 Task: Look for Airbnb options in Kelowna, Canada from 7th December, 2023 to 14th December, 2023 for 1 adult. Place can be shared room with 1  bedroom having 1 bed and 1 bathroom. Property type can be hotel. Look for 5 properties as per requirement.
Action: Mouse moved to (385, 178)
Screenshot: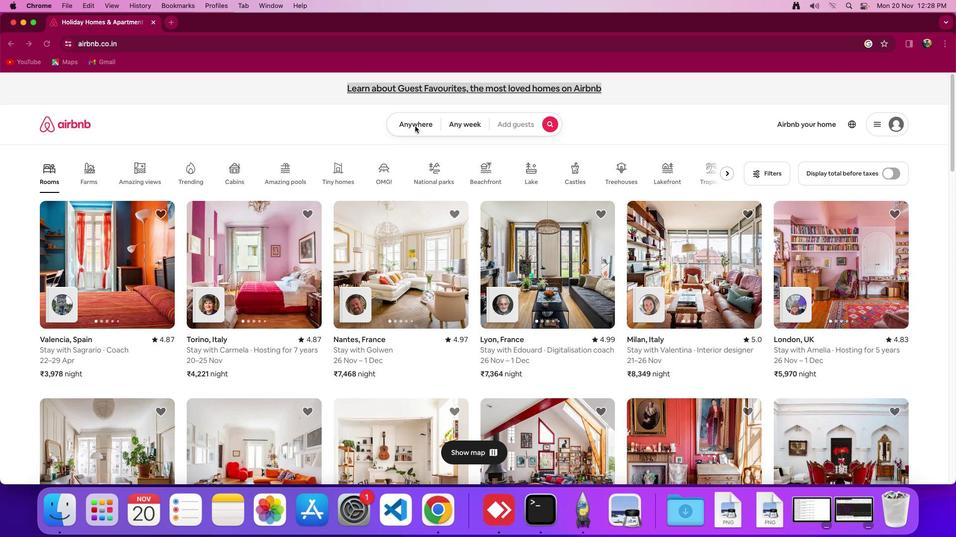 
Action: Mouse pressed left at (385, 178)
Screenshot: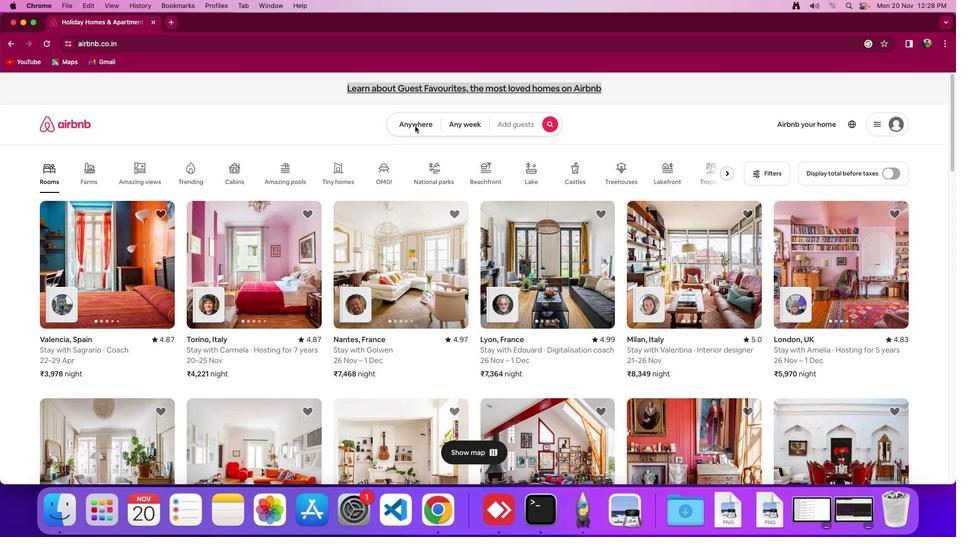 
Action: Mouse moved to (387, 177)
Screenshot: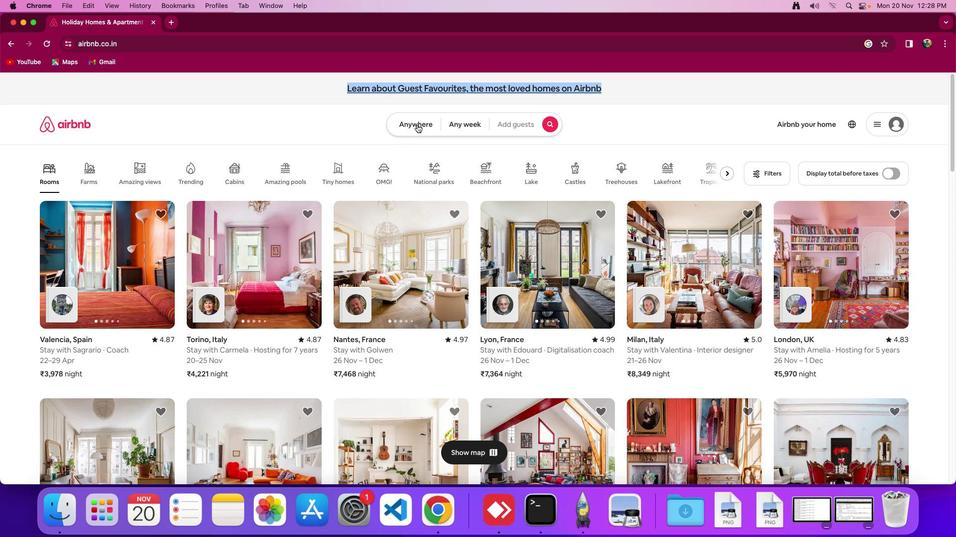 
Action: Mouse pressed left at (387, 177)
Screenshot: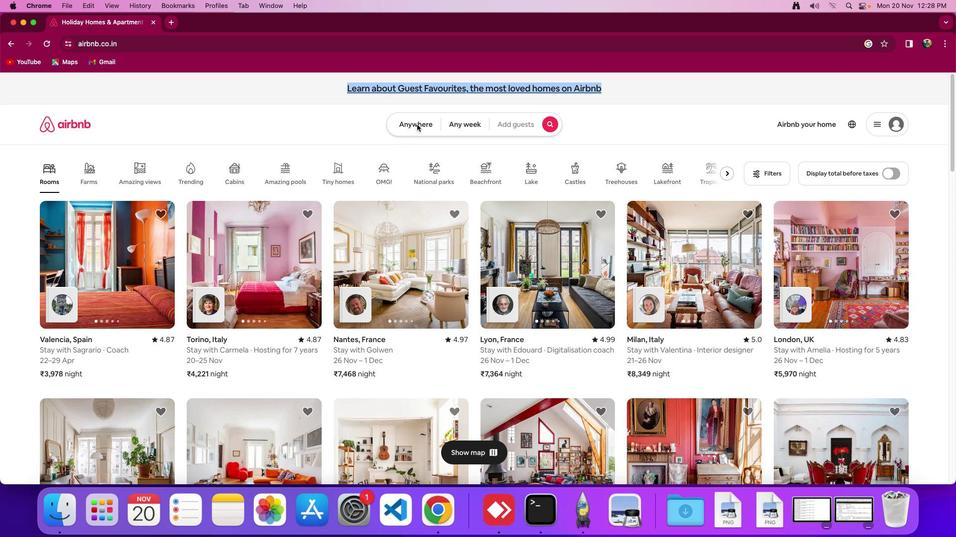 
Action: Mouse moved to (362, 190)
Screenshot: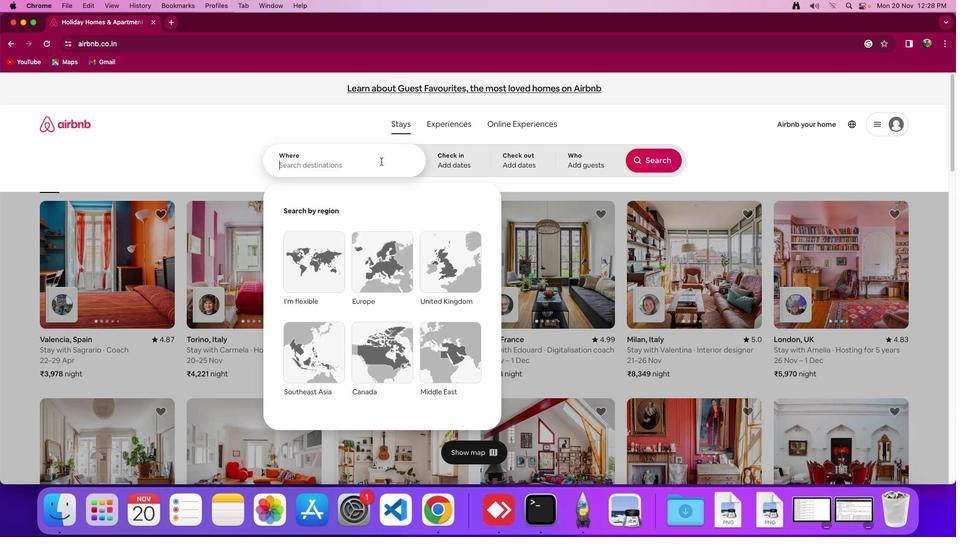 
Action: Mouse pressed left at (362, 190)
Screenshot: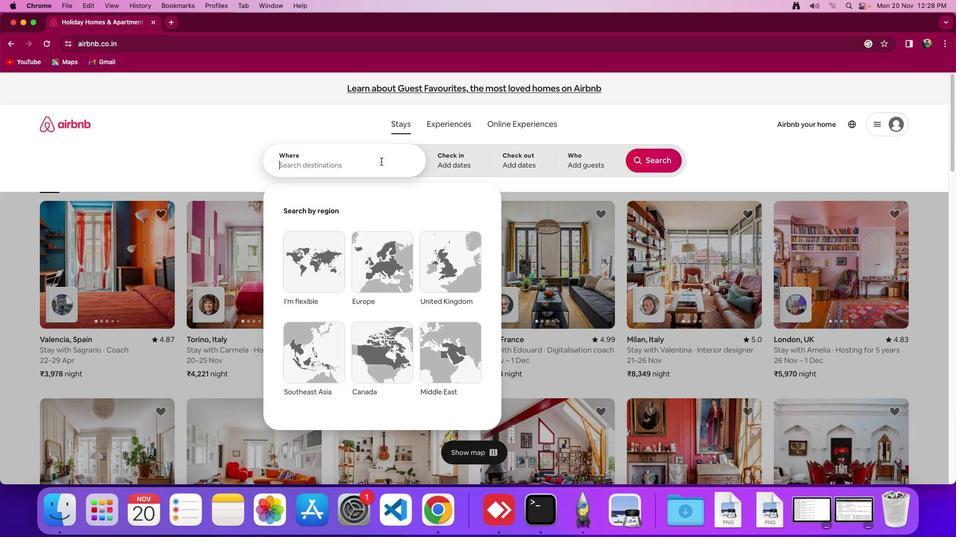 
Action: Mouse moved to (363, 191)
Screenshot: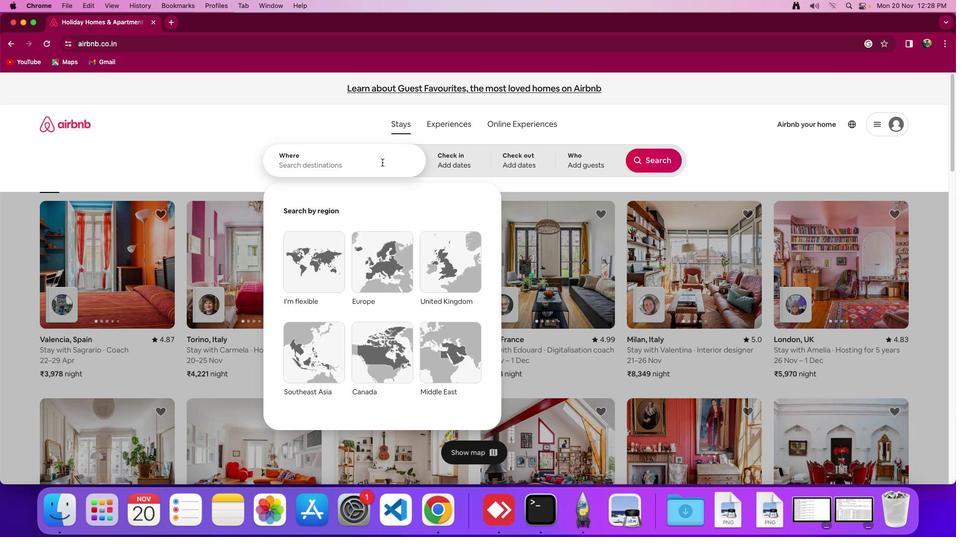 
Action: Key pressed Key.shift'K''e''l''o''w''n''a'','Key.spaceKey.shift_r'C''a''n''a''d''a'
Screenshot: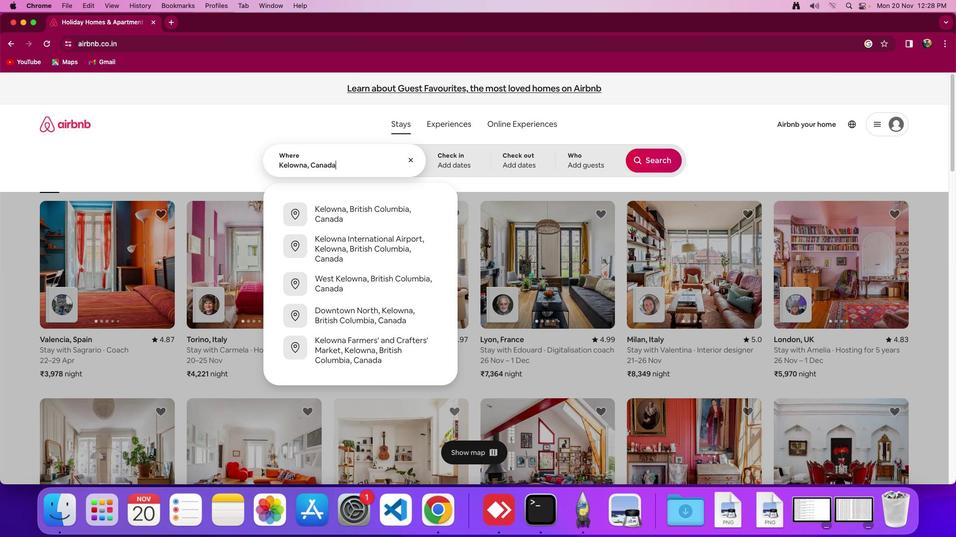 
Action: Mouse moved to (427, 189)
Screenshot: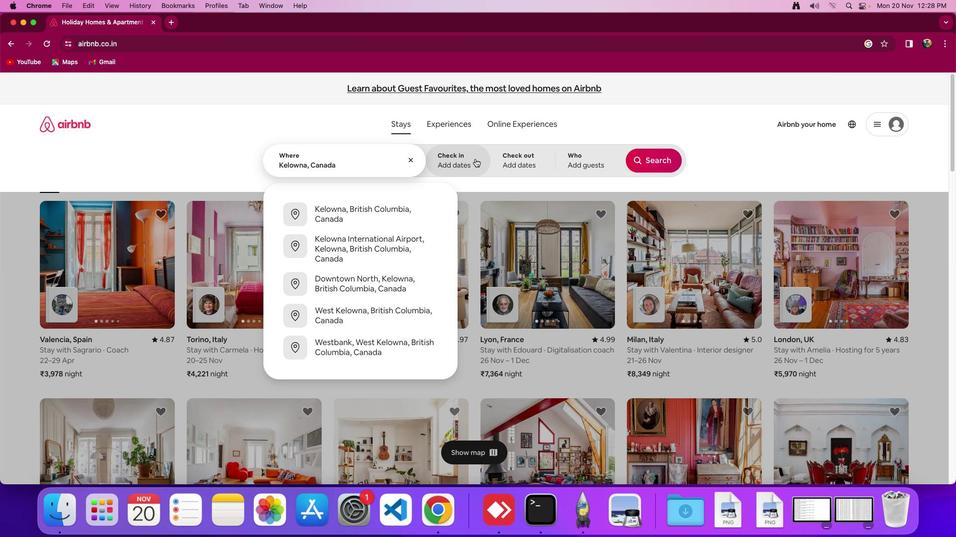 
Action: Mouse pressed left at (427, 189)
Screenshot: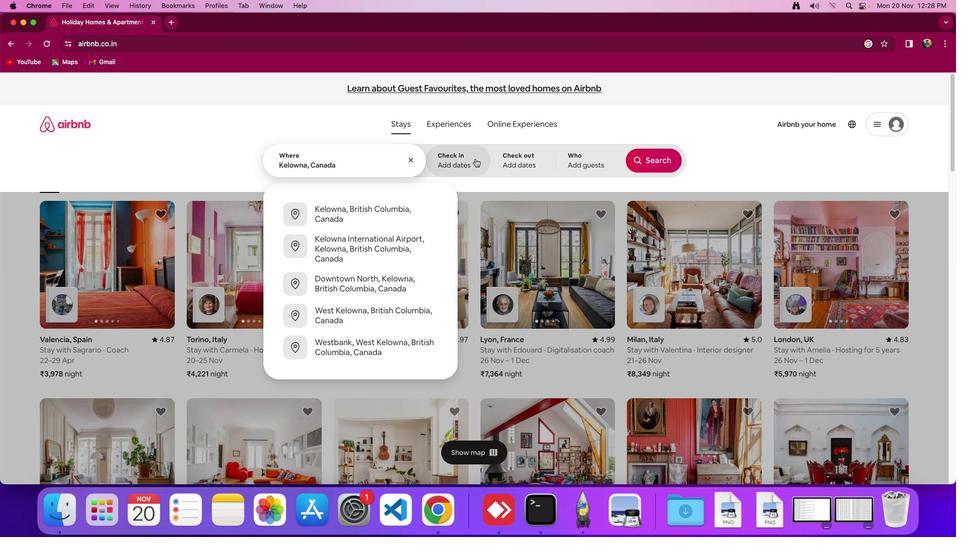 
Action: Mouse moved to (506, 241)
Screenshot: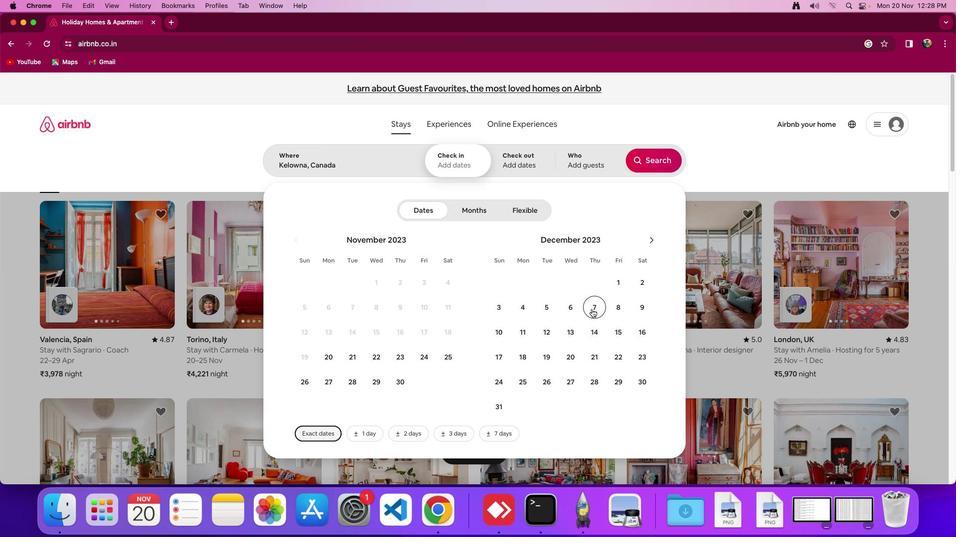 
Action: Mouse pressed left at (506, 241)
Screenshot: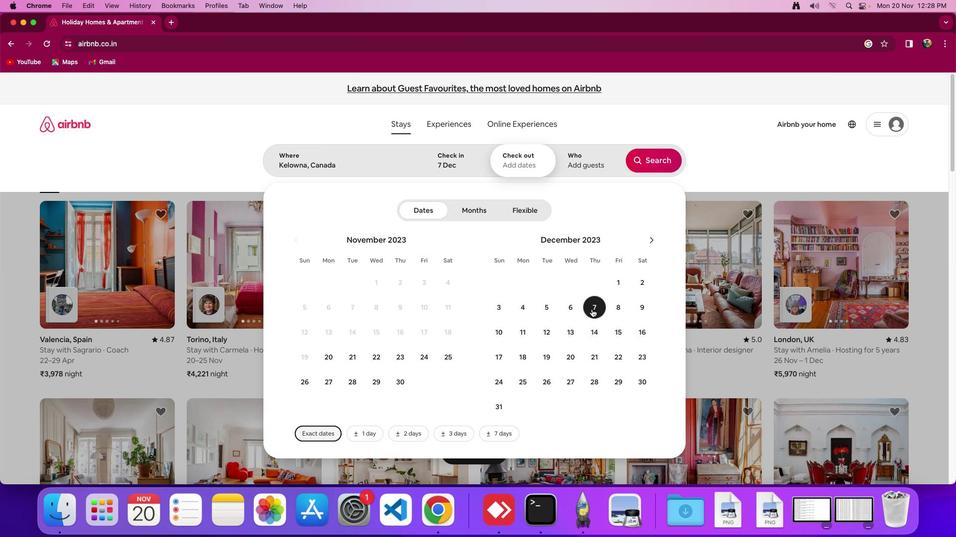 
Action: Mouse moved to (509, 251)
Screenshot: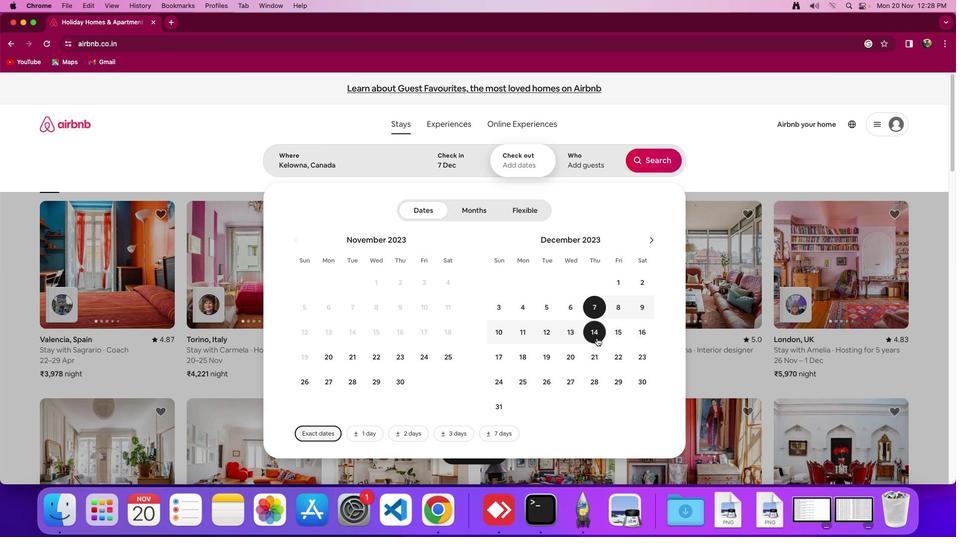 
Action: Mouse pressed left at (509, 251)
Screenshot: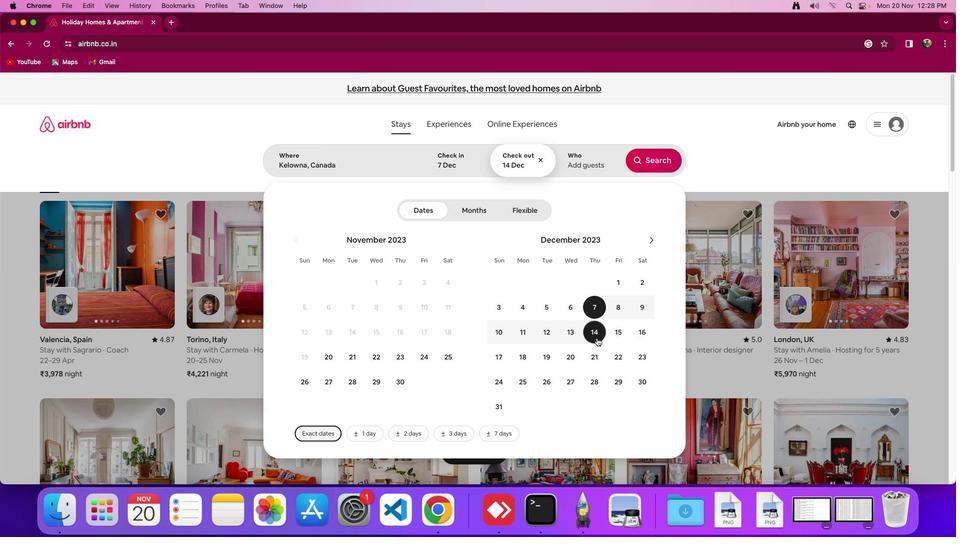 
Action: Mouse moved to (493, 190)
Screenshot: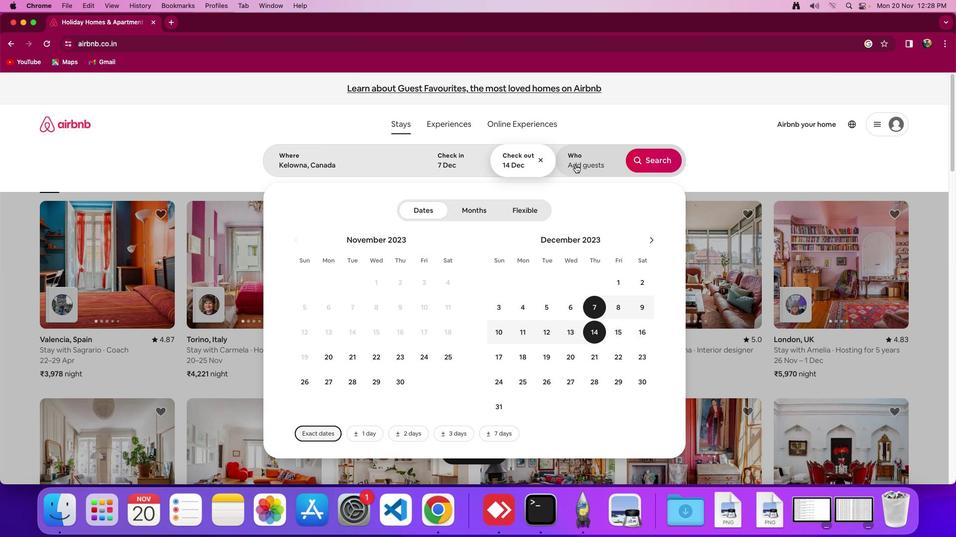
Action: Mouse pressed left at (493, 190)
Screenshot: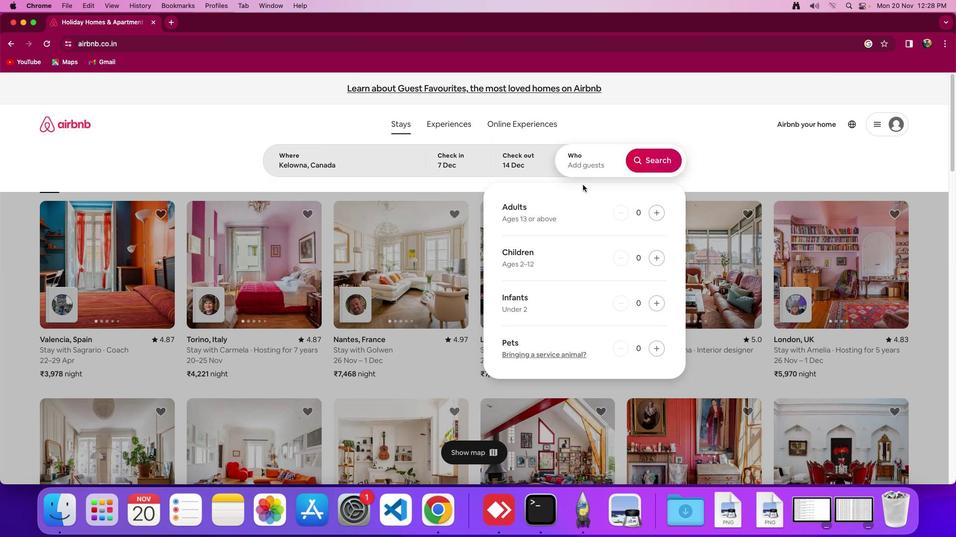 
Action: Mouse moved to (549, 208)
Screenshot: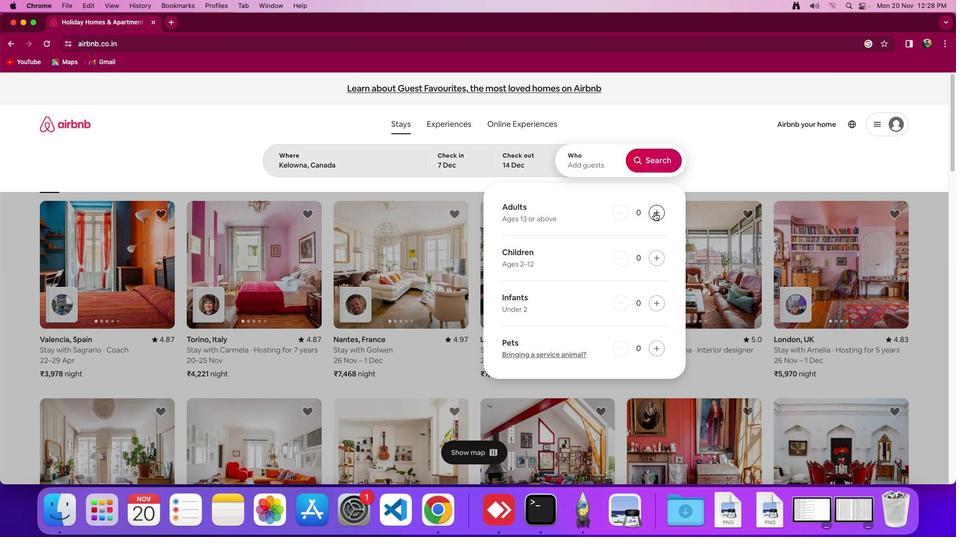 
Action: Mouse pressed left at (549, 208)
Screenshot: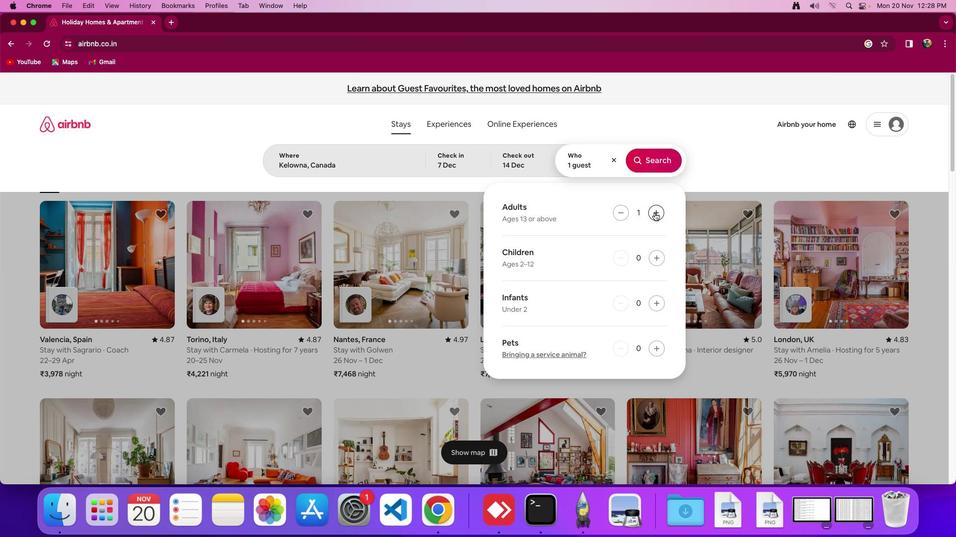 
Action: Mouse moved to (548, 189)
Screenshot: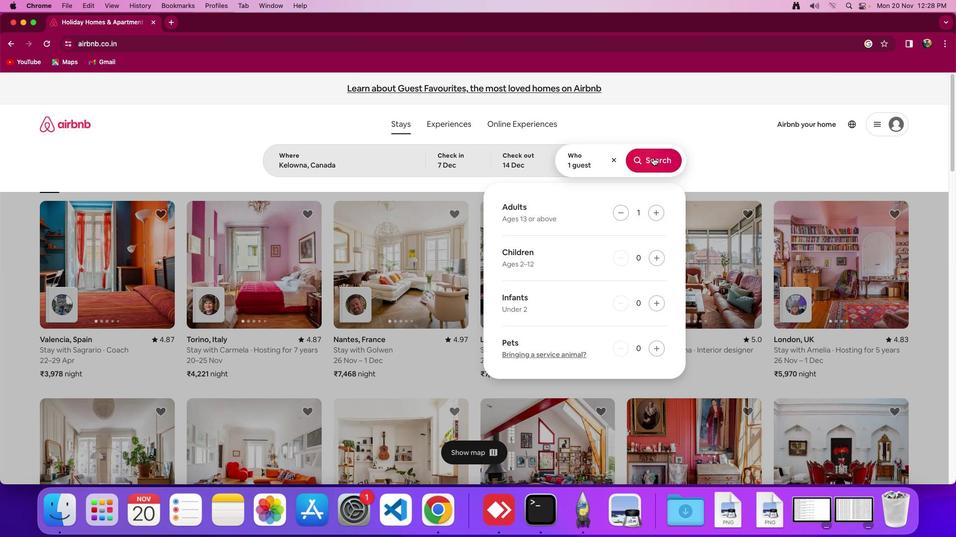 
Action: Mouse pressed left at (548, 189)
Screenshot: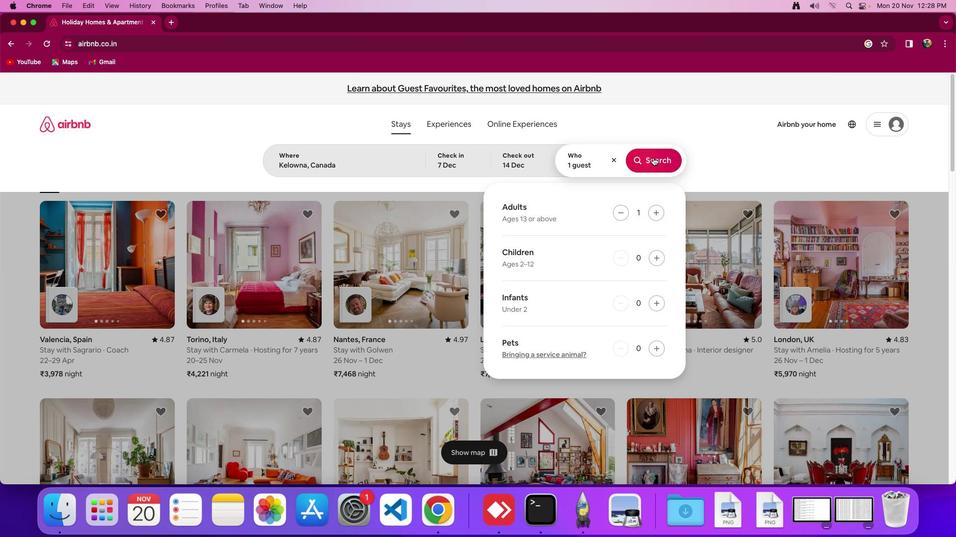 
Action: Mouse moved to (643, 180)
Screenshot: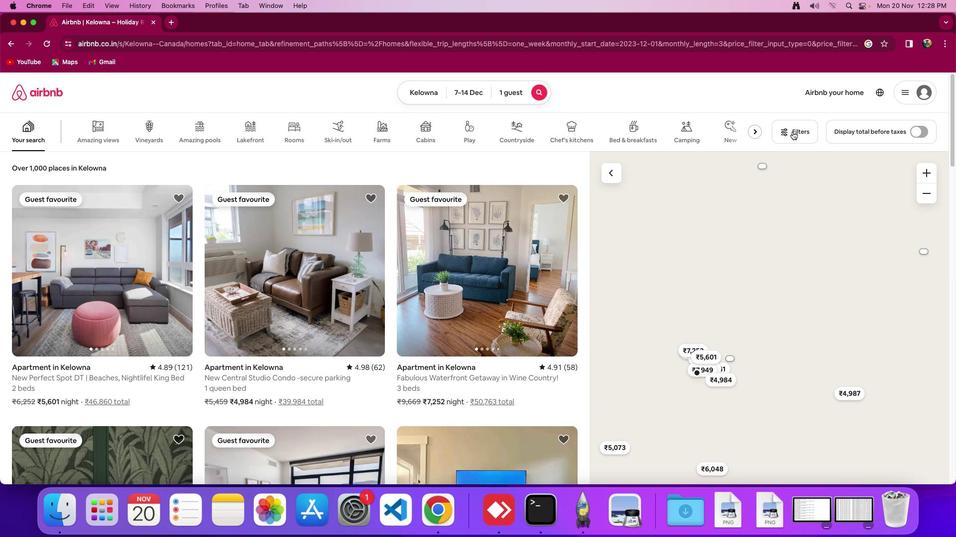 
Action: Mouse pressed left at (643, 180)
Screenshot: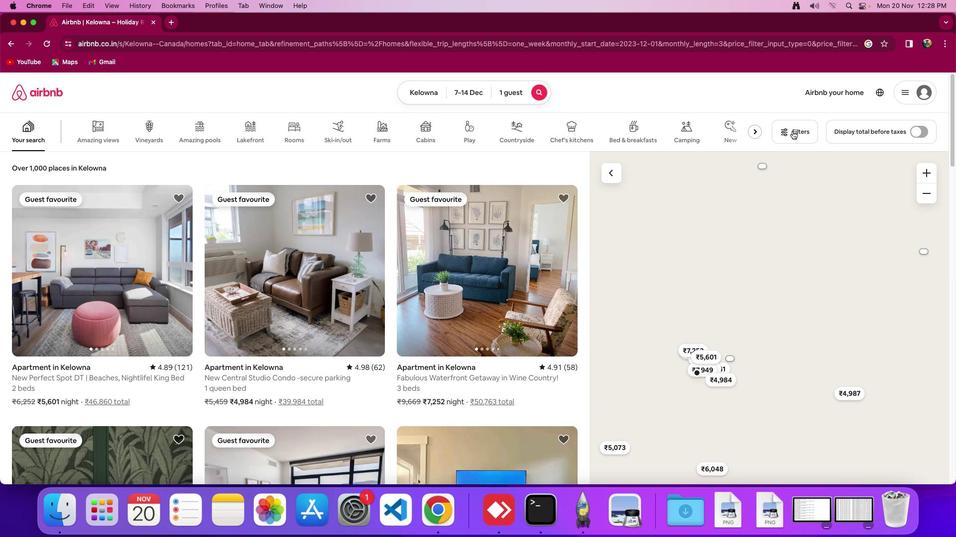 
Action: Mouse moved to (638, 179)
Screenshot: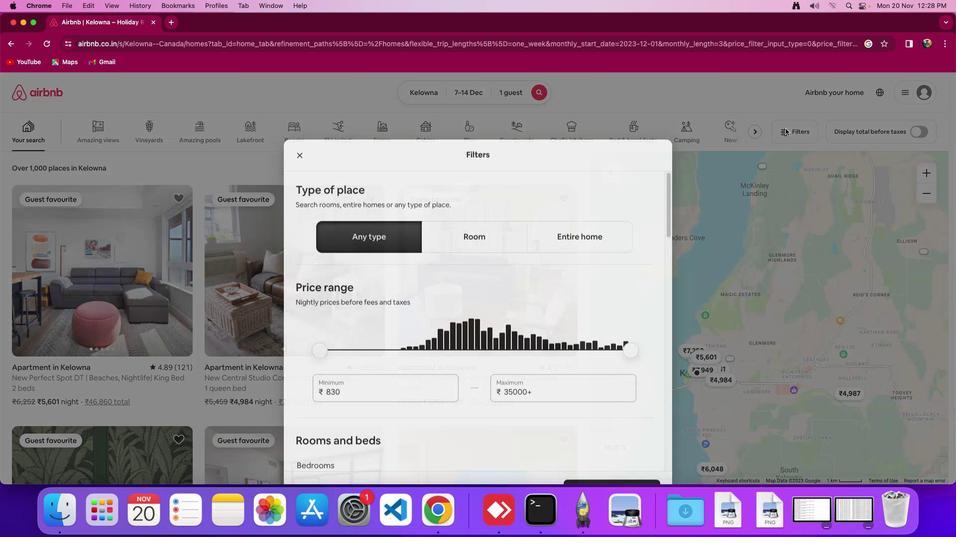 
Action: Mouse pressed left at (638, 179)
Screenshot: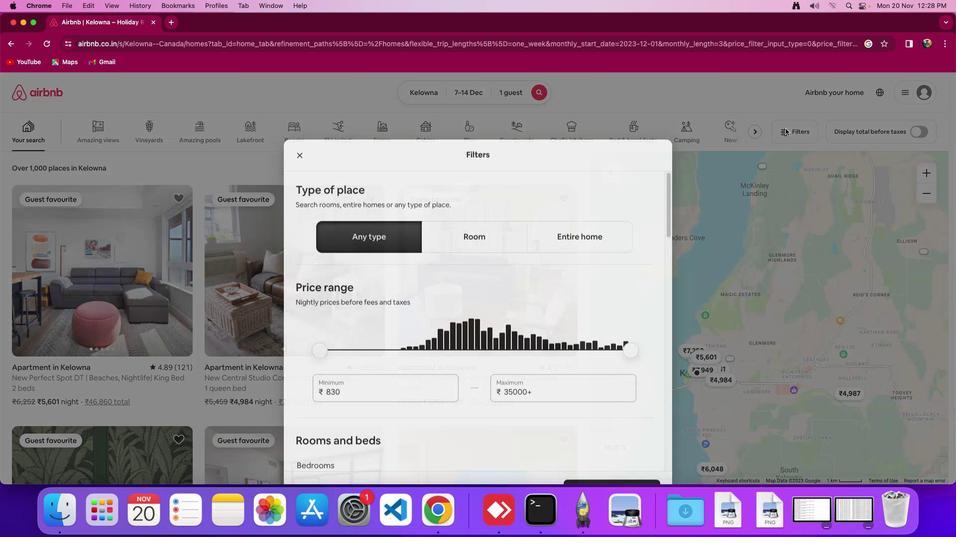 
Action: Mouse moved to (638, 179)
Screenshot: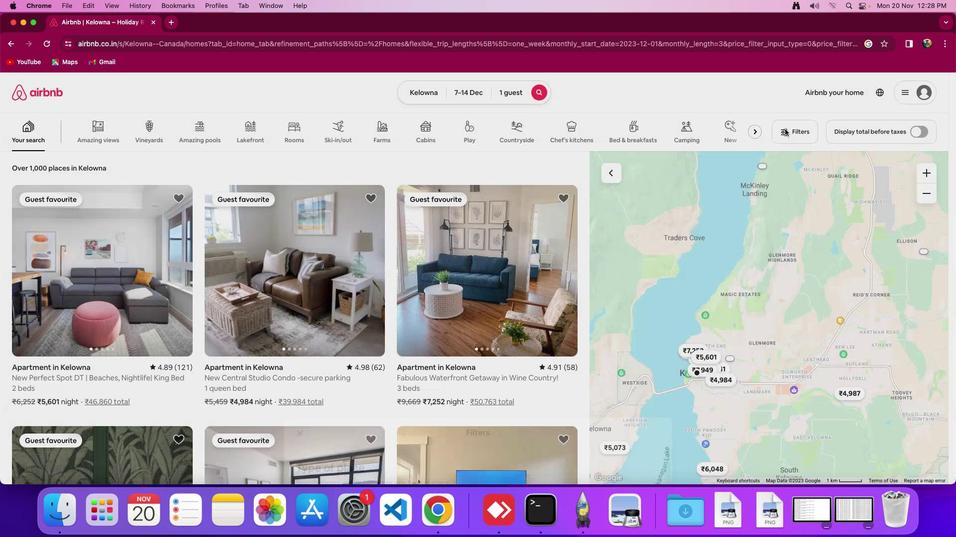 
Action: Mouse pressed left at (638, 179)
Screenshot: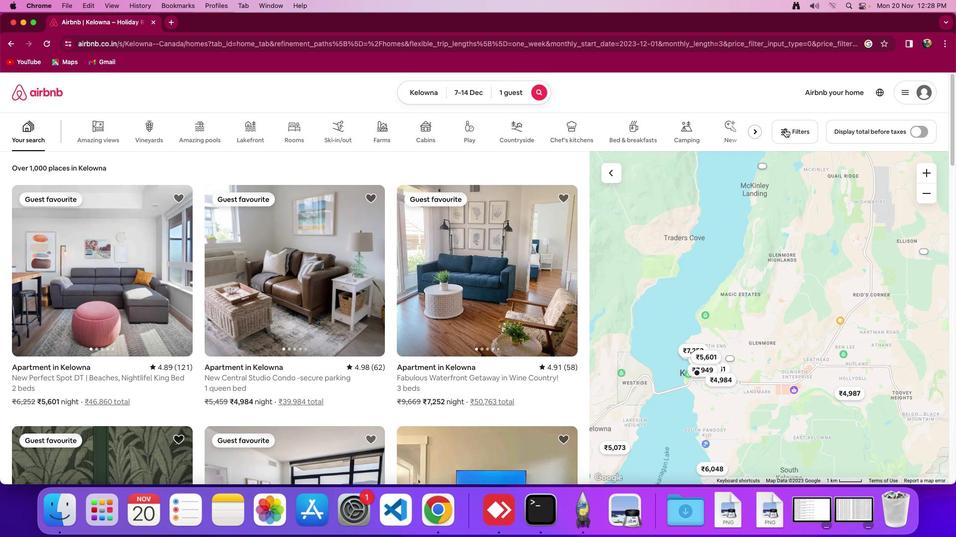 
Action: Mouse moved to (414, 196)
Screenshot: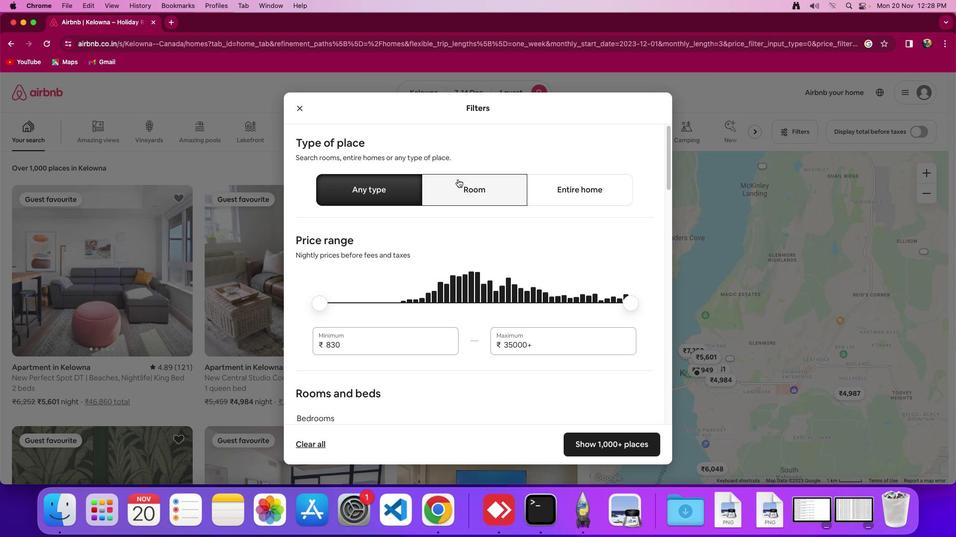 
Action: Mouse pressed left at (414, 196)
Screenshot: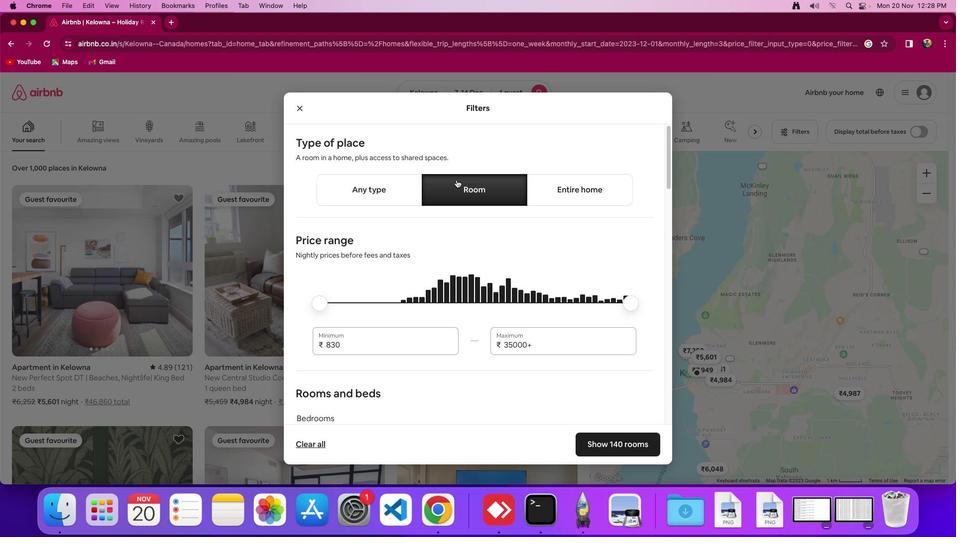 
Action: Mouse moved to (430, 247)
Screenshot: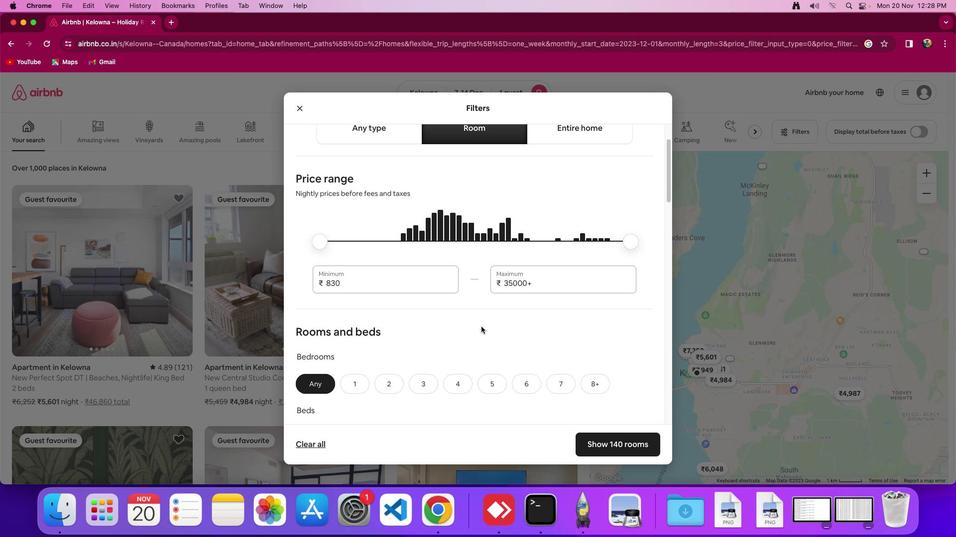 
Action: Mouse scrolled (430, 247) with delta (102, 134)
Screenshot: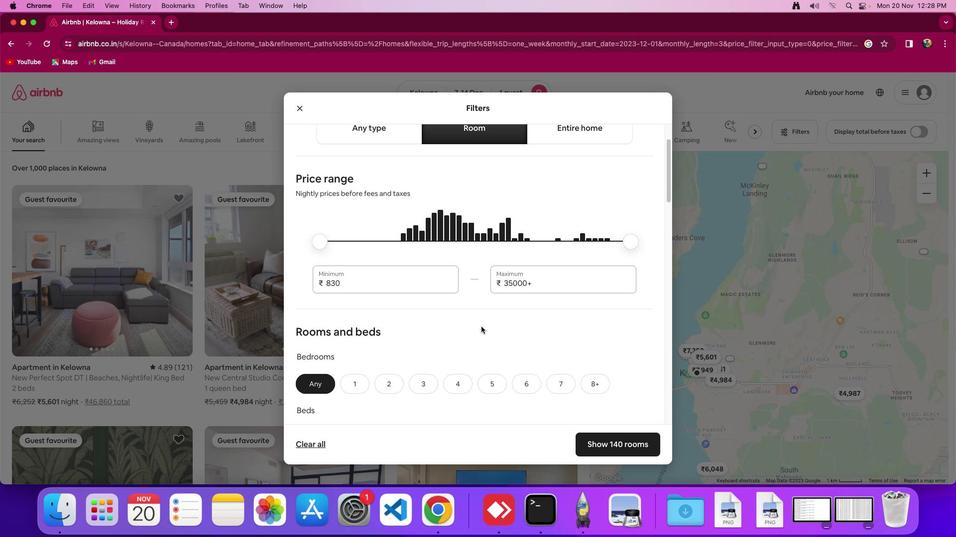 
Action: Mouse moved to (430, 247)
Screenshot: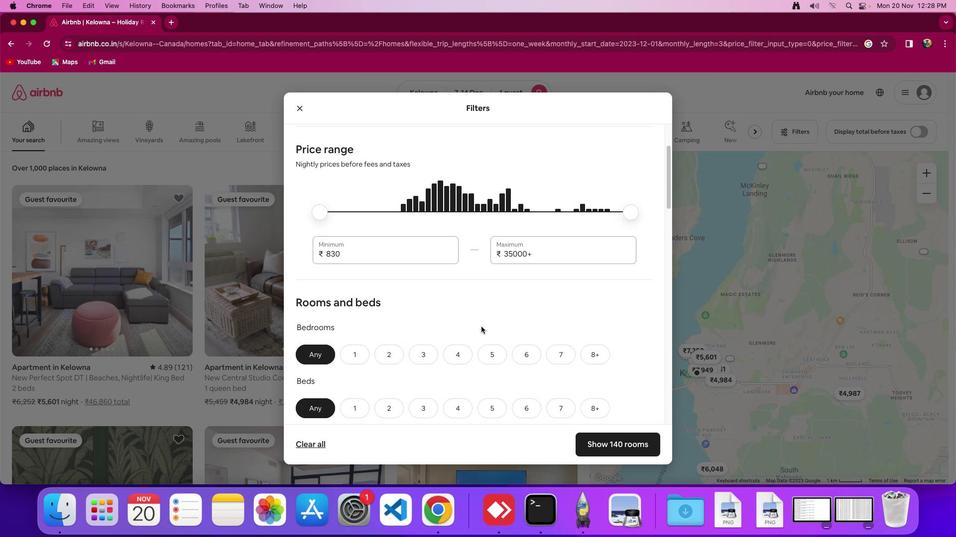 
Action: Mouse scrolled (430, 247) with delta (102, 134)
Screenshot: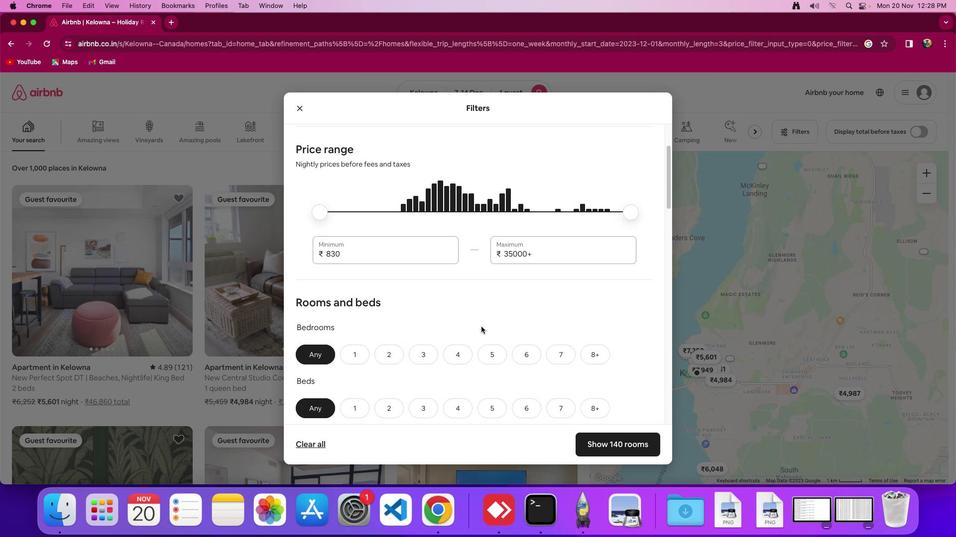 
Action: Mouse moved to (430, 247)
Screenshot: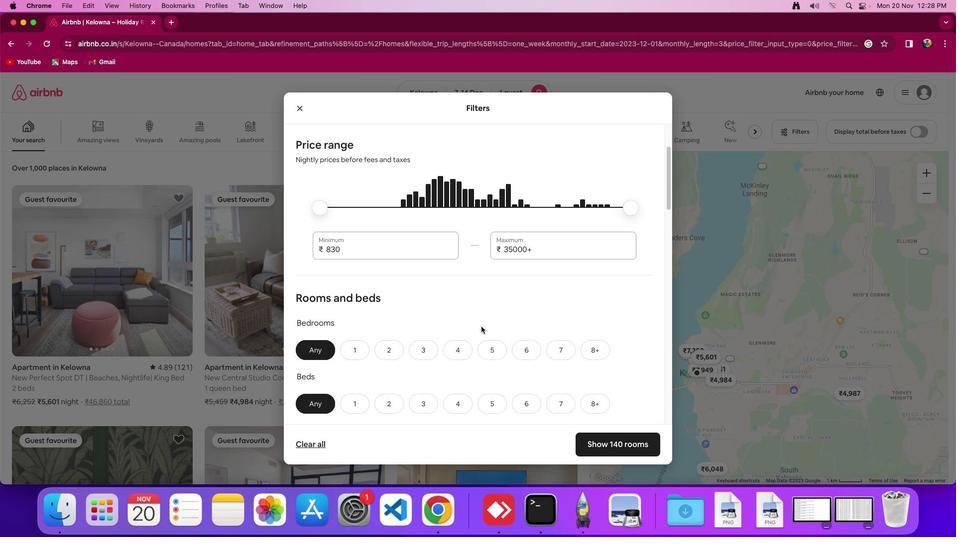 
Action: Mouse scrolled (430, 247) with delta (102, 134)
Screenshot: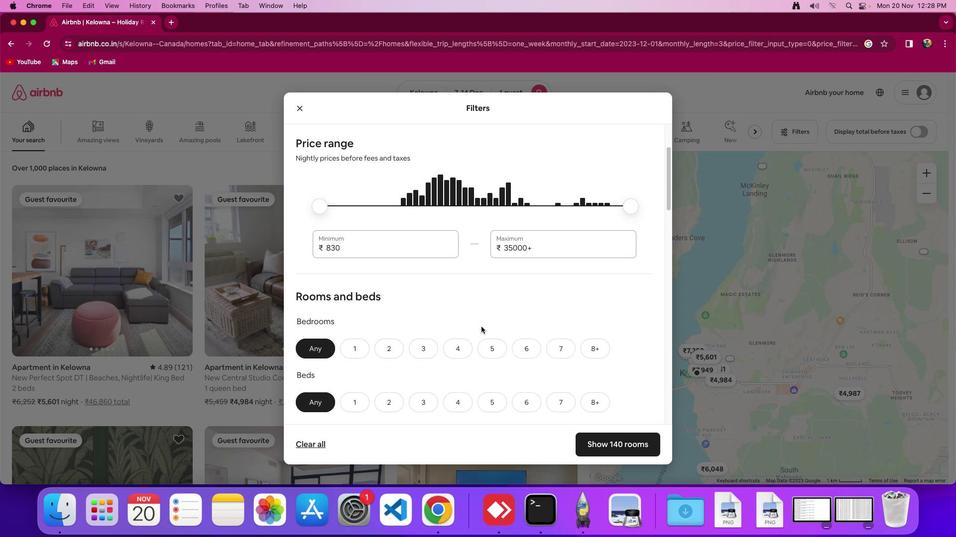 
Action: Mouse moved to (430, 247)
Screenshot: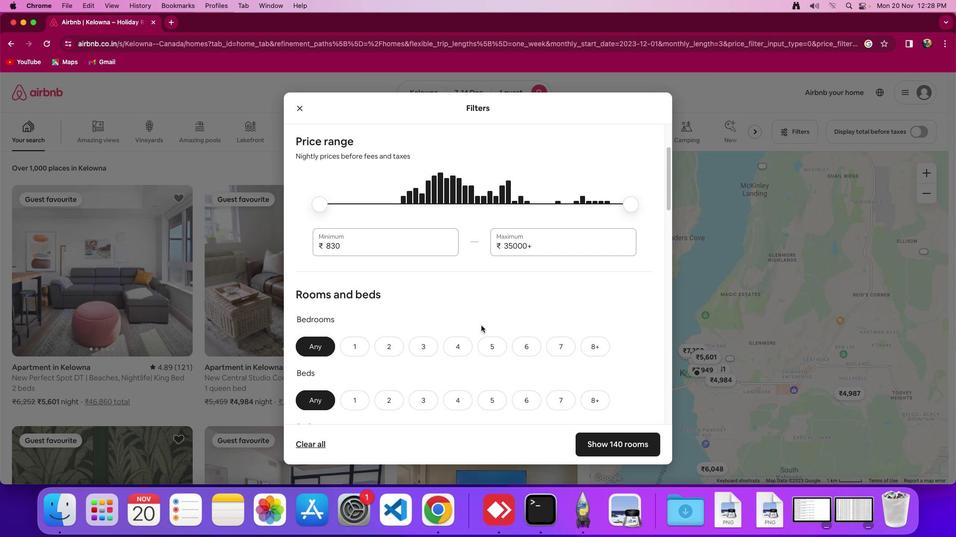 
Action: Mouse scrolled (430, 247) with delta (102, 134)
Screenshot: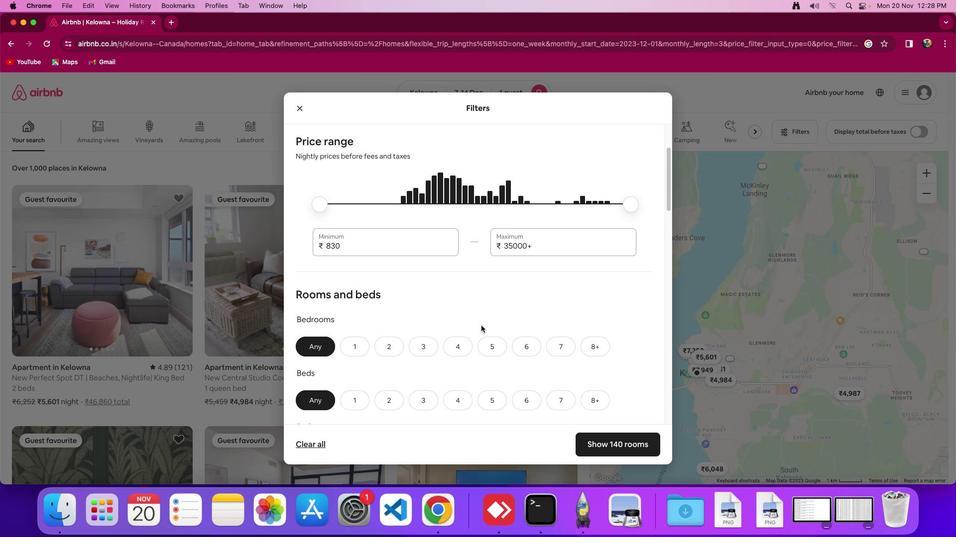 
Action: Mouse moved to (430, 246)
Screenshot: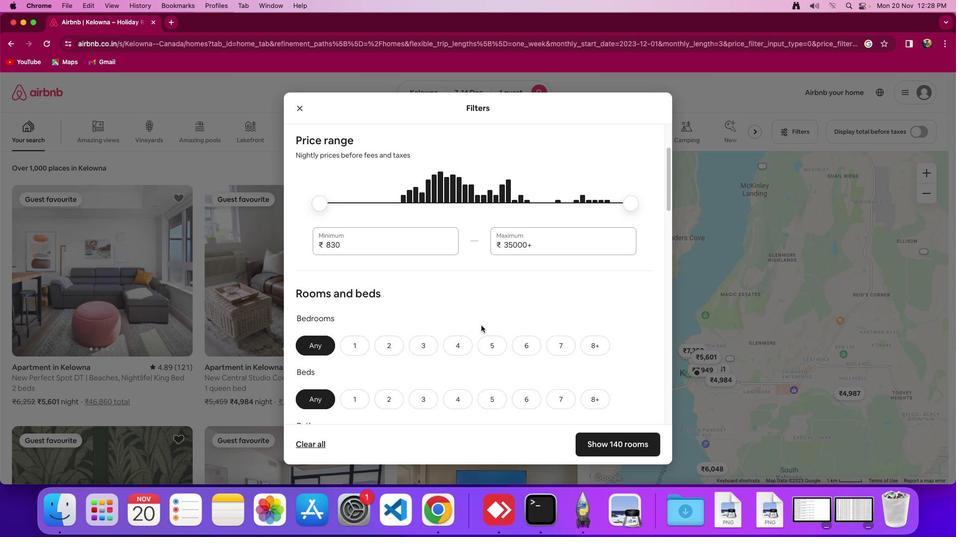 
Action: Mouse scrolled (430, 246) with delta (102, 134)
Screenshot: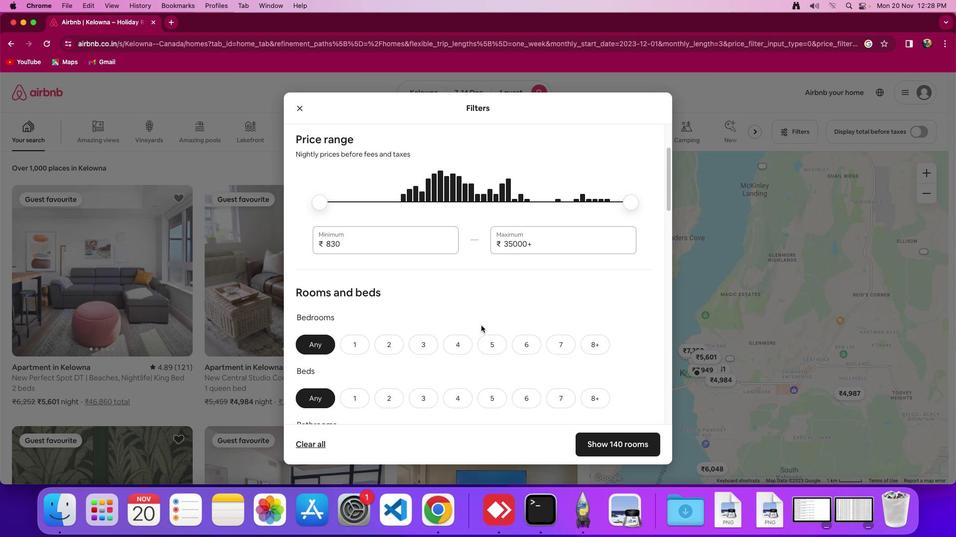 
Action: Mouse scrolled (430, 246) with delta (102, 134)
Screenshot: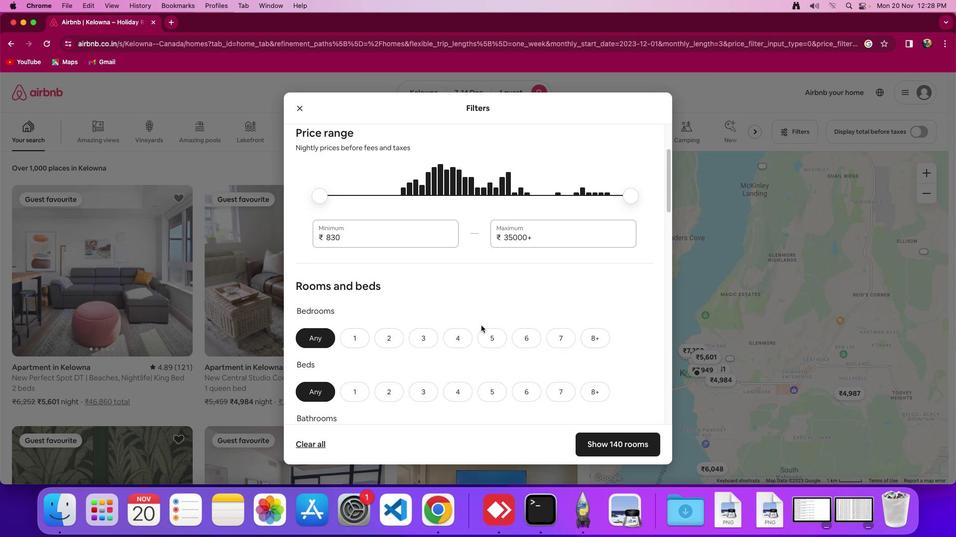 
Action: Mouse scrolled (430, 246) with delta (102, 134)
Screenshot: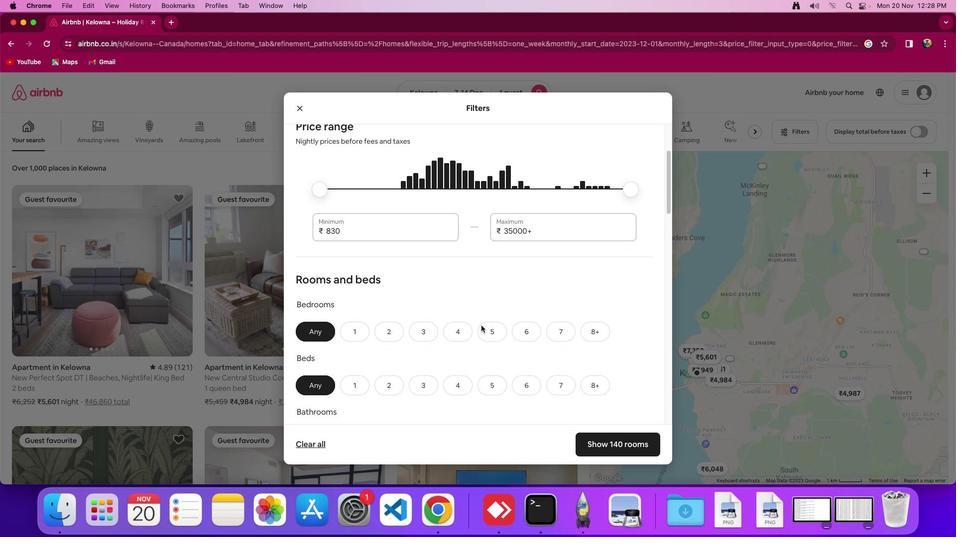 
Action: Mouse scrolled (430, 246) with delta (102, 134)
Screenshot: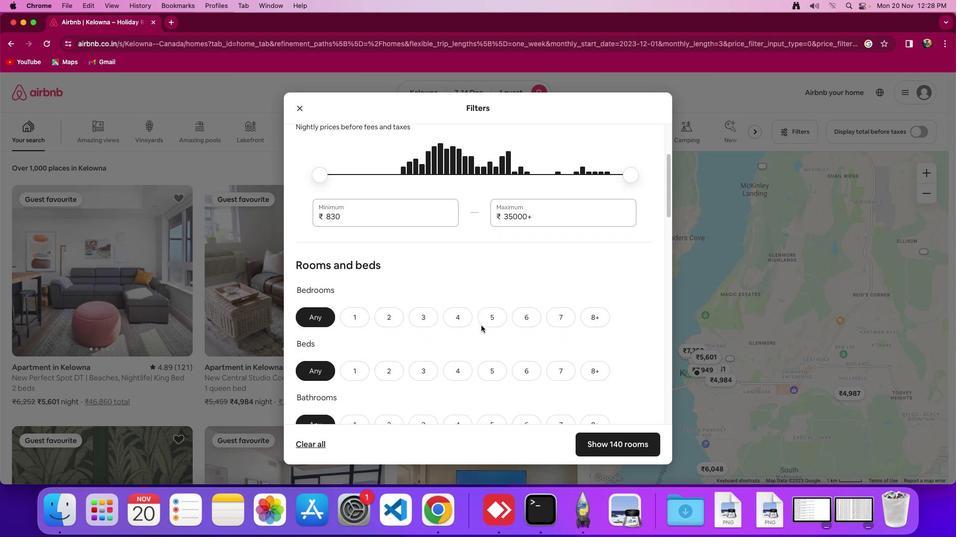 
Action: Mouse moved to (377, 243)
Screenshot: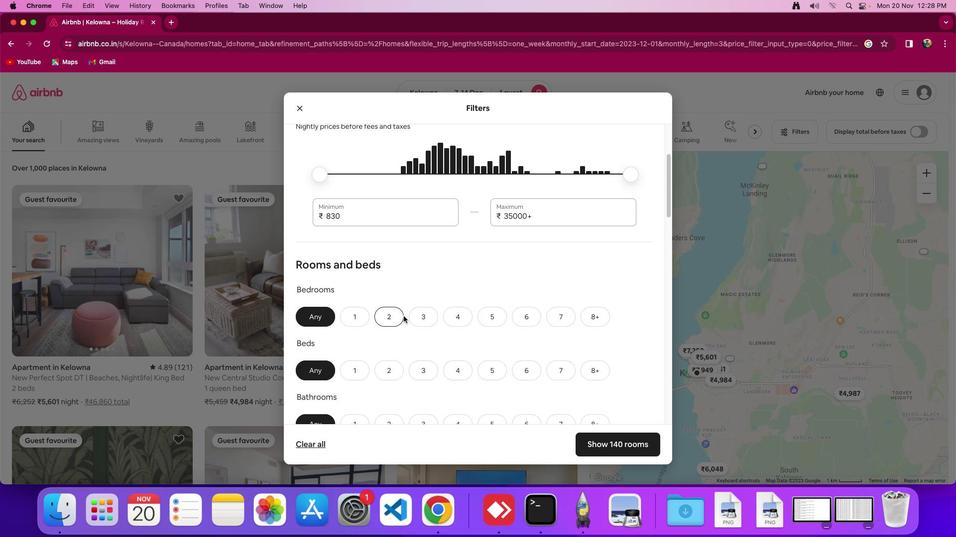 
Action: Mouse scrolled (377, 243) with delta (102, 134)
Screenshot: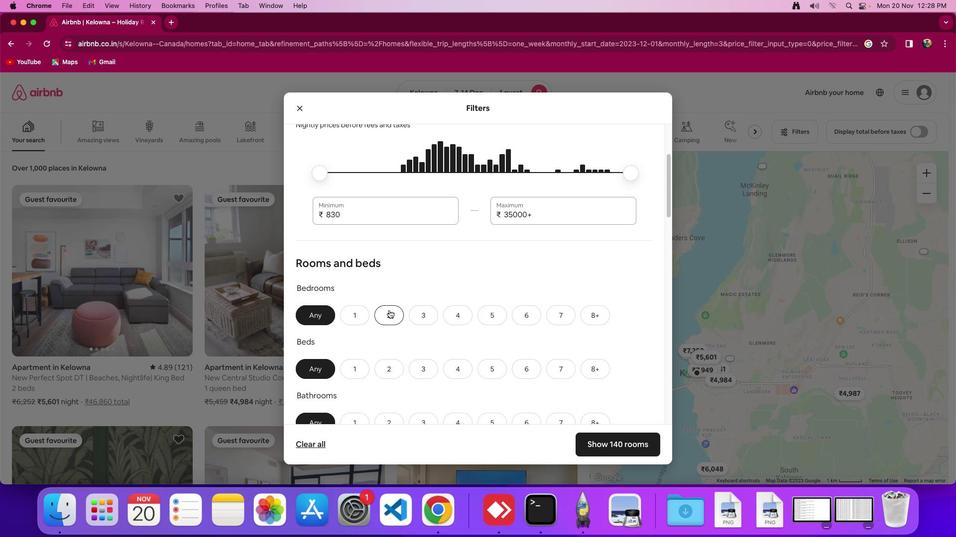 
Action: Mouse moved to (365, 241)
Screenshot: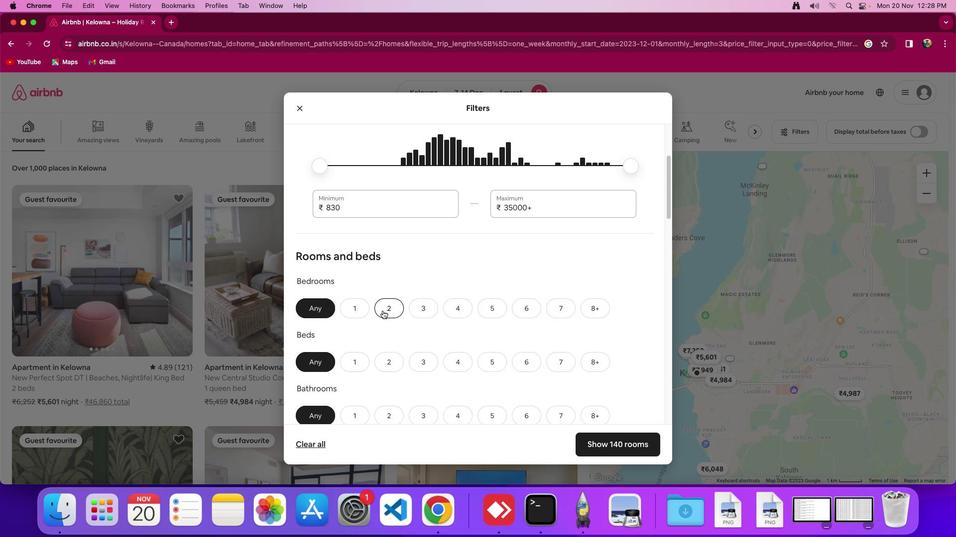 
Action: Mouse scrolled (365, 241) with delta (102, 134)
Screenshot: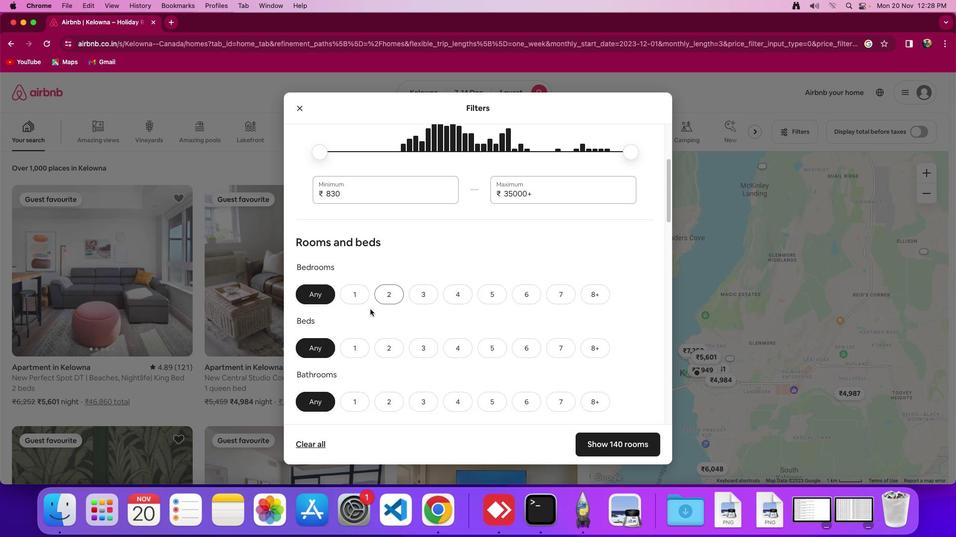
Action: Mouse scrolled (365, 241) with delta (102, 134)
Screenshot: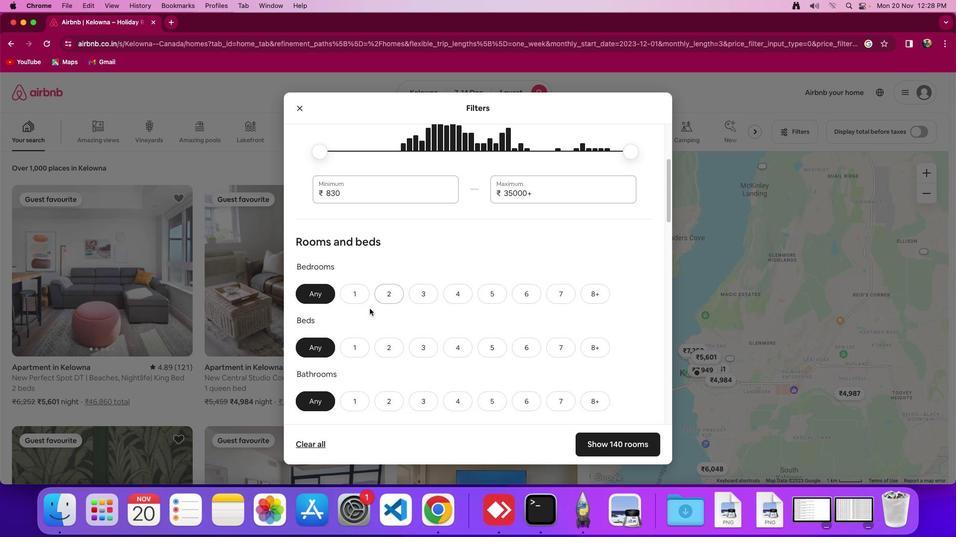 
Action: Mouse moved to (346, 237)
Screenshot: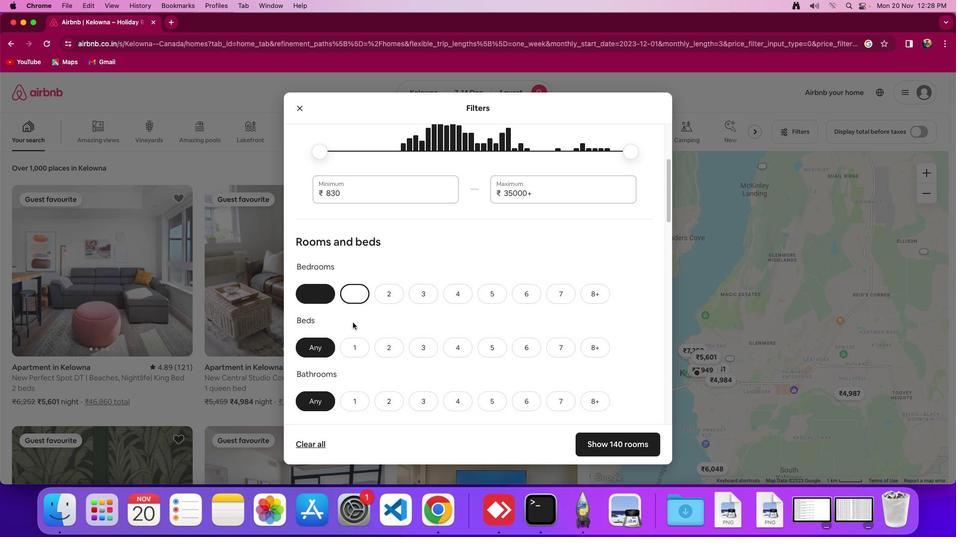 
Action: Mouse pressed left at (346, 237)
Screenshot: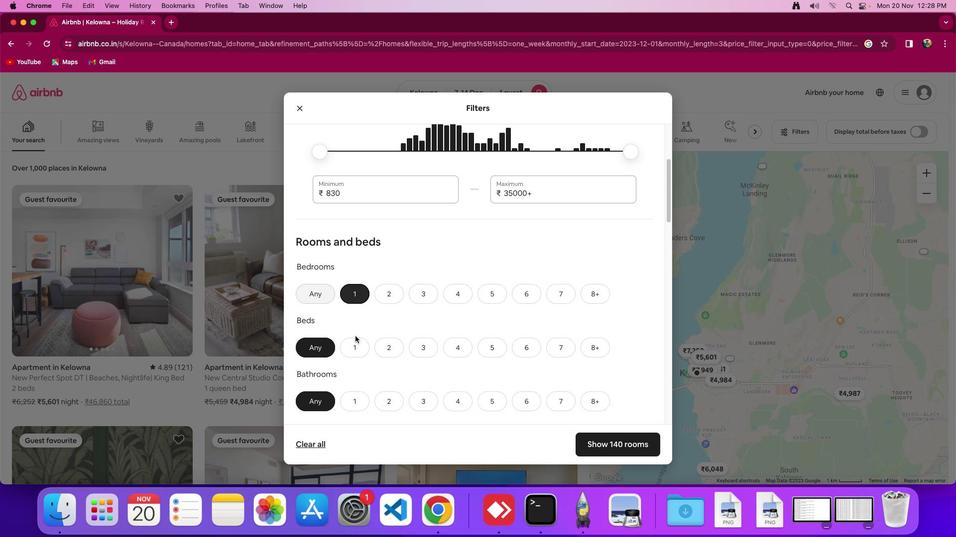 
Action: Mouse moved to (344, 254)
Screenshot: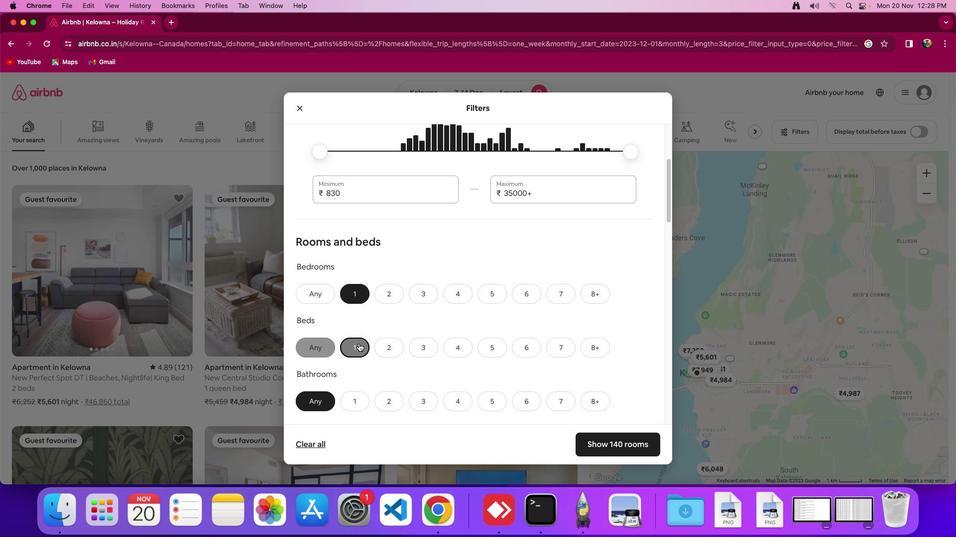 
Action: Mouse pressed left at (344, 254)
Screenshot: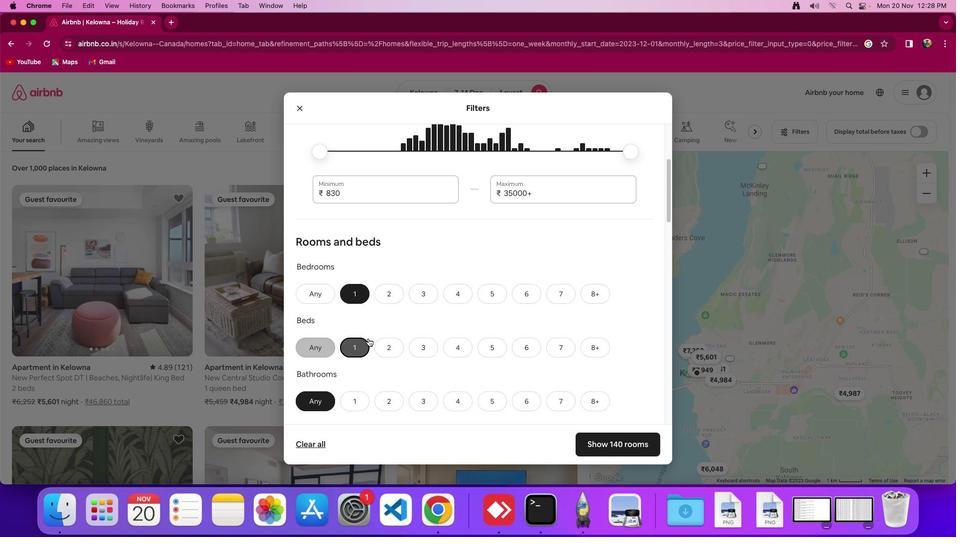 
Action: Mouse moved to (362, 250)
Screenshot: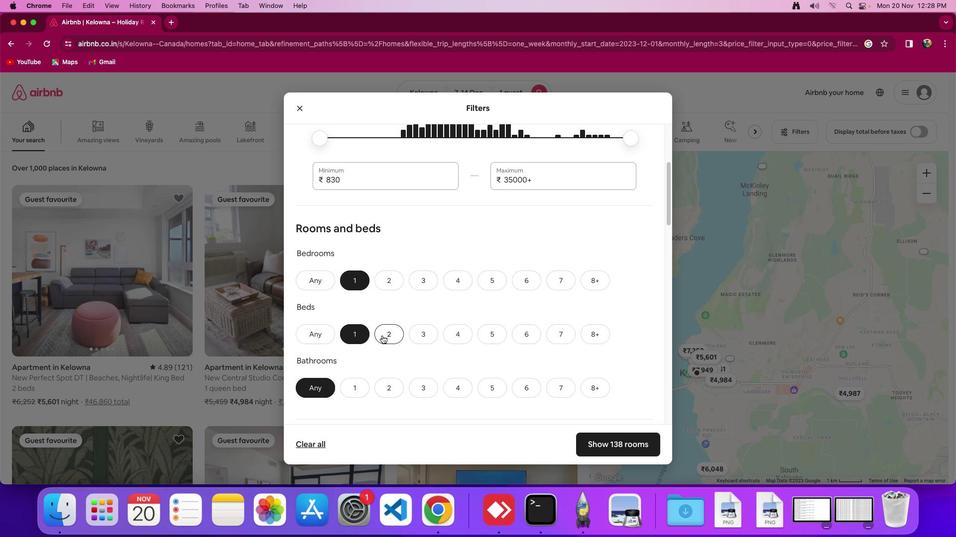 
Action: Mouse scrolled (362, 250) with delta (102, 134)
Screenshot: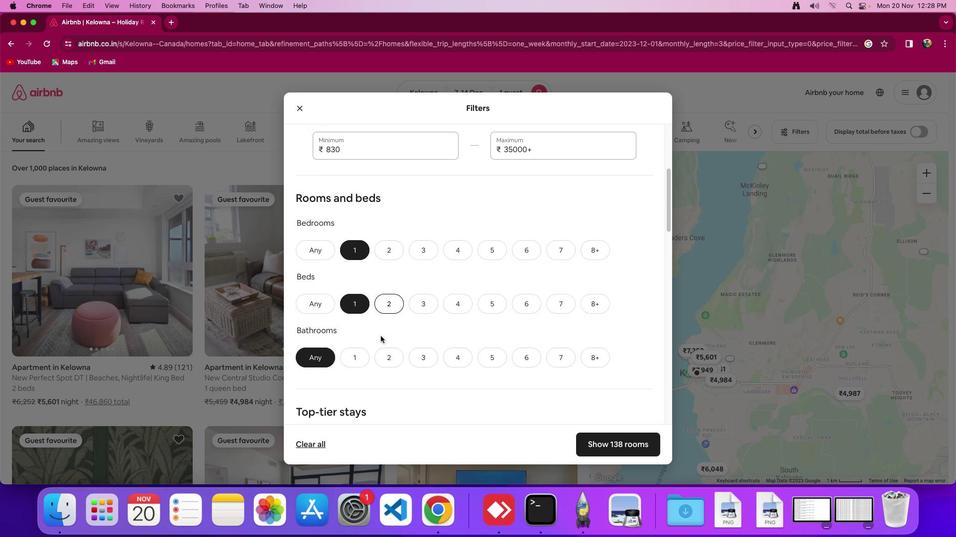 
Action: Mouse scrolled (362, 250) with delta (102, 134)
Screenshot: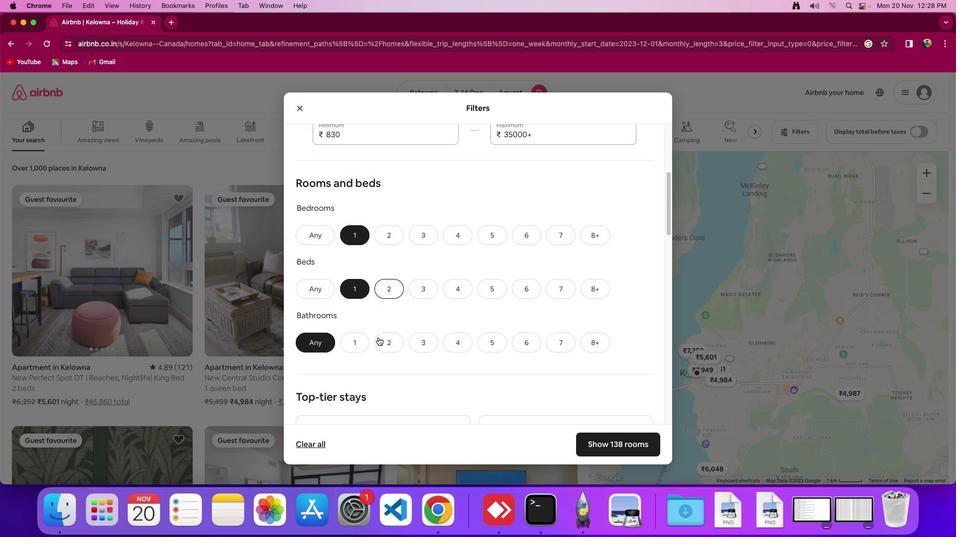 
Action: Mouse moved to (362, 250)
Screenshot: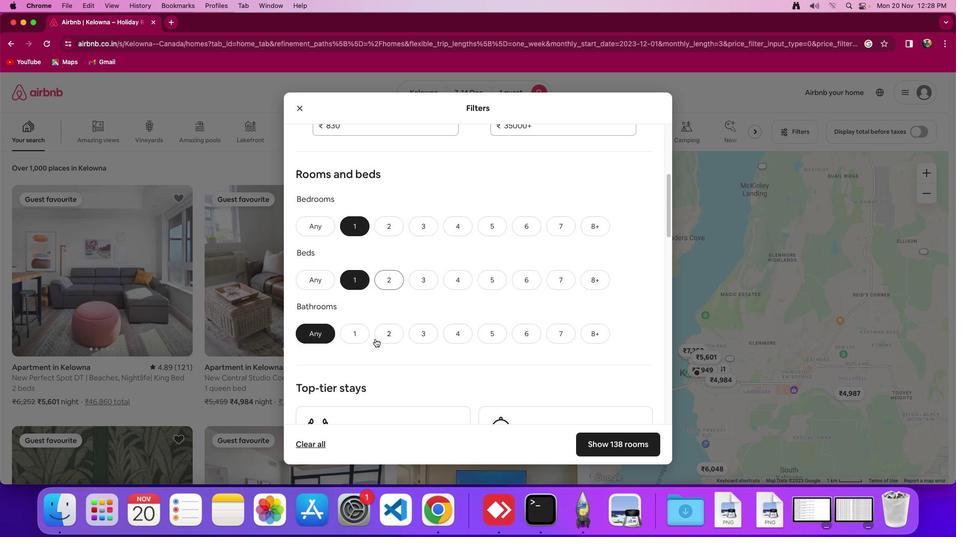 
Action: Mouse scrolled (362, 250) with delta (102, 134)
Screenshot: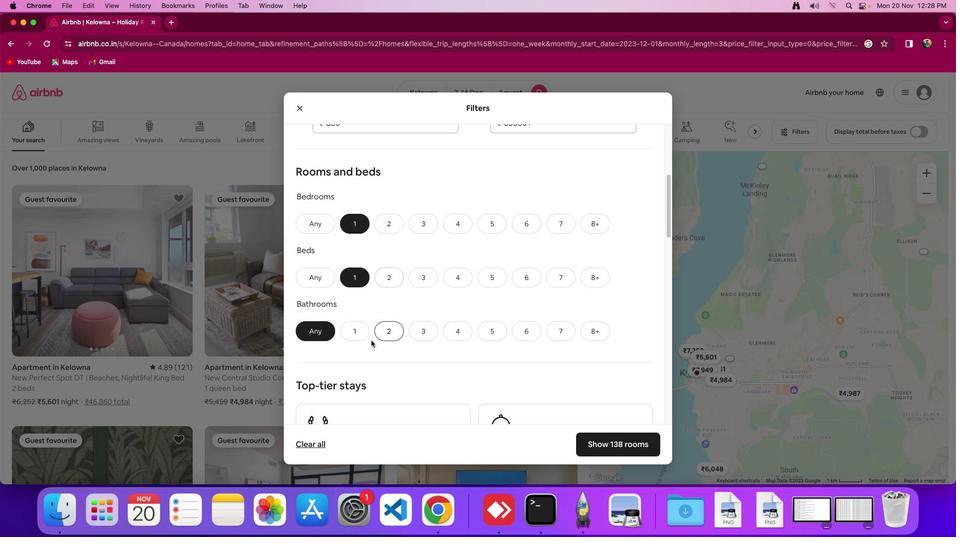 
Action: Mouse moved to (345, 248)
Screenshot: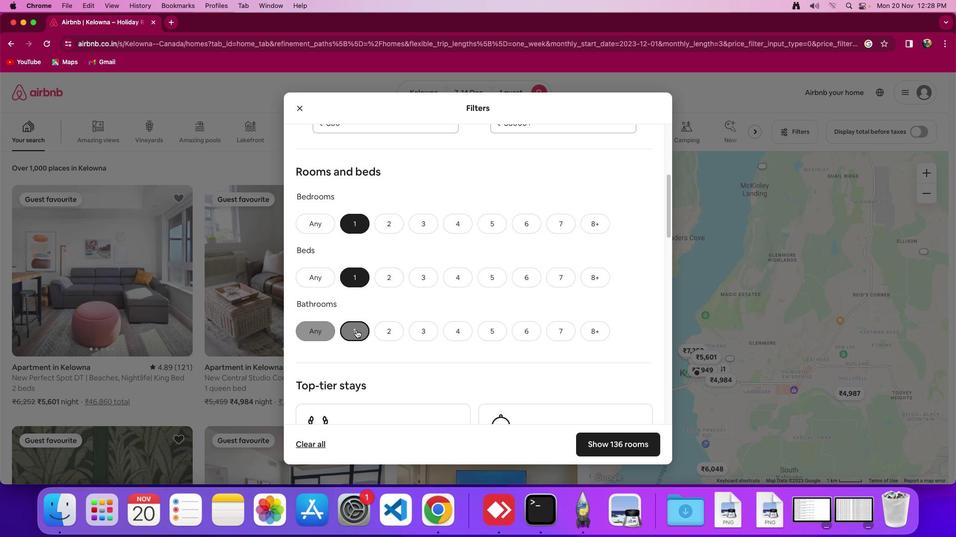 
Action: Mouse pressed left at (345, 248)
Screenshot: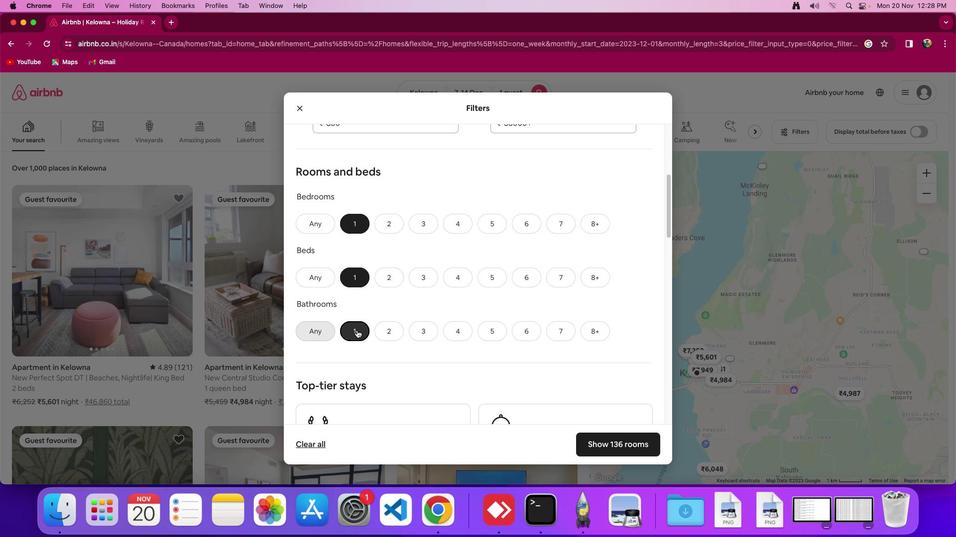 
Action: Mouse moved to (415, 242)
Screenshot: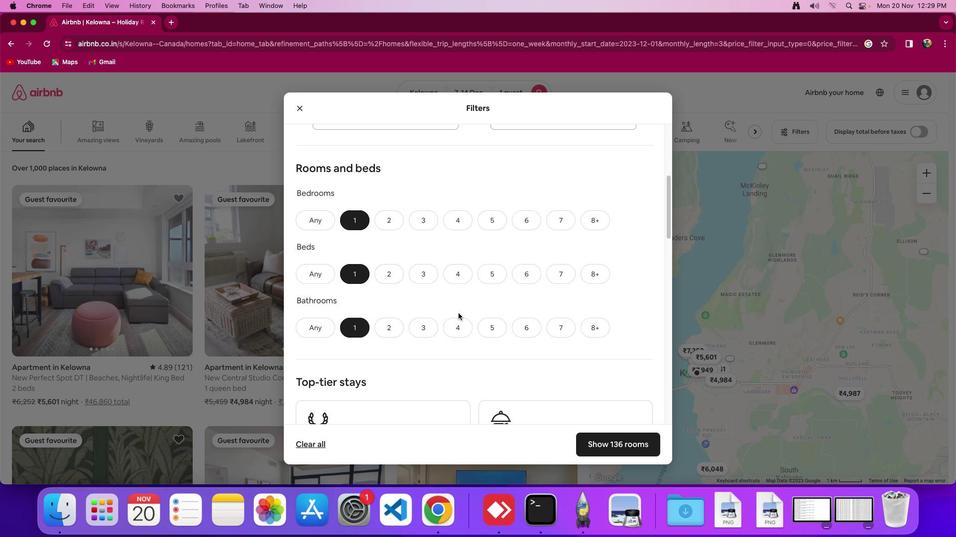 
Action: Mouse scrolled (415, 242) with delta (102, 134)
Screenshot: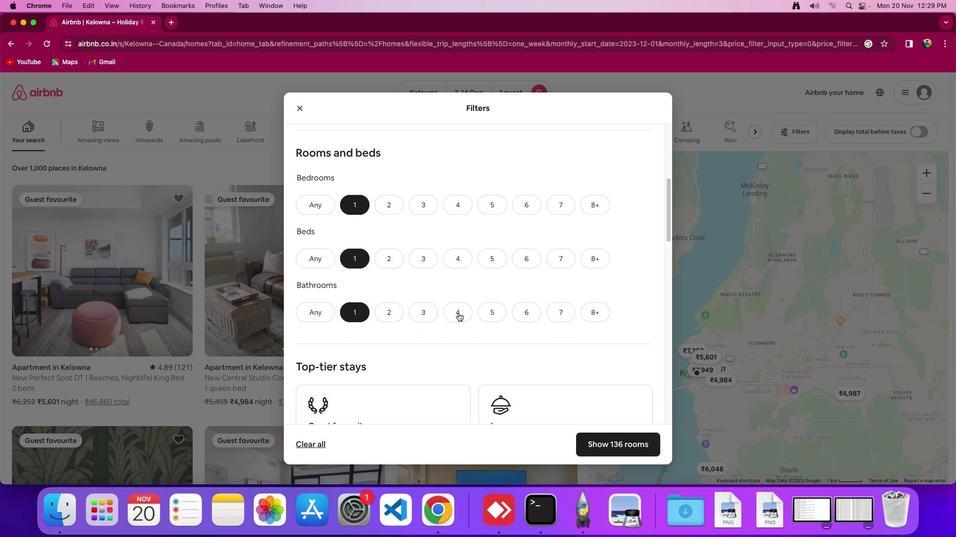 
Action: Mouse scrolled (415, 242) with delta (102, 134)
Screenshot: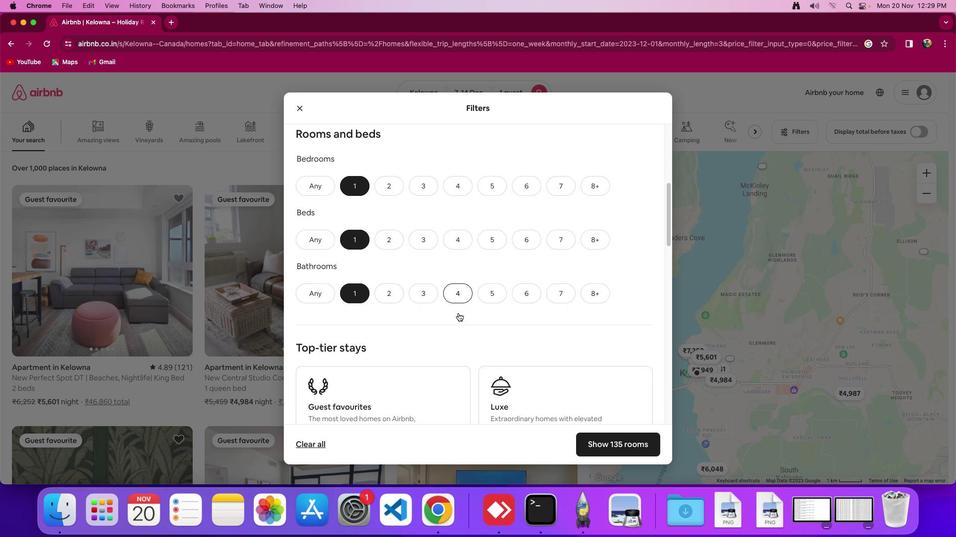 
Action: Mouse moved to (415, 242)
Screenshot: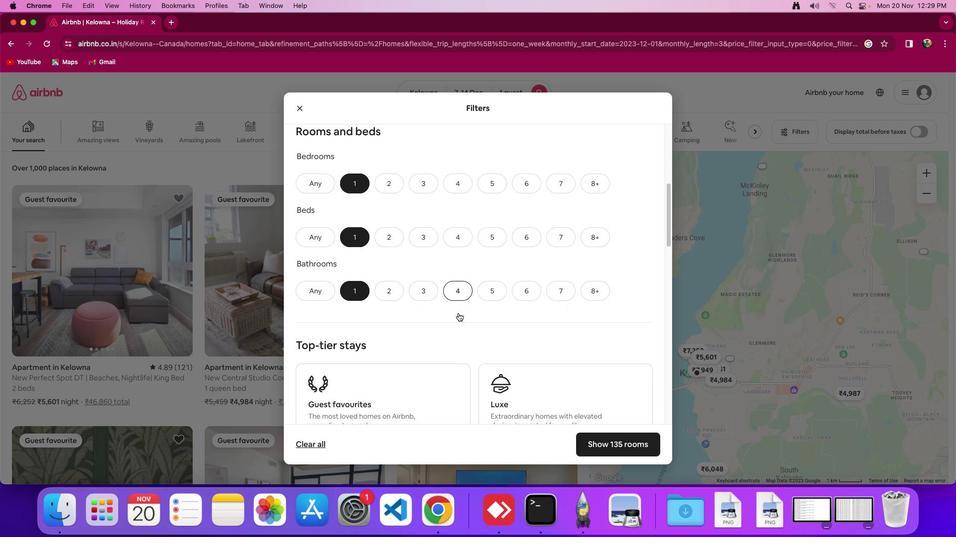 
Action: Mouse scrolled (415, 242) with delta (102, 134)
Screenshot: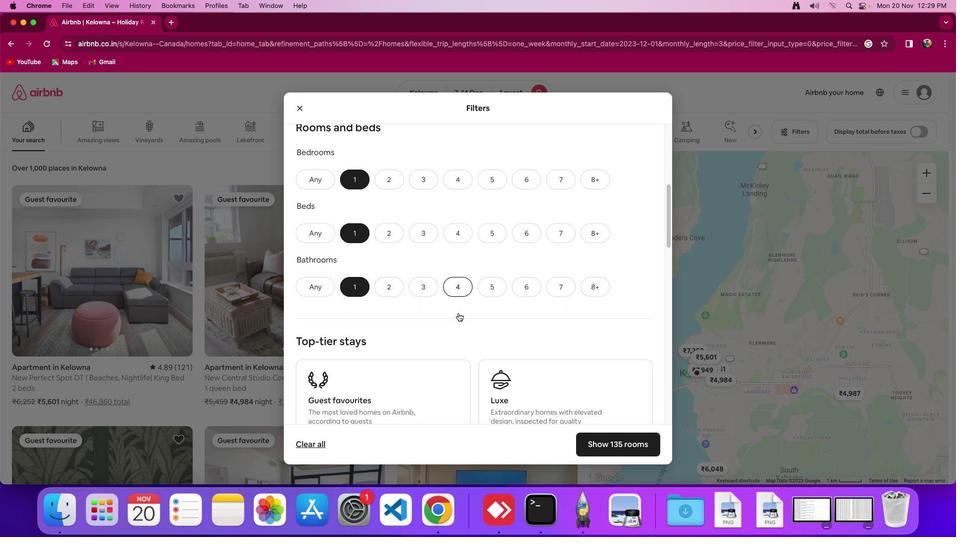 
Action: Mouse moved to (415, 242)
Screenshot: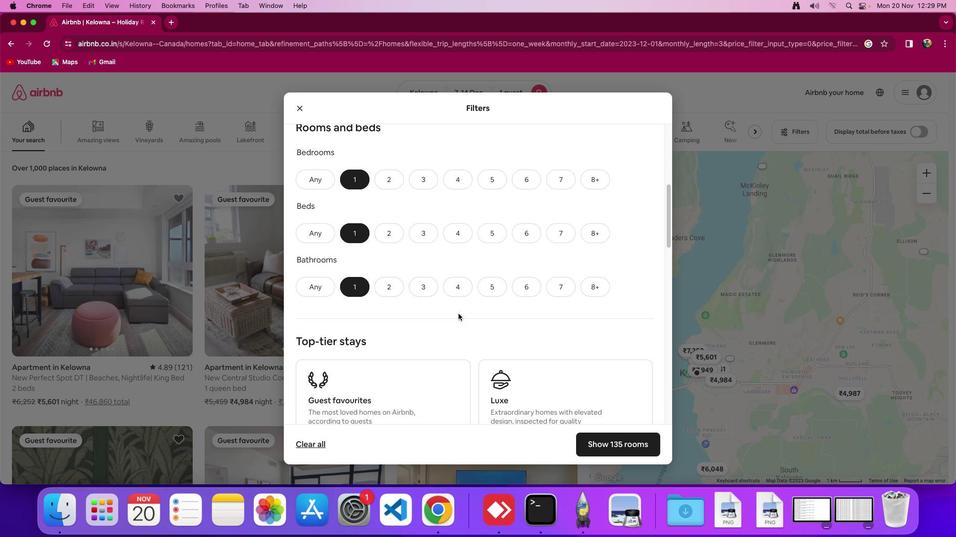 
Action: Mouse scrolled (415, 242) with delta (102, 134)
Screenshot: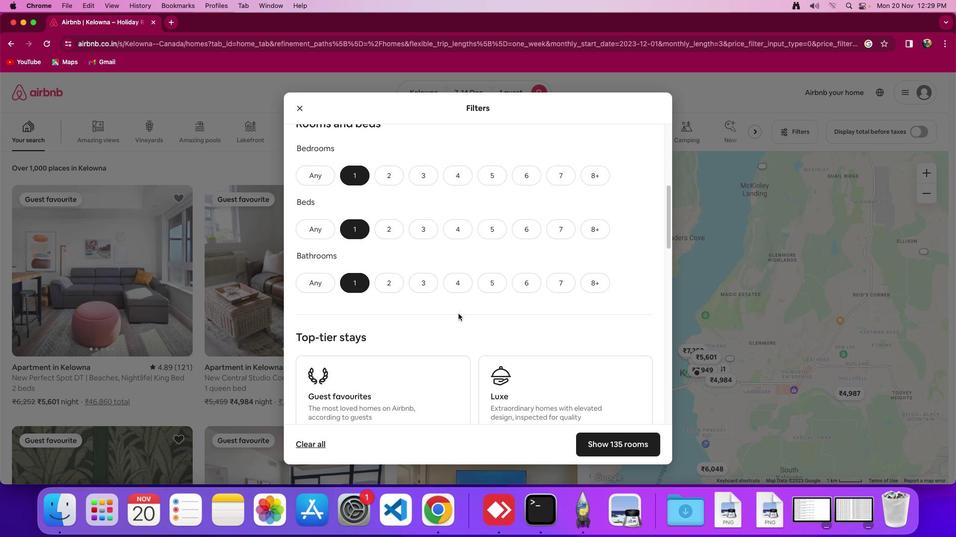 
Action: Mouse scrolled (415, 242) with delta (102, 134)
Screenshot: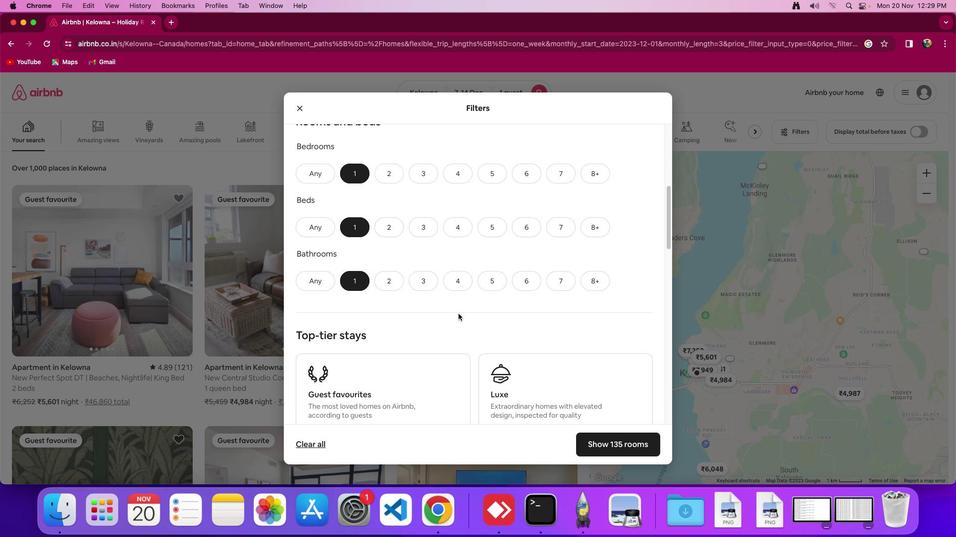 
Action: Mouse scrolled (415, 242) with delta (102, 134)
Screenshot: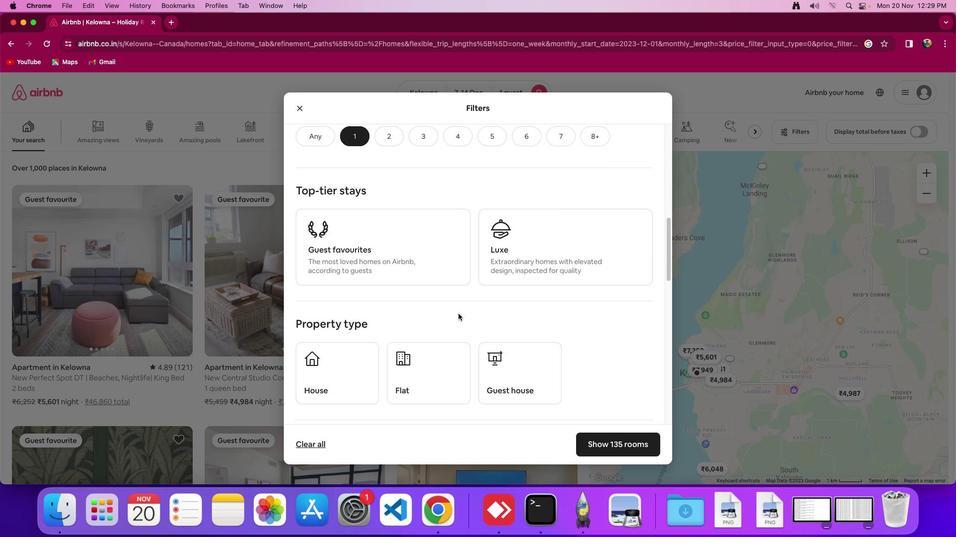 
Action: Mouse scrolled (415, 242) with delta (102, 134)
Screenshot: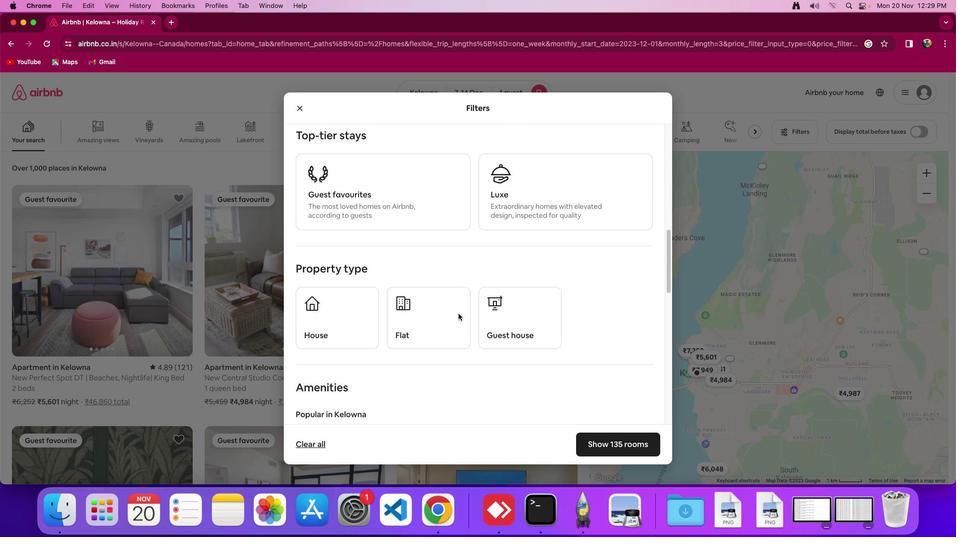 
Action: Mouse scrolled (415, 242) with delta (102, 134)
Screenshot: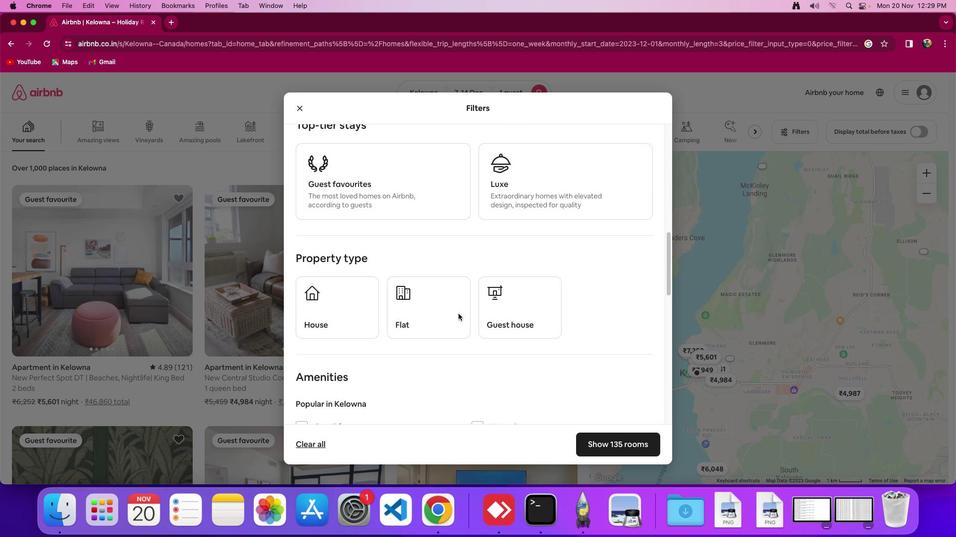 
Action: Mouse scrolled (415, 242) with delta (102, 133)
Screenshot: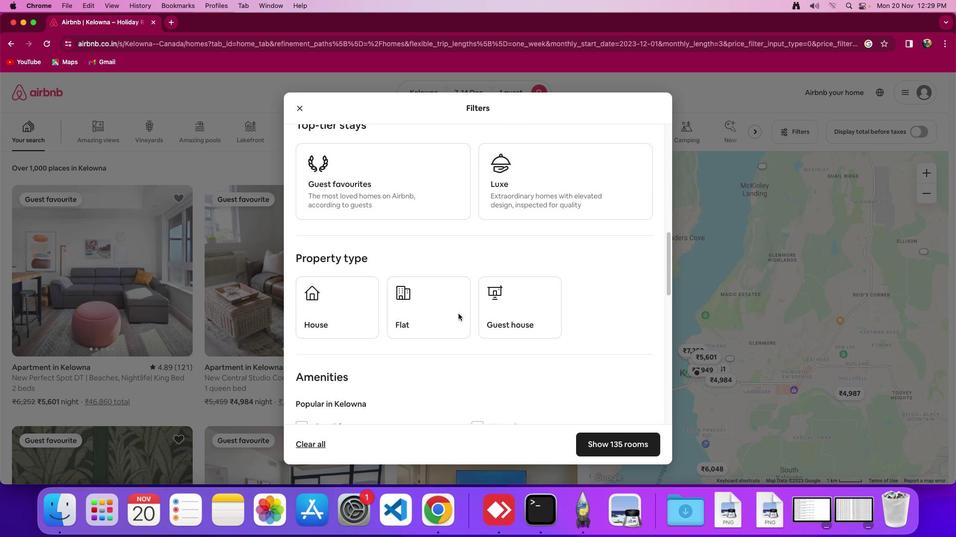 
Action: Mouse moved to (521, 288)
Screenshot: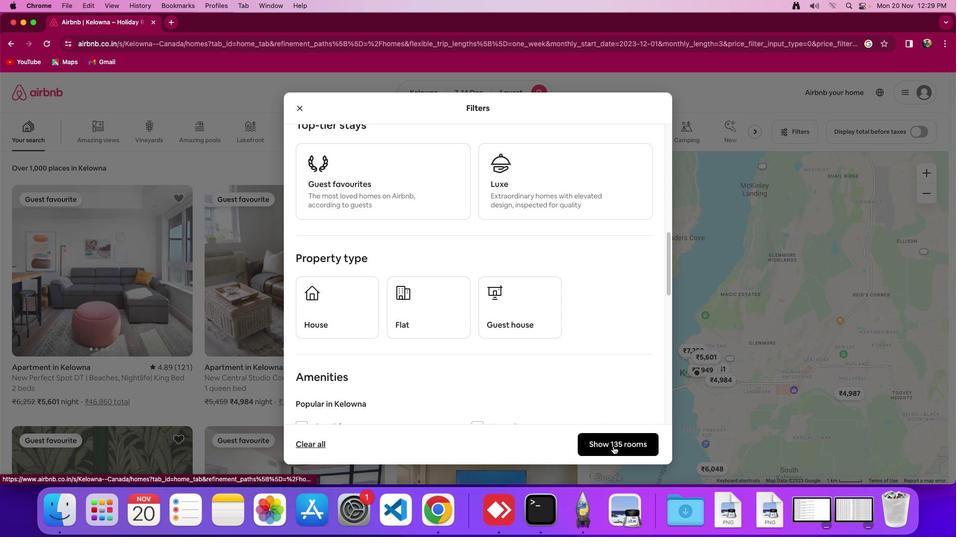 
Action: Mouse pressed left at (521, 288)
Screenshot: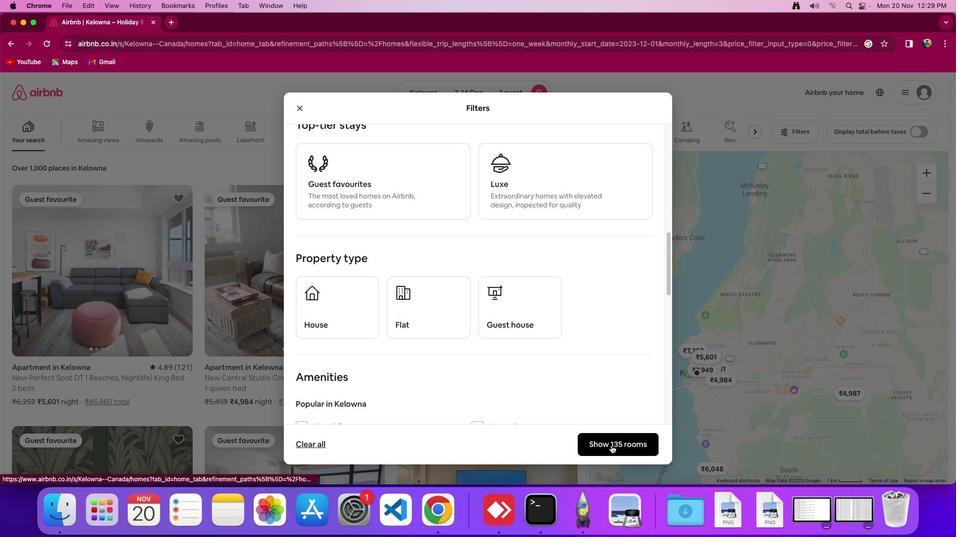
Action: Mouse moved to (394, 167)
Screenshot: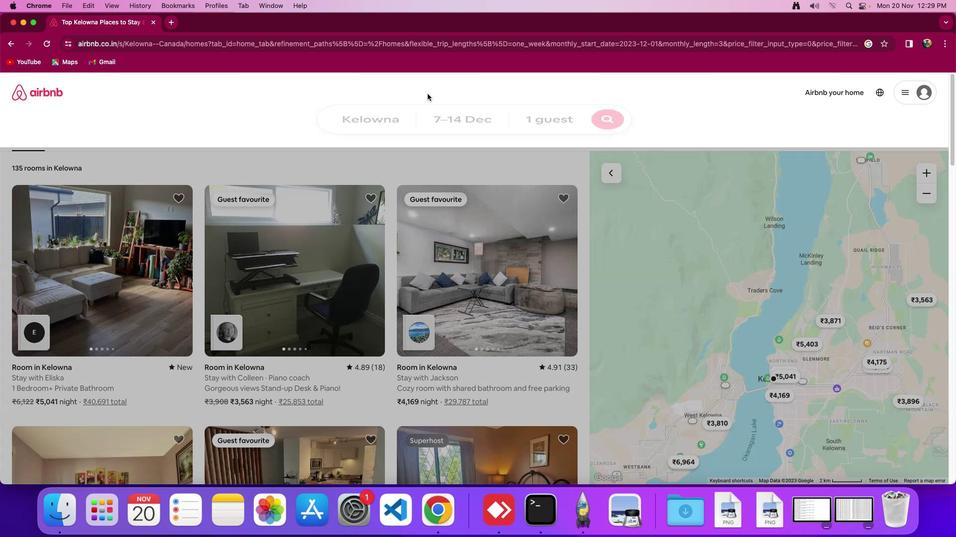 
Action: Mouse pressed left at (394, 167)
Screenshot: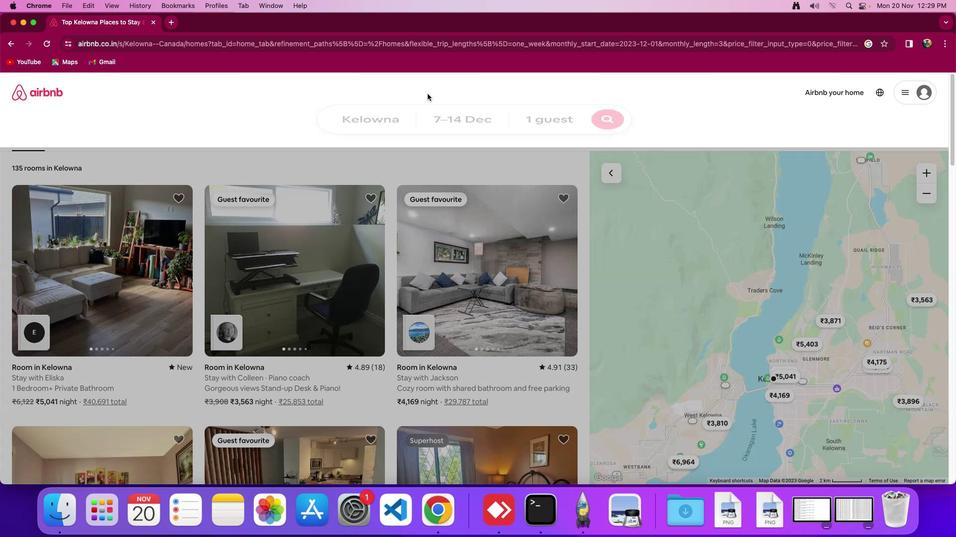 
Action: Mouse moved to (494, 188)
Screenshot: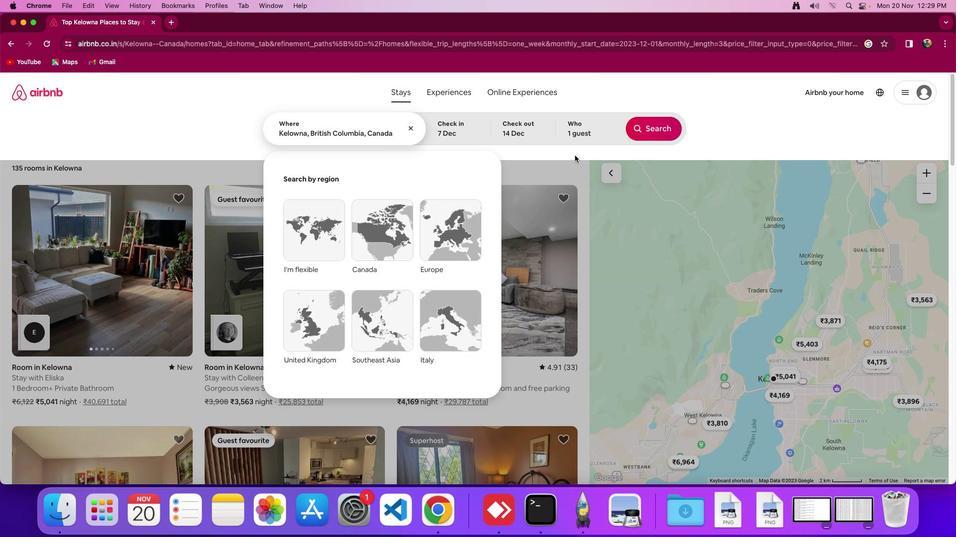 
Action: Mouse pressed left at (494, 188)
Screenshot: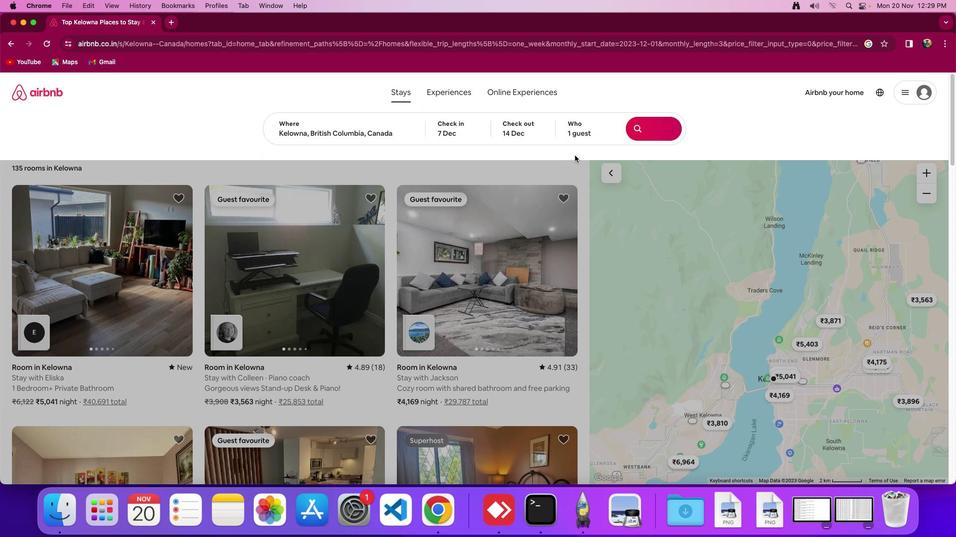 
Action: Mouse pressed left at (494, 188)
Screenshot: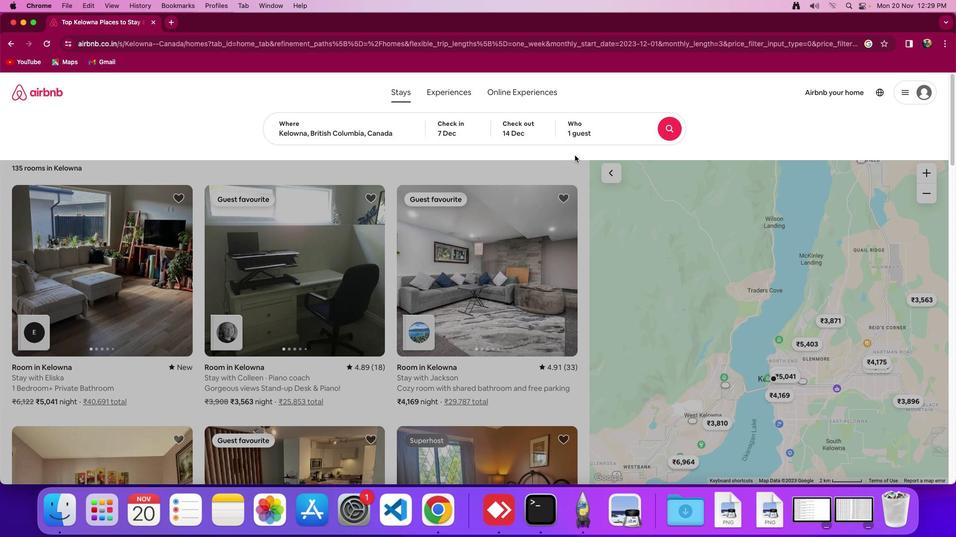 
Action: Mouse moved to (424, 227)
Screenshot: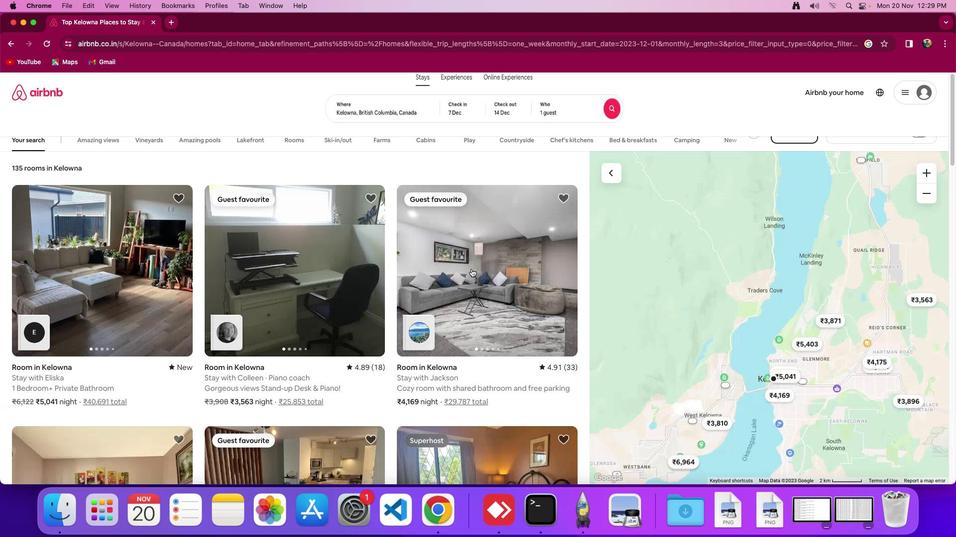 
Action: Mouse pressed left at (424, 227)
Screenshot: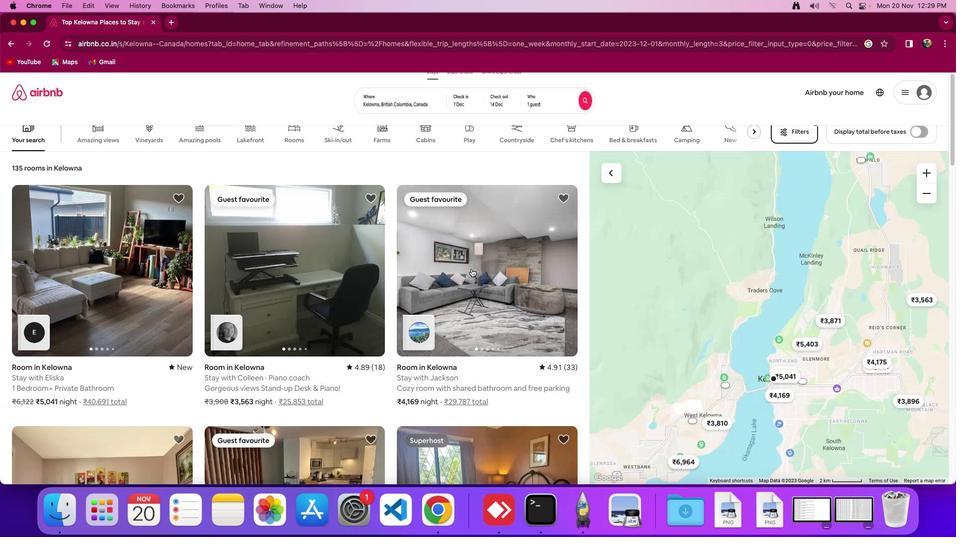 
Action: Mouse moved to (327, 233)
Screenshot: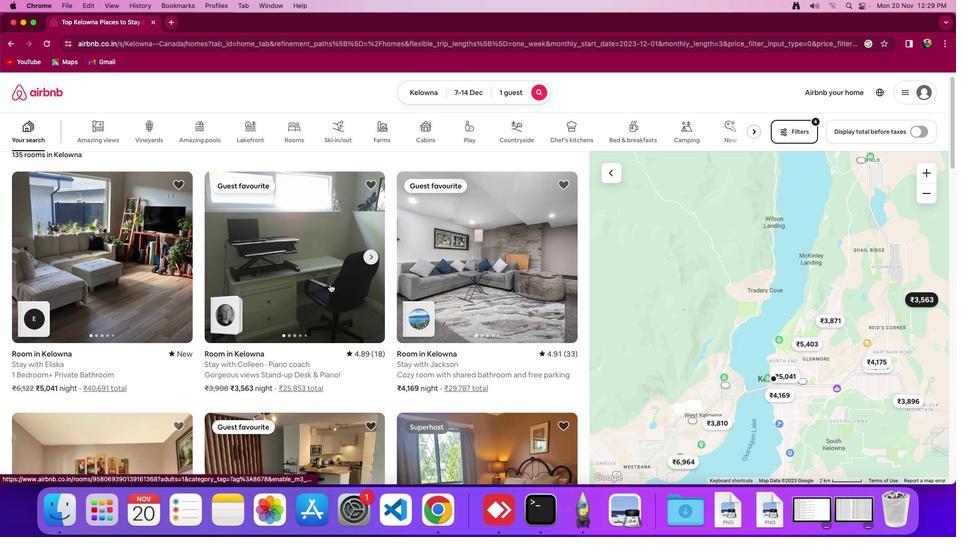 
Action: Mouse scrolled (327, 233) with delta (102, 134)
Screenshot: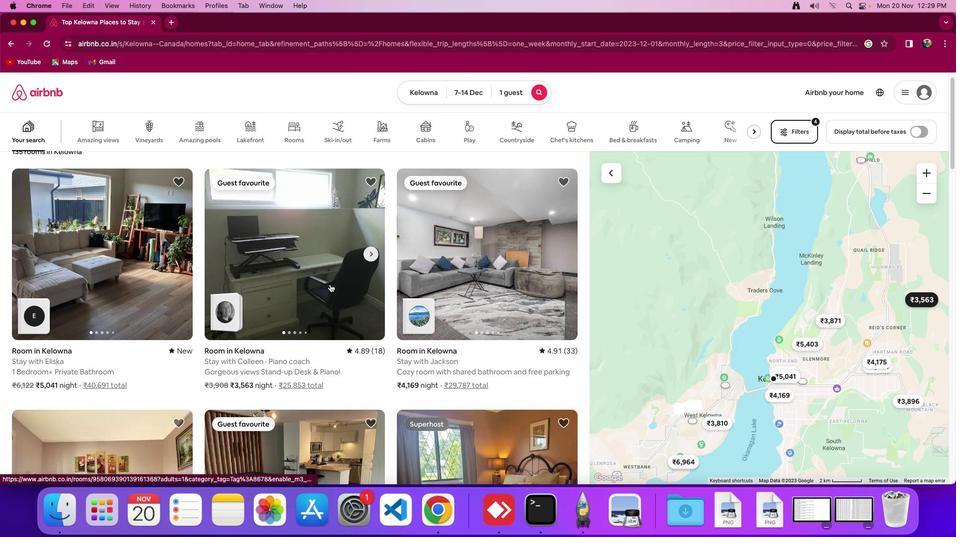 
Action: Mouse moved to (327, 233)
Screenshot: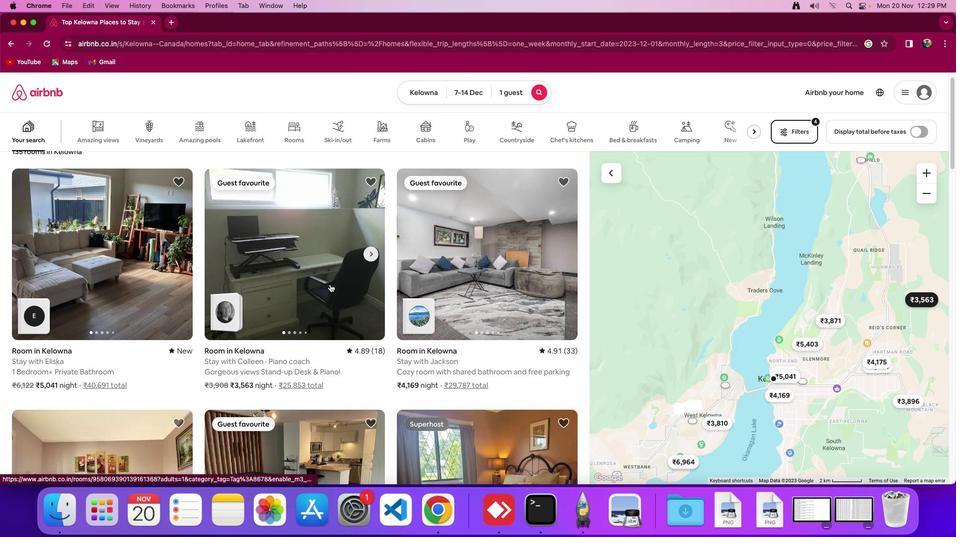 
Action: Mouse scrolled (327, 233) with delta (102, 134)
Screenshot: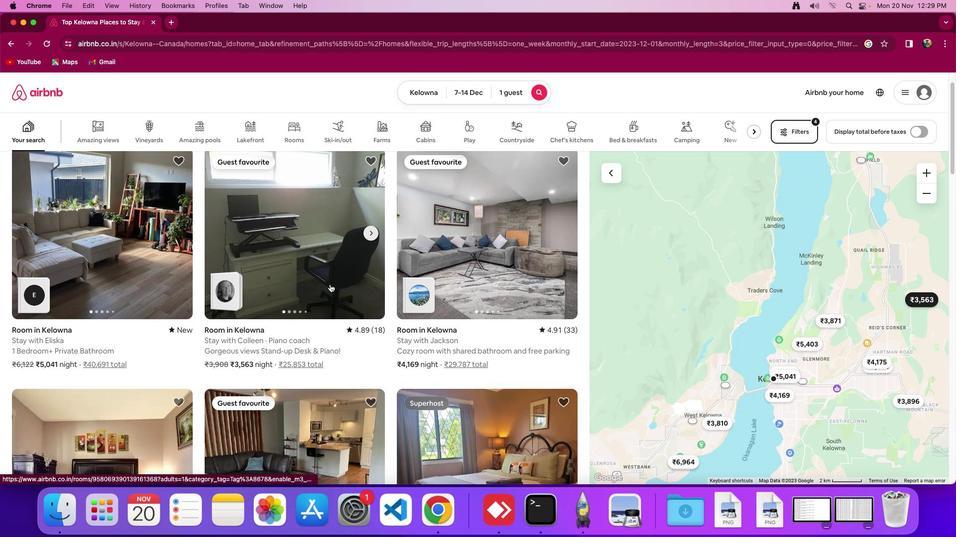 
Action: Mouse scrolled (327, 233) with delta (102, 134)
Screenshot: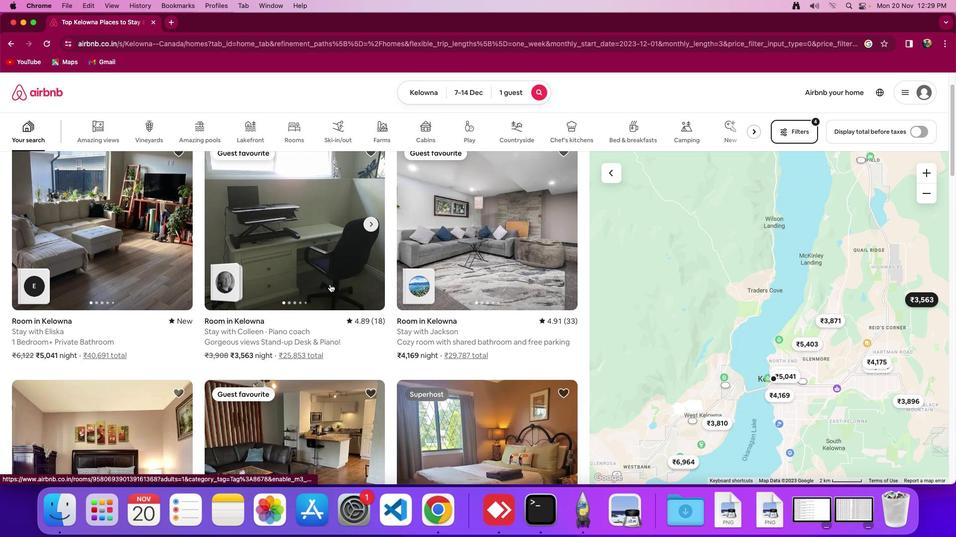 
Action: Mouse scrolled (327, 233) with delta (102, 134)
Screenshot: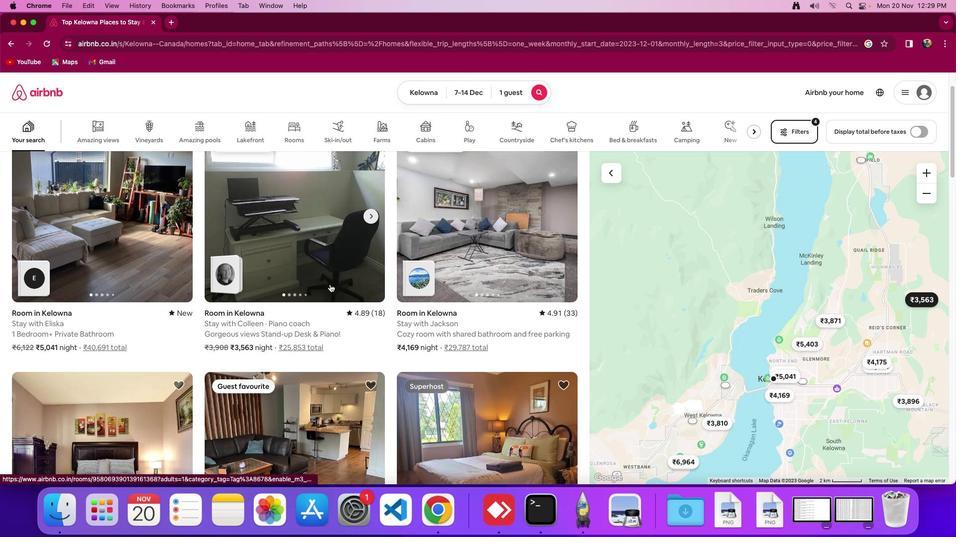 
Action: Mouse scrolled (327, 233) with delta (102, 134)
Screenshot: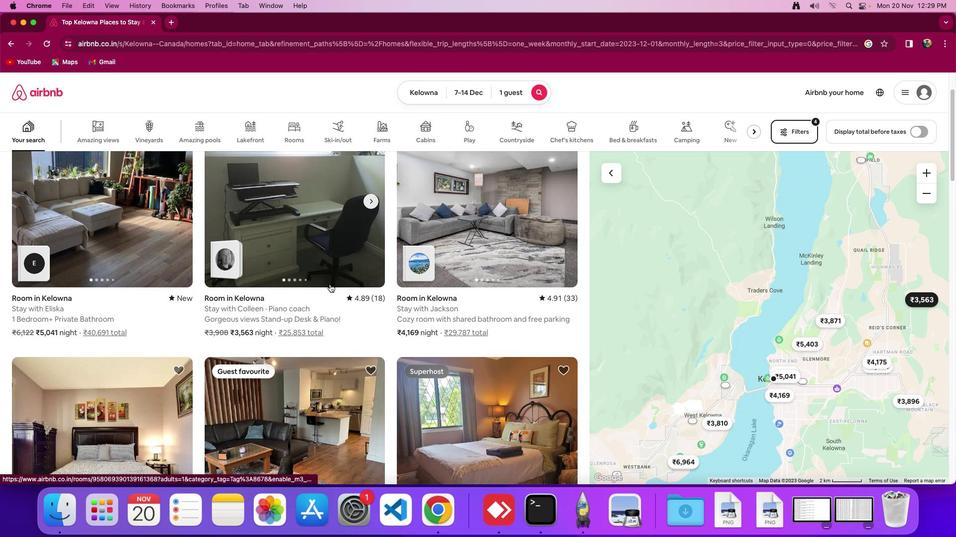 
Action: Mouse scrolled (327, 233) with delta (102, 134)
Screenshot: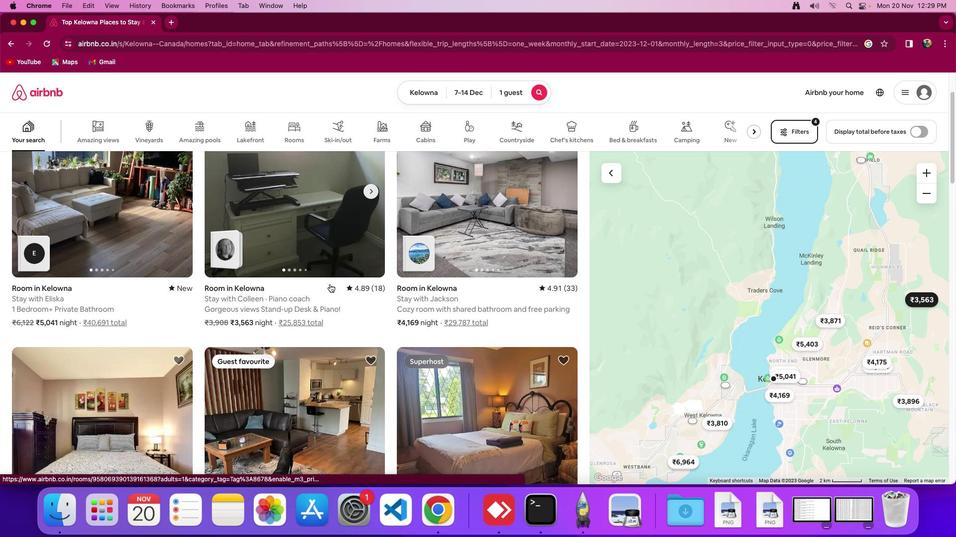 
Action: Mouse scrolled (327, 233) with delta (102, 134)
Screenshot: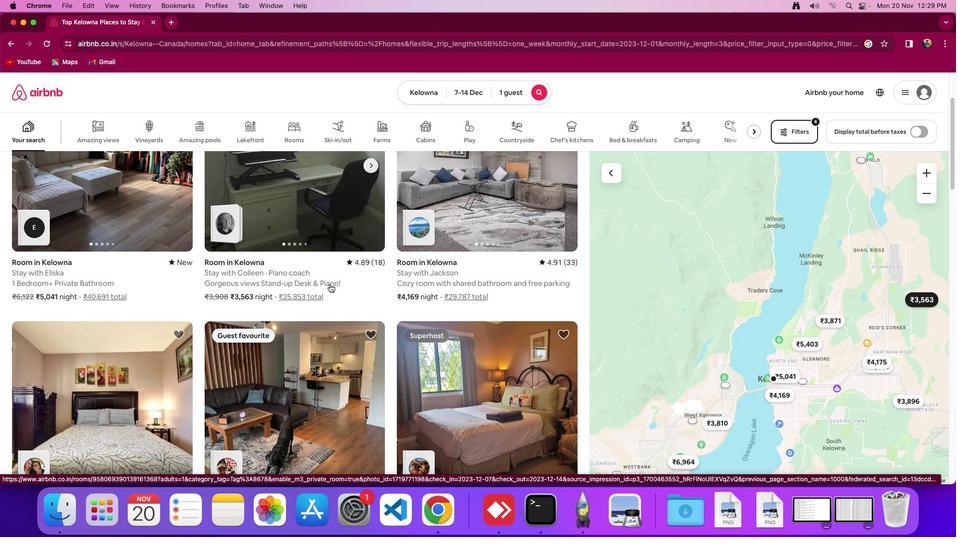 
Action: Mouse scrolled (327, 233) with delta (102, 134)
Screenshot: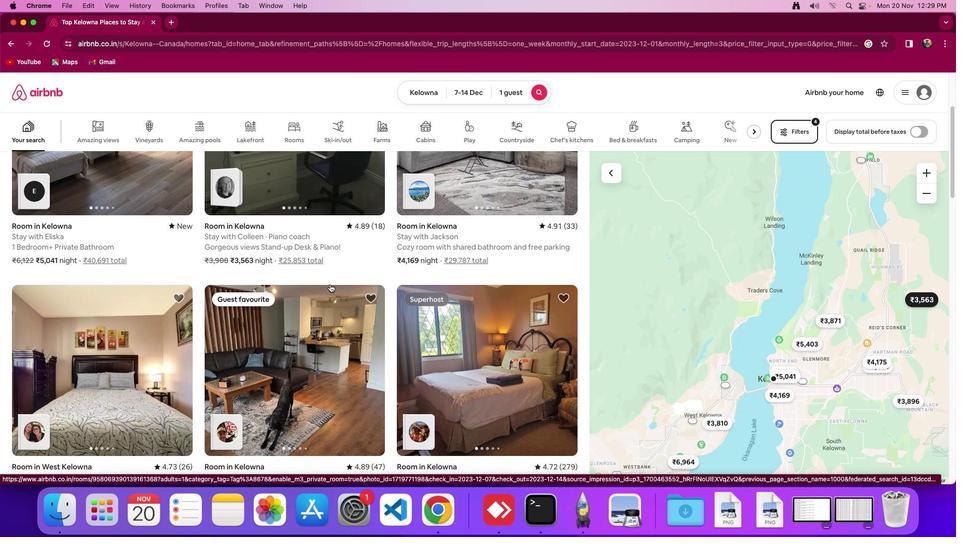 
Action: Mouse scrolled (327, 233) with delta (102, 134)
Screenshot: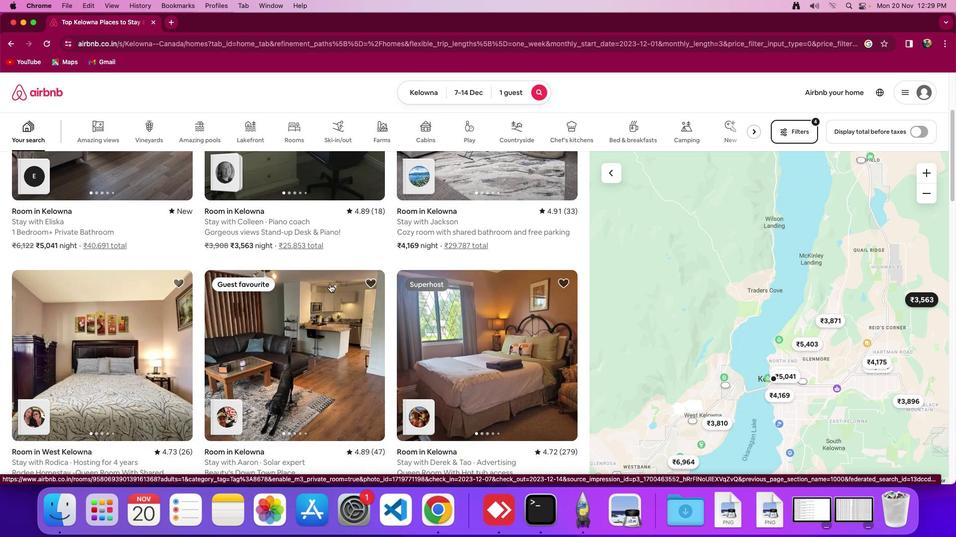 
Action: Mouse moved to (328, 233)
Screenshot: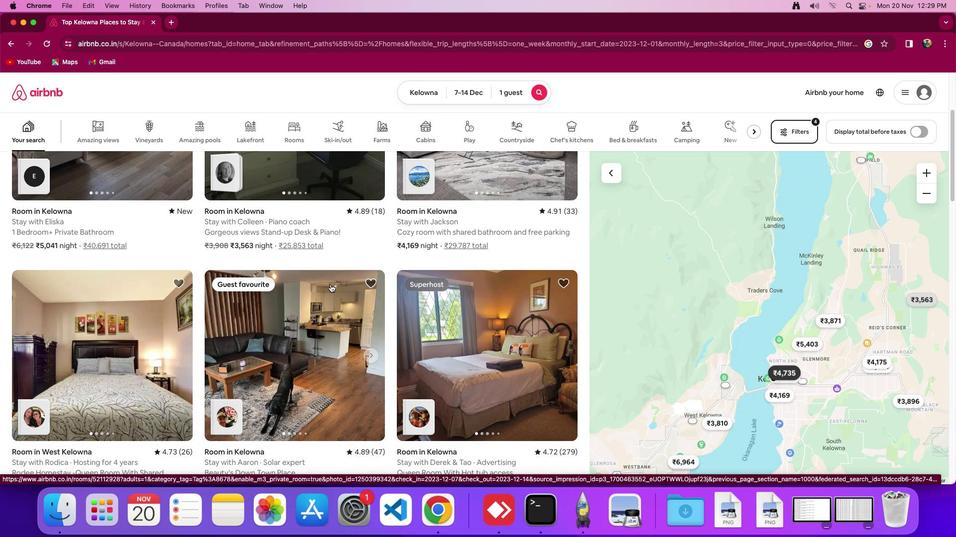 
Action: Mouse scrolled (328, 233) with delta (102, 134)
Screenshot: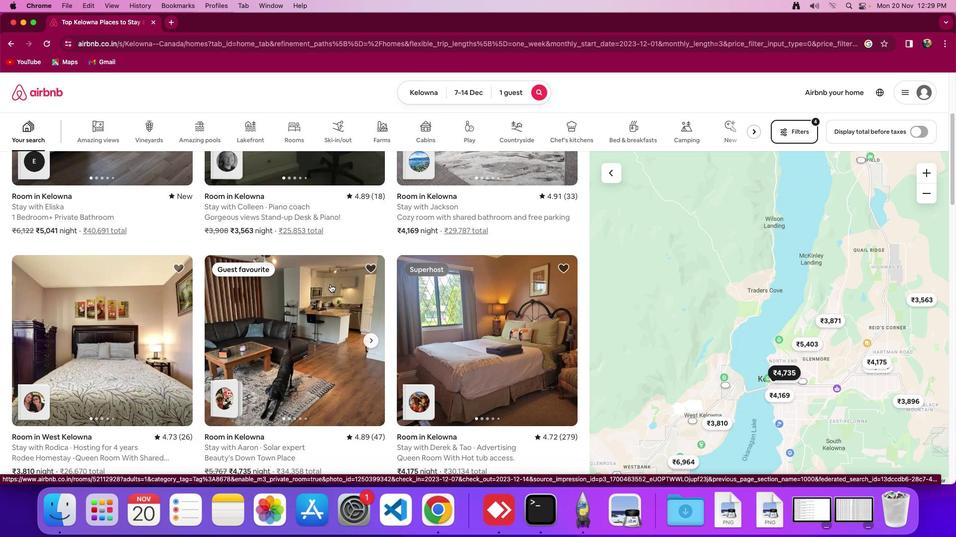 
Action: Mouse scrolled (328, 233) with delta (102, 134)
Screenshot: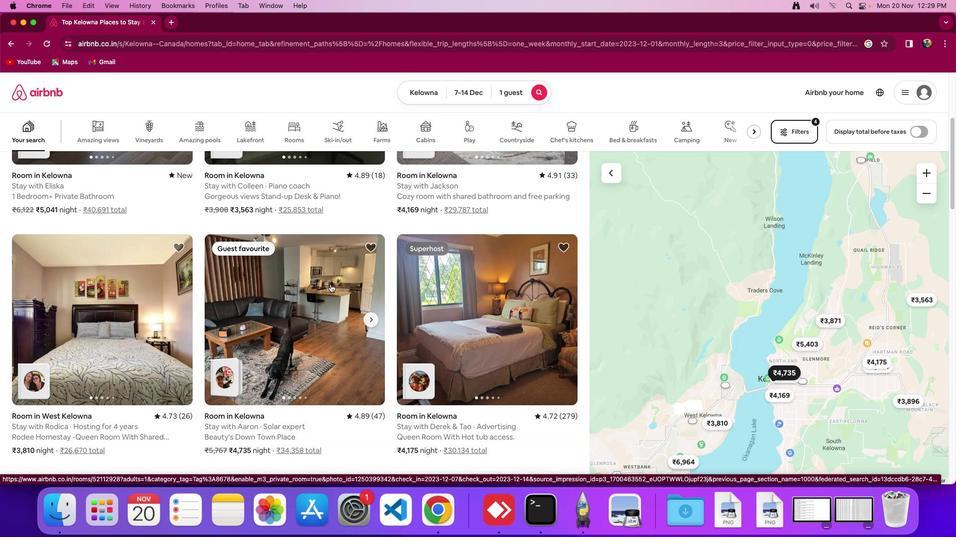 
Action: Mouse scrolled (328, 233) with delta (102, 134)
Screenshot: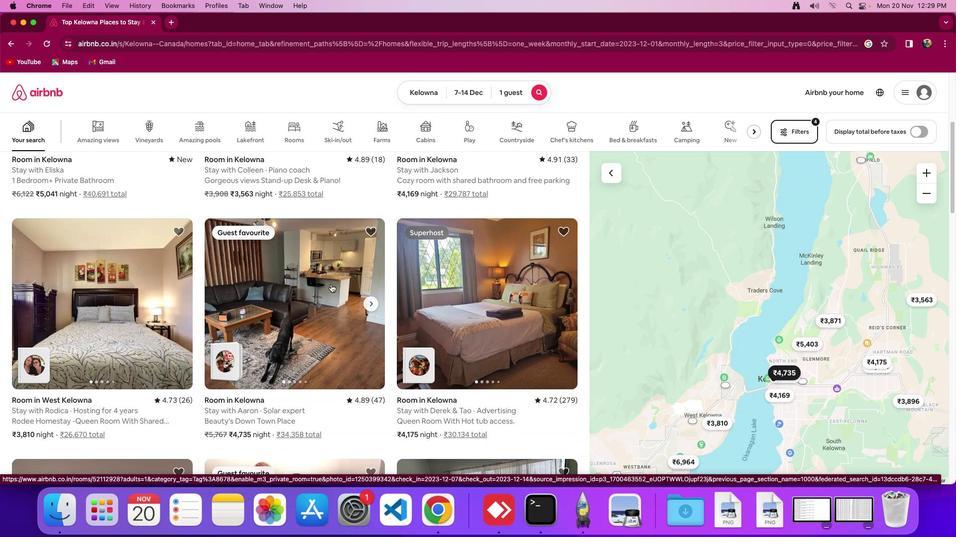 
Action: Mouse moved to (329, 232)
Screenshot: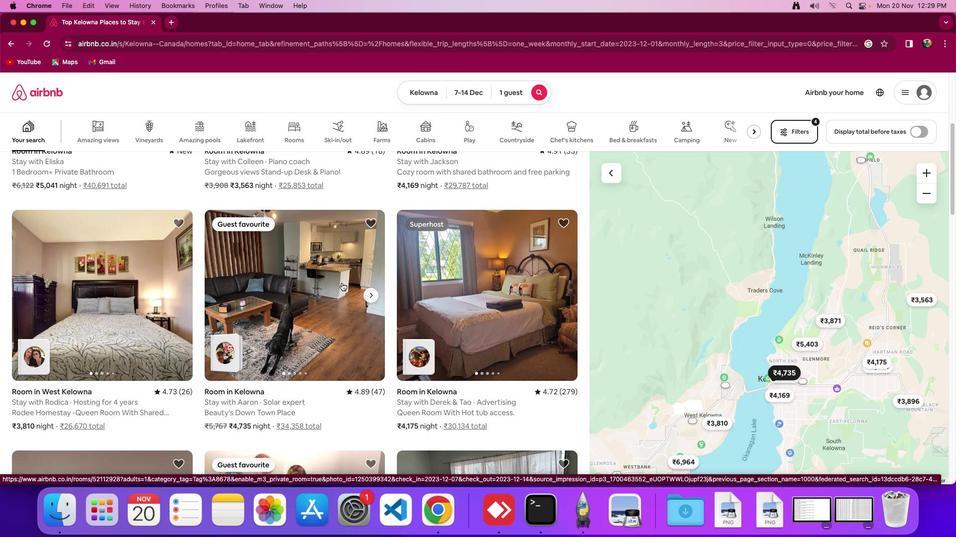 
Action: Mouse scrolled (329, 232) with delta (102, 134)
Screenshot: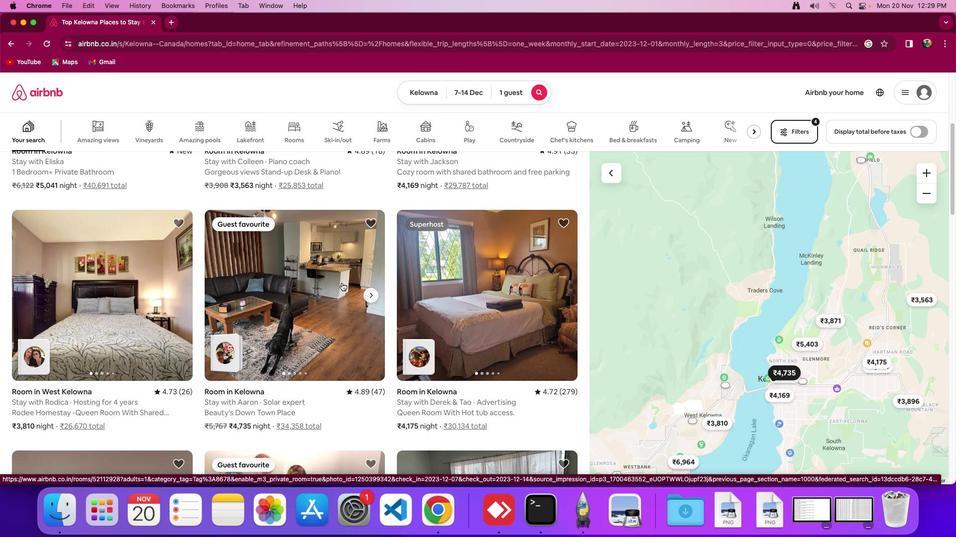 
Action: Mouse moved to (329, 232)
Screenshot: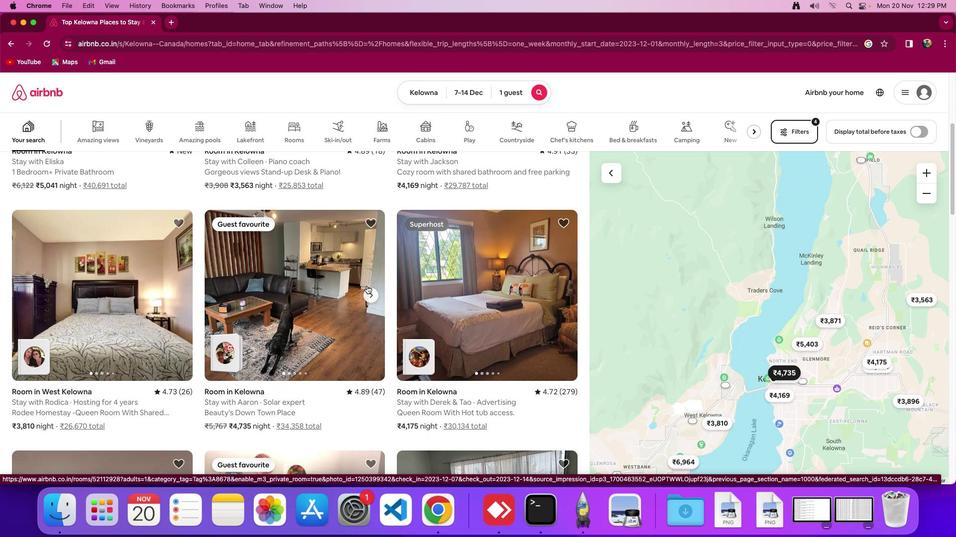 
Action: Mouse scrolled (329, 232) with delta (102, 134)
Screenshot: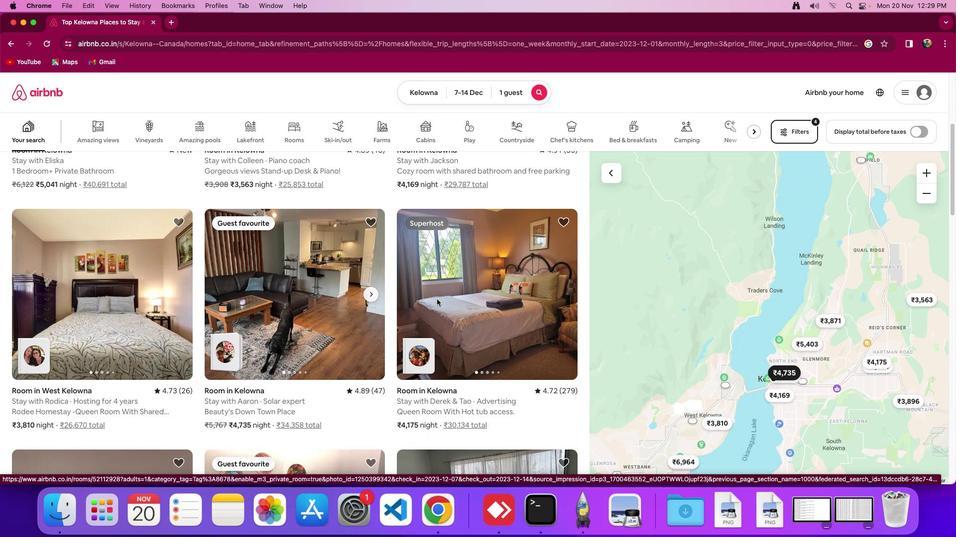 
Action: Mouse moved to (433, 239)
Screenshot: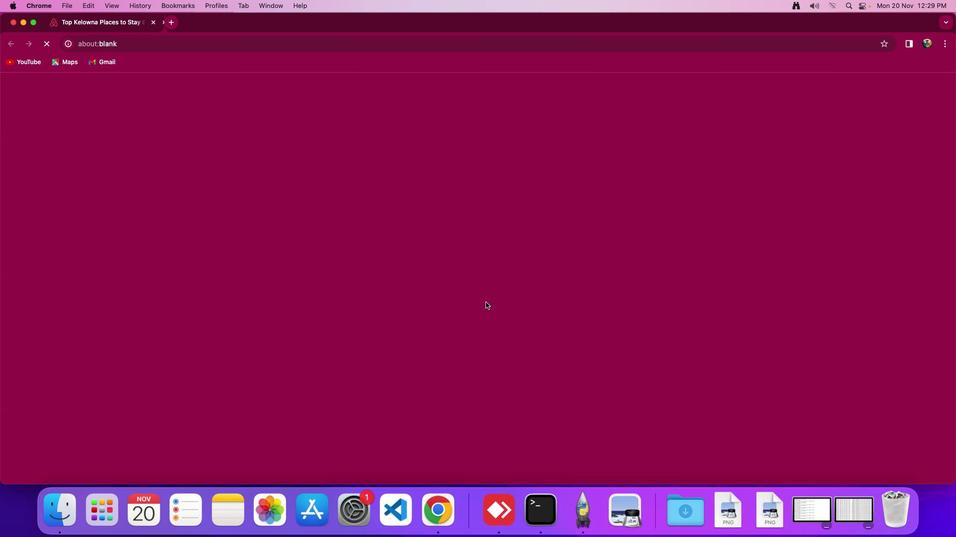 
Action: Mouse pressed left at (433, 239)
Screenshot: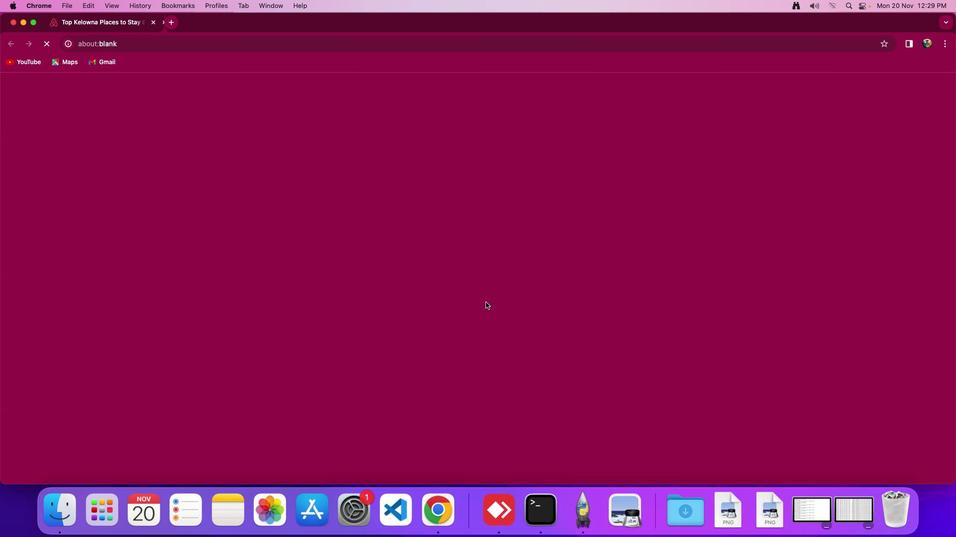 
Action: Mouse moved to (570, 254)
Screenshot: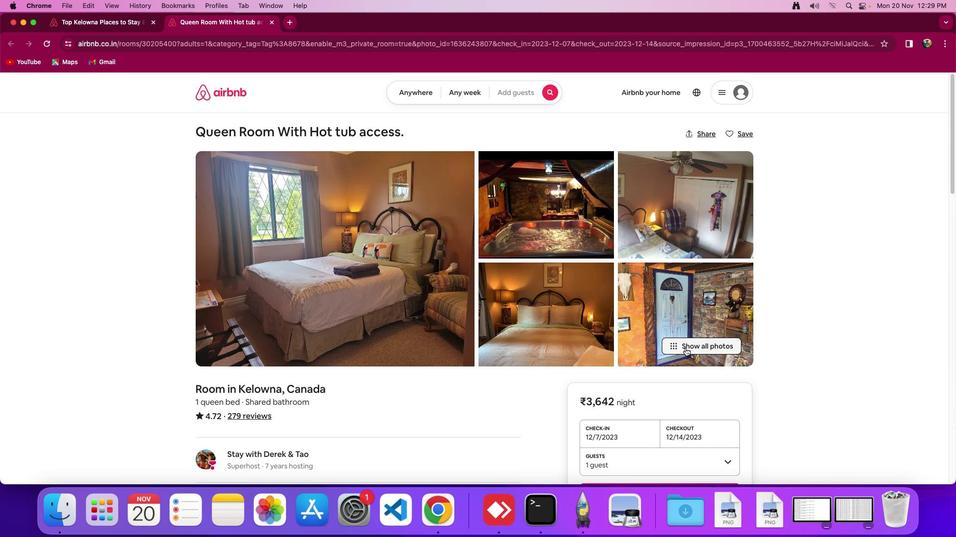 
Action: Mouse pressed left at (570, 254)
Screenshot: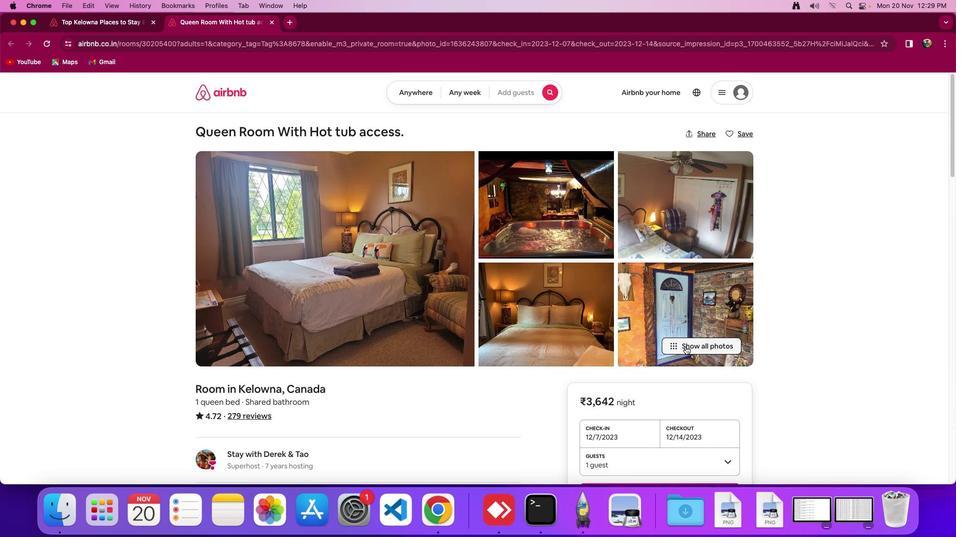
Action: Mouse moved to (424, 222)
Screenshot: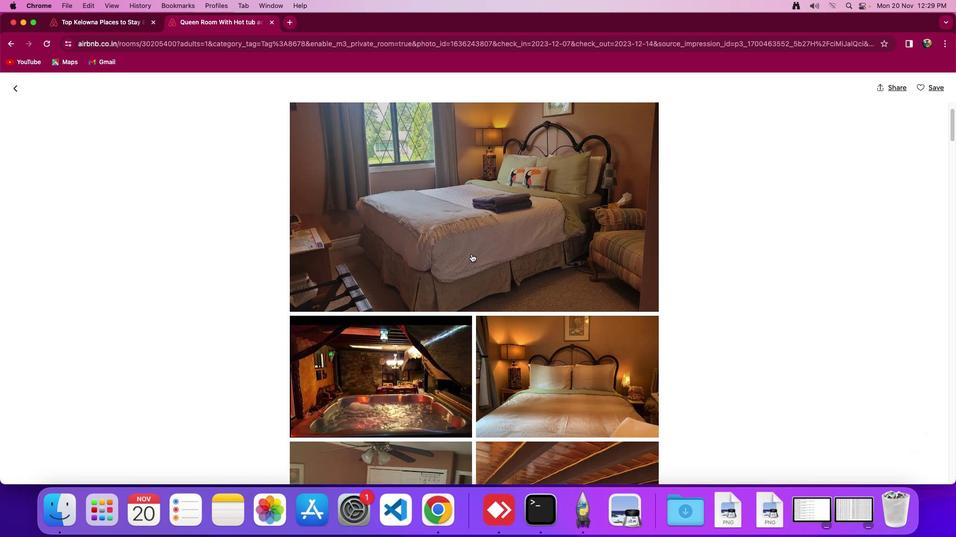 
Action: Mouse scrolled (424, 222) with delta (102, 134)
Screenshot: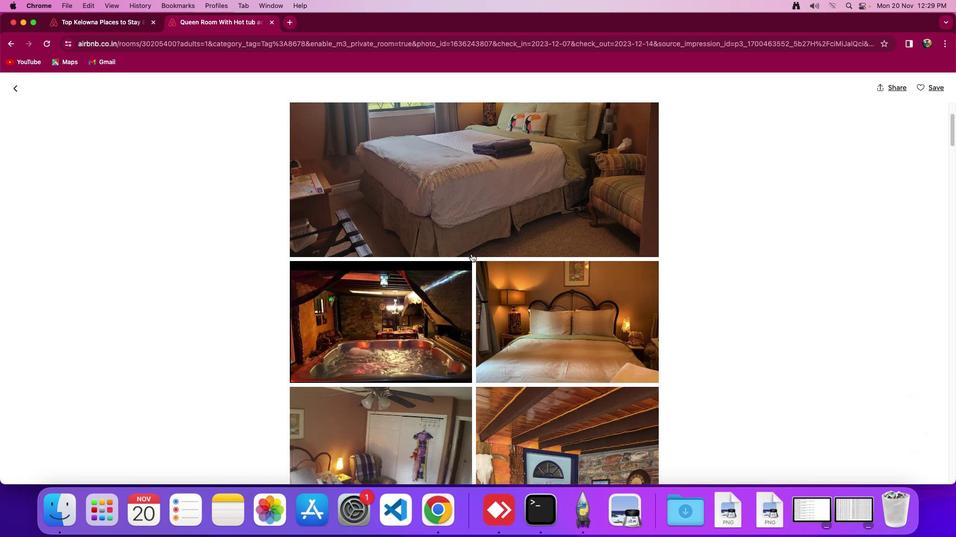 
Action: Mouse scrolled (424, 222) with delta (102, 134)
Screenshot: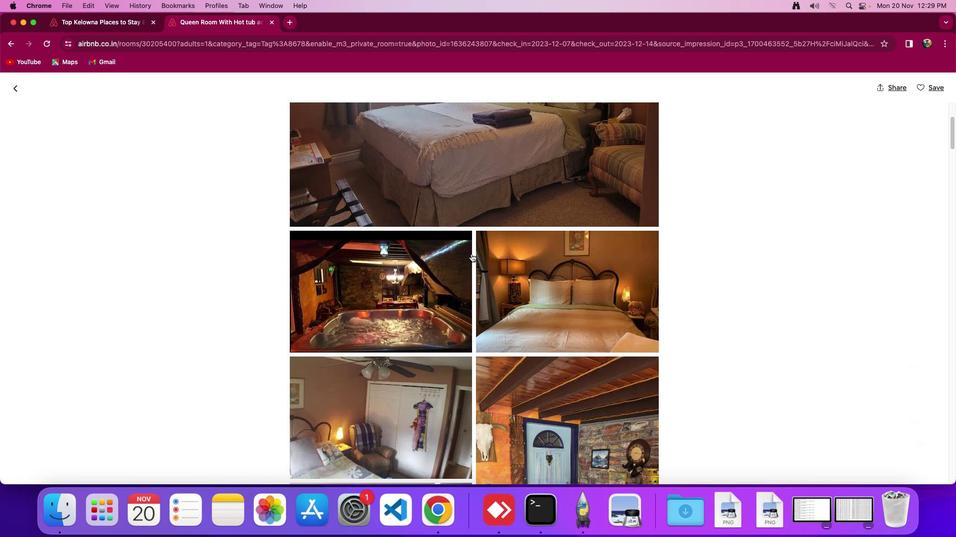 
Action: Mouse scrolled (424, 222) with delta (102, 134)
Screenshot: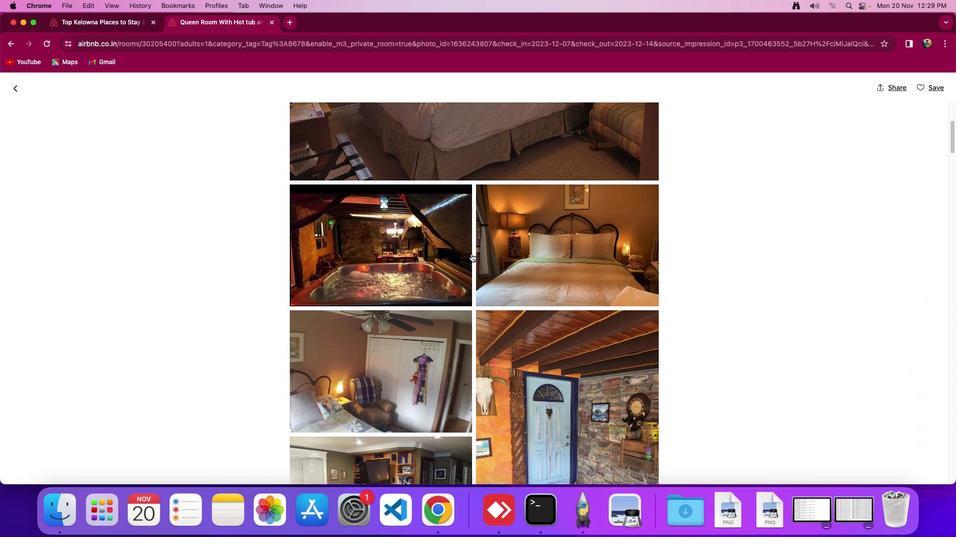 
Action: Mouse scrolled (424, 222) with delta (102, 133)
Screenshot: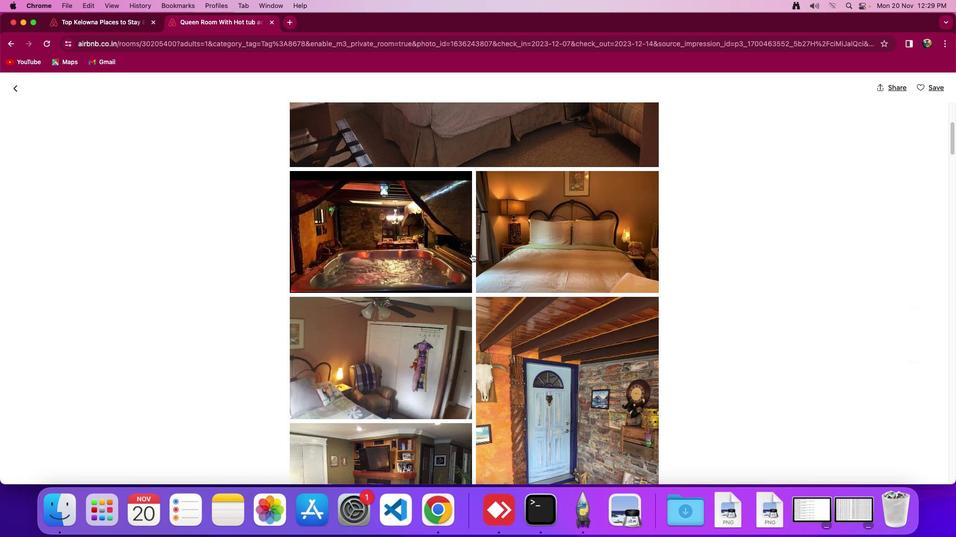 
Action: Mouse moved to (424, 222)
Screenshot: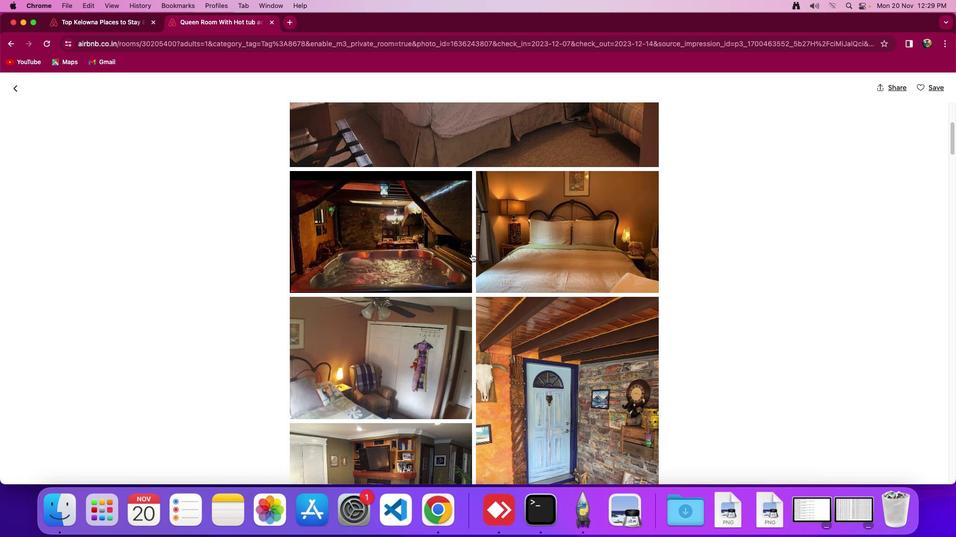 
Action: Mouse scrolled (424, 222) with delta (102, 134)
Screenshot: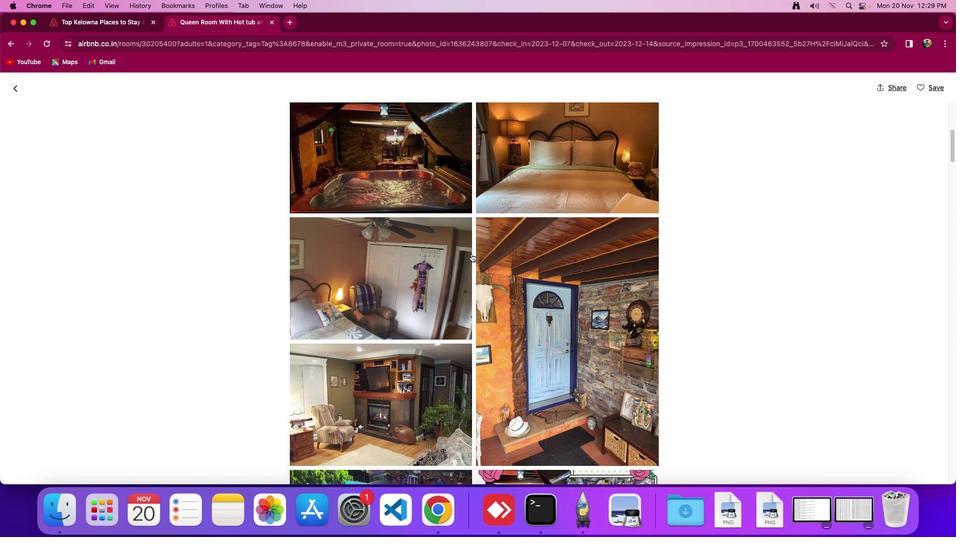 
Action: Mouse scrolled (424, 222) with delta (102, 134)
Screenshot: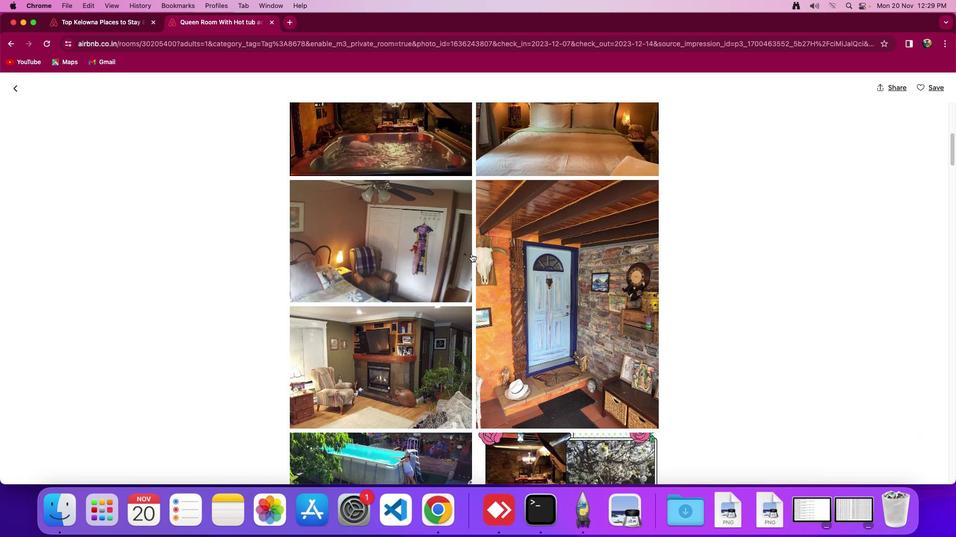 
Action: Mouse scrolled (424, 222) with delta (102, 134)
Screenshot: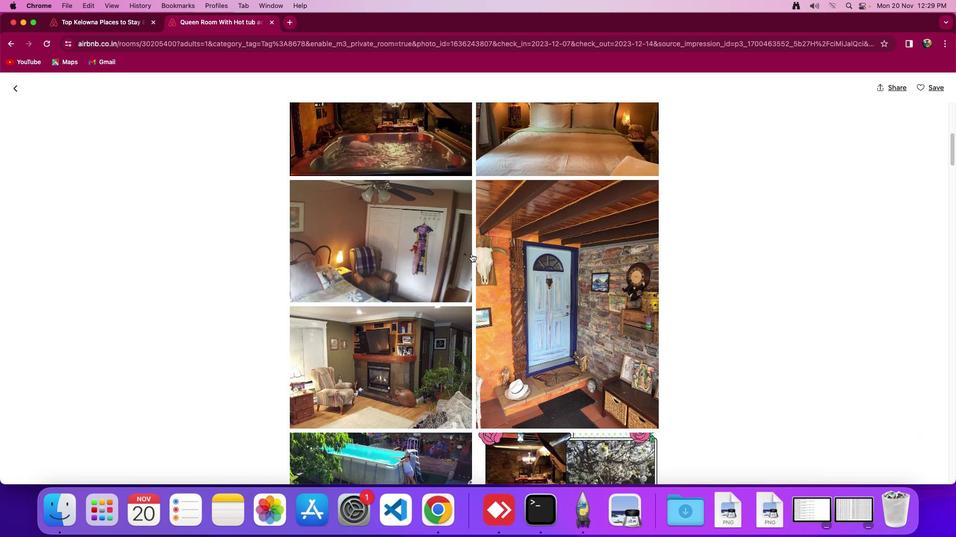 
Action: Mouse scrolled (424, 222) with delta (102, 133)
Screenshot: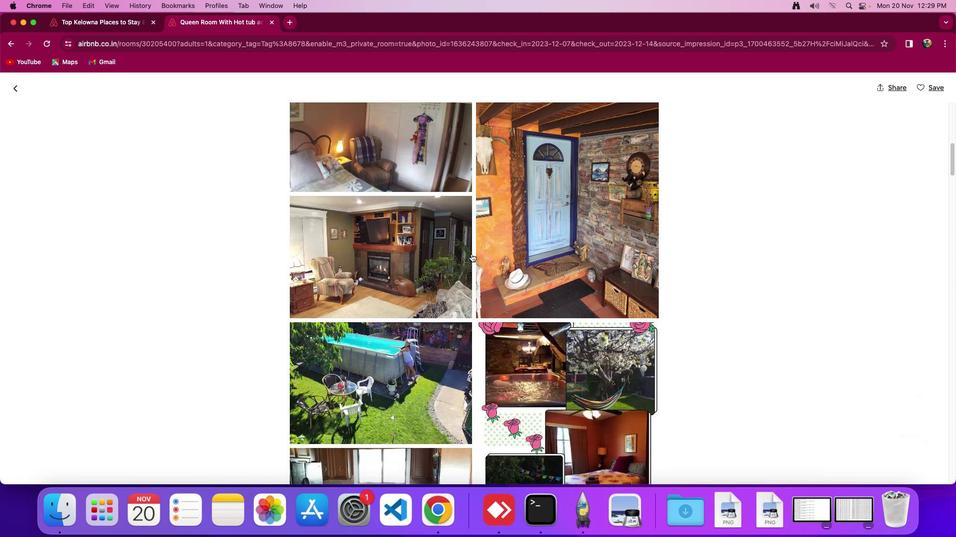 
Action: Mouse moved to (424, 222)
Screenshot: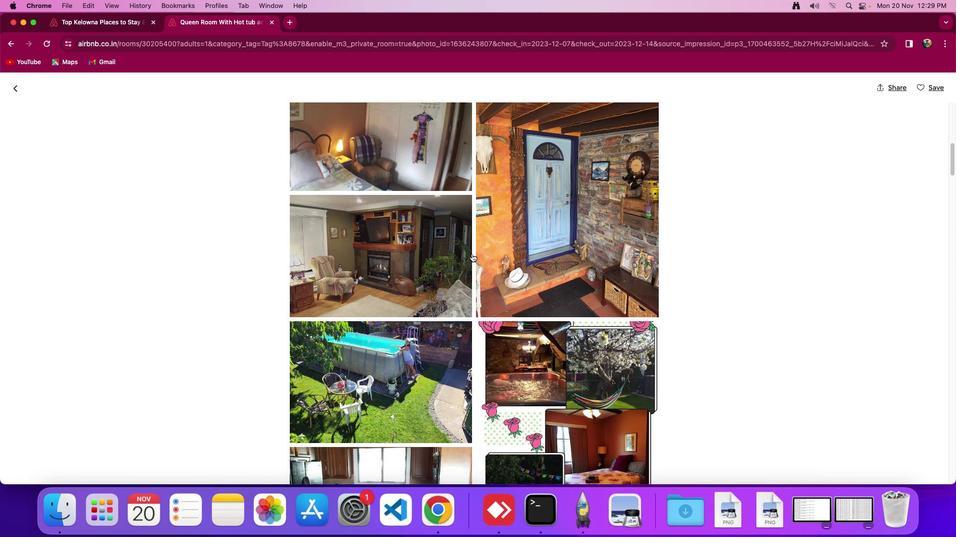 
Action: Mouse scrolled (424, 222) with delta (102, 134)
Screenshot: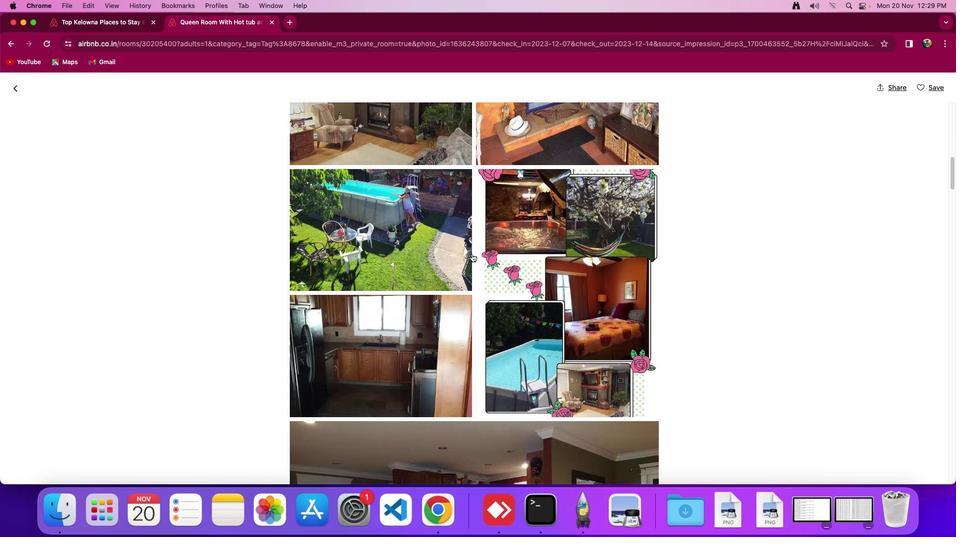 
Action: Mouse scrolled (424, 222) with delta (102, 134)
Screenshot: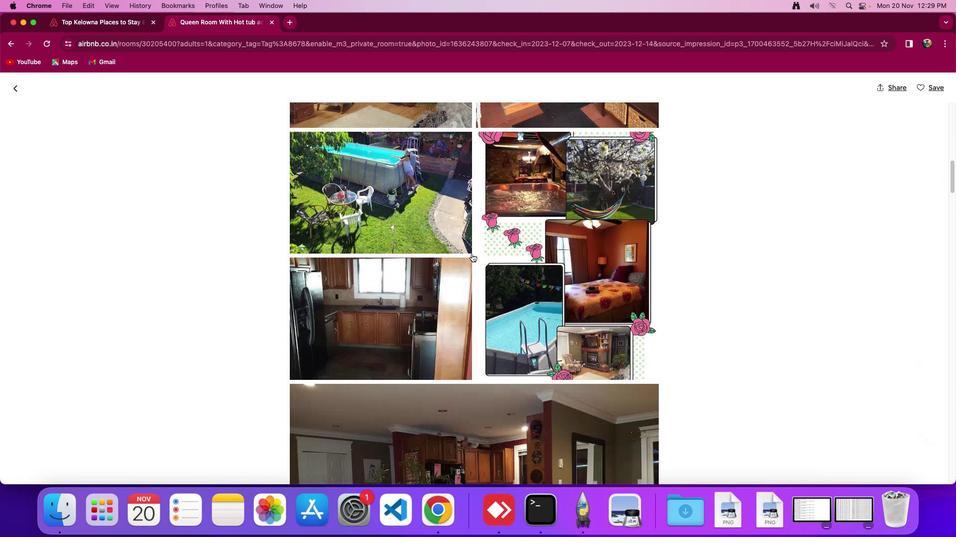 
Action: Mouse scrolled (424, 222) with delta (102, 134)
Screenshot: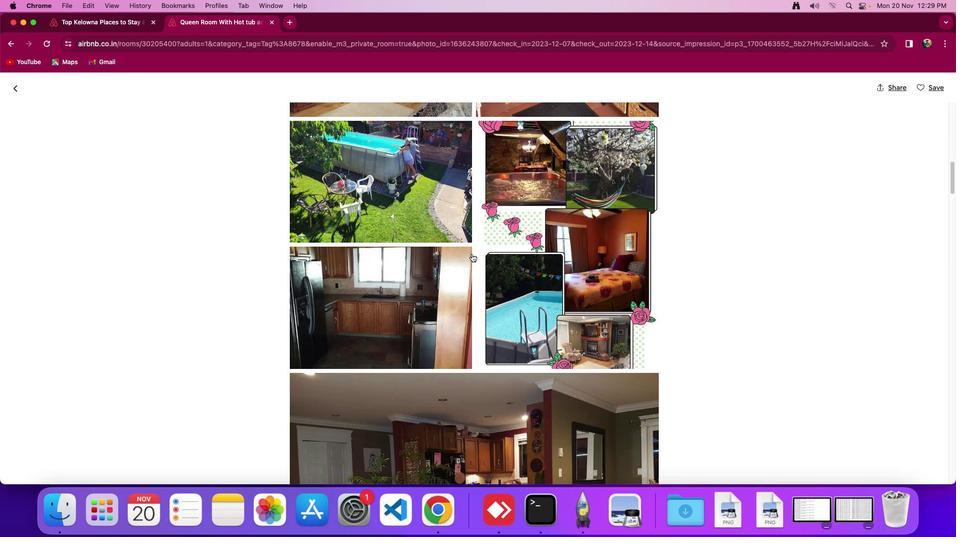 
Action: Mouse scrolled (424, 222) with delta (102, 134)
Screenshot: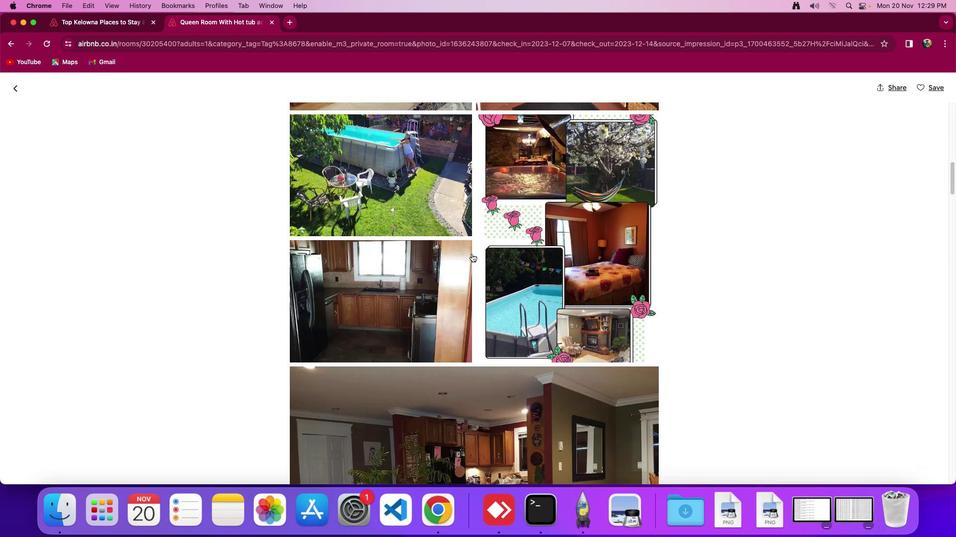 
Action: Mouse moved to (424, 222)
Screenshot: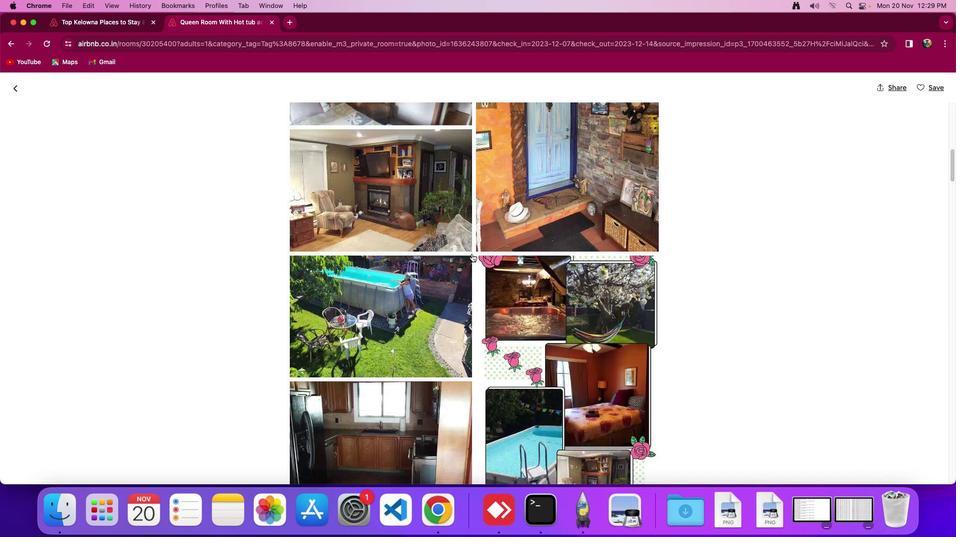 
Action: Mouse scrolled (424, 222) with delta (102, 134)
Screenshot: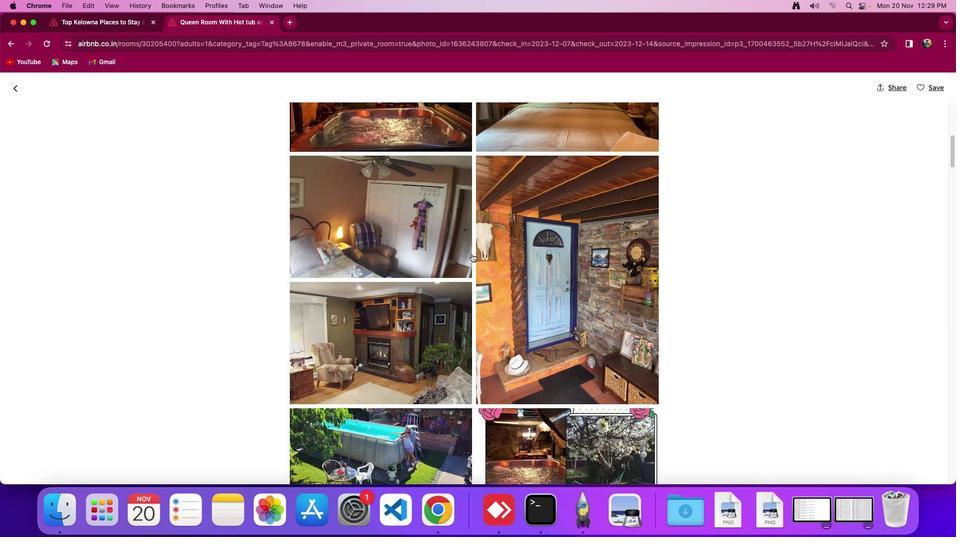 
Action: Mouse scrolled (424, 222) with delta (102, 134)
Screenshot: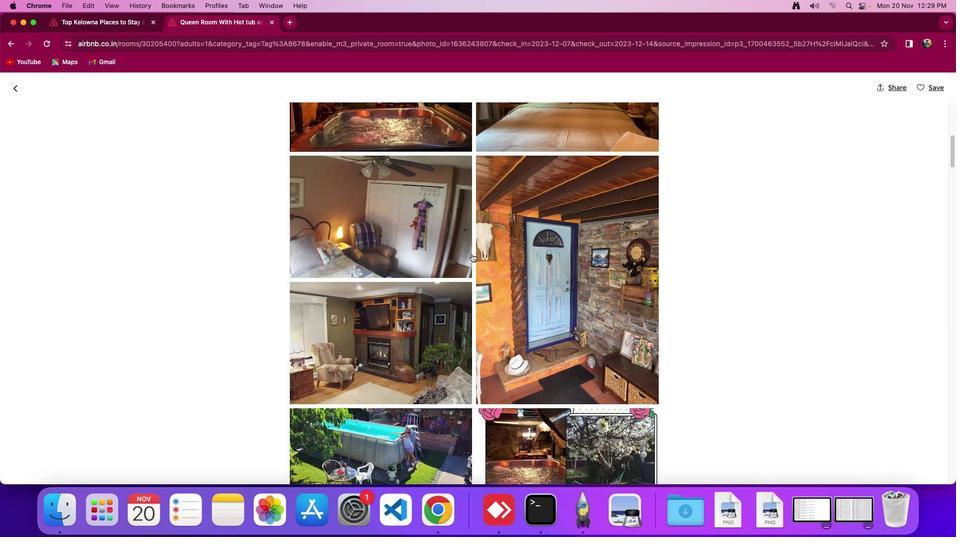 
Action: Mouse scrolled (424, 222) with delta (102, 135)
Screenshot: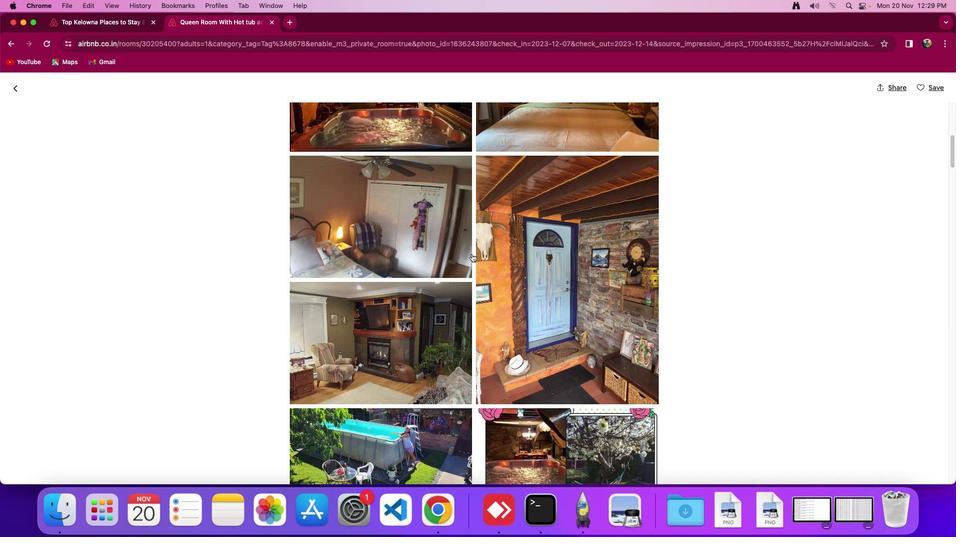 
Action: Mouse scrolled (424, 222) with delta (102, 135)
Screenshot: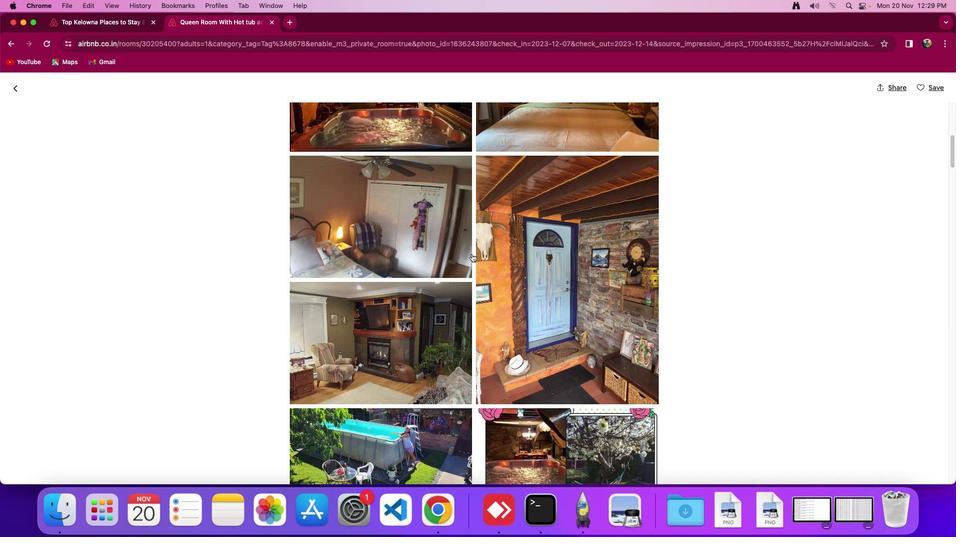 
Action: Mouse scrolled (424, 222) with delta (102, 134)
Screenshot: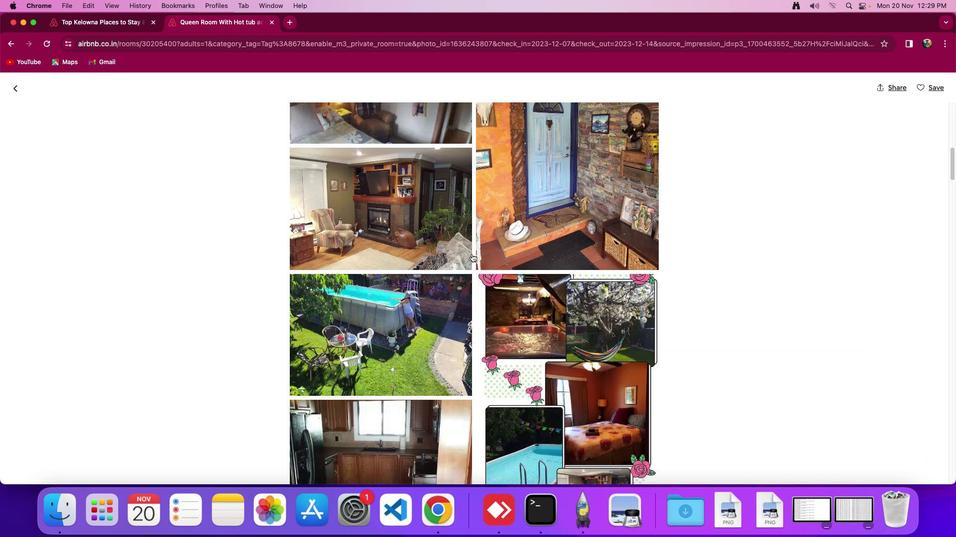 
Action: Mouse scrolled (424, 222) with delta (102, 134)
Screenshot: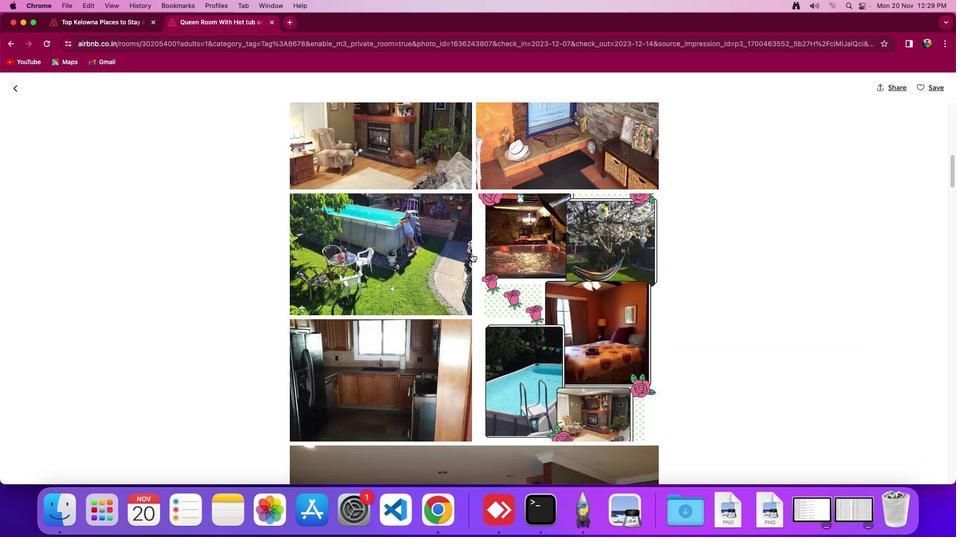 
Action: Mouse scrolled (424, 222) with delta (102, 134)
Screenshot: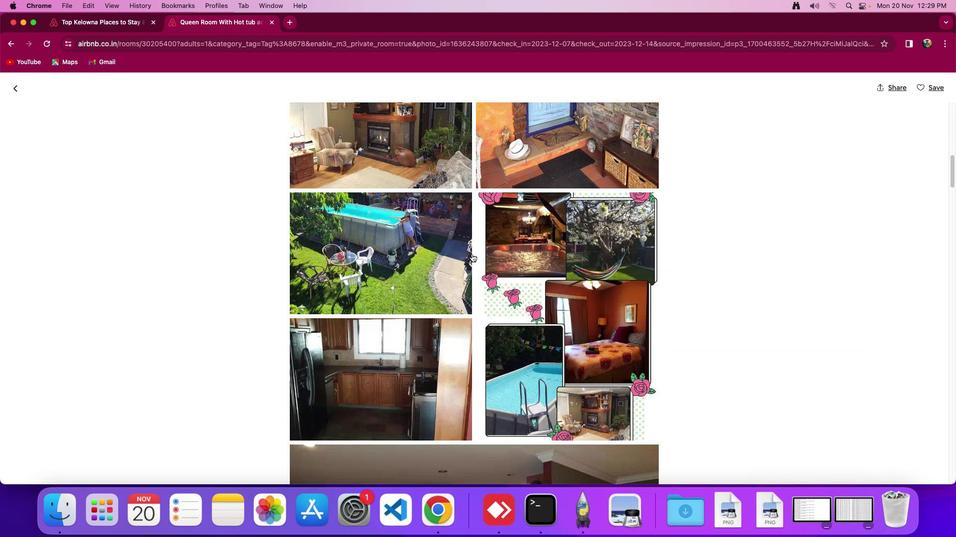 
Action: Mouse scrolled (424, 222) with delta (102, 133)
Screenshot: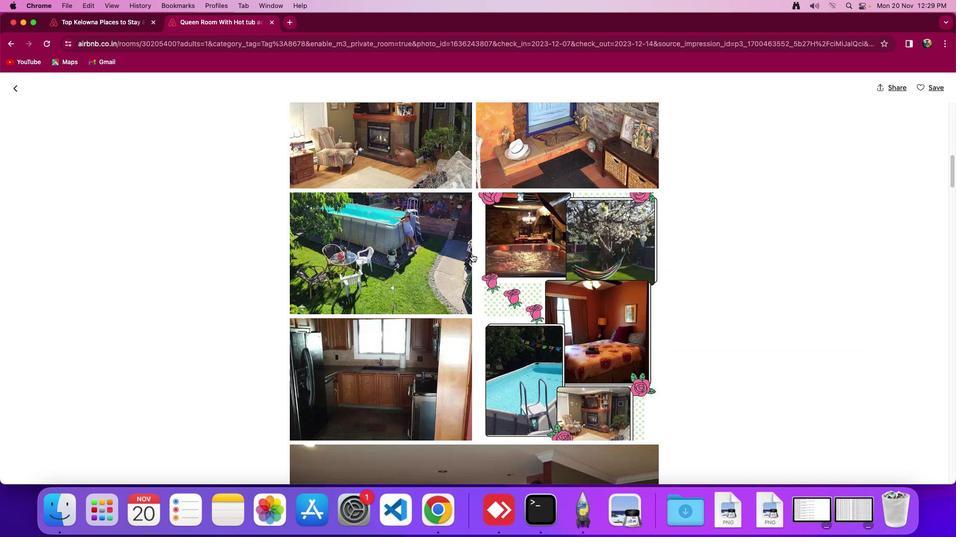 
Action: Mouse scrolled (424, 222) with delta (102, 134)
Screenshot: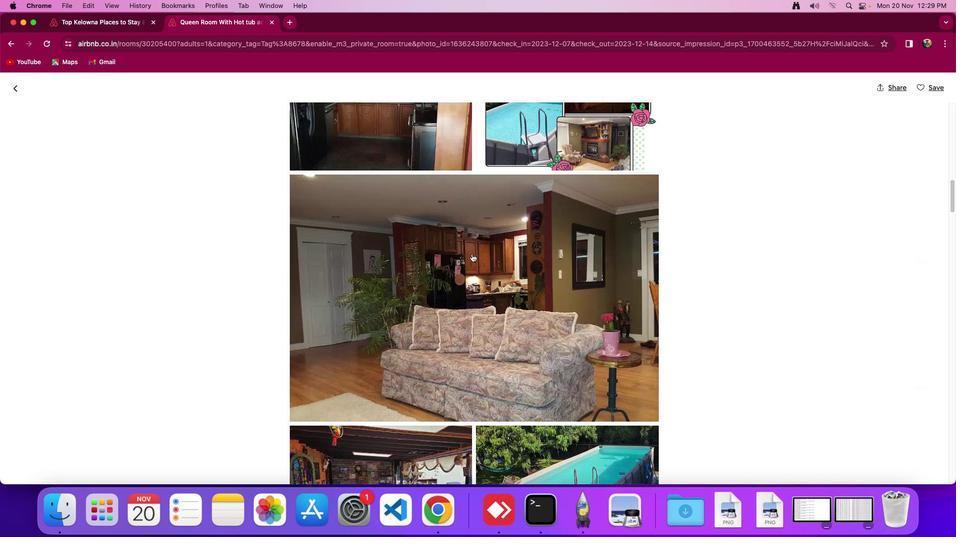 
Action: Mouse scrolled (424, 222) with delta (102, 134)
Screenshot: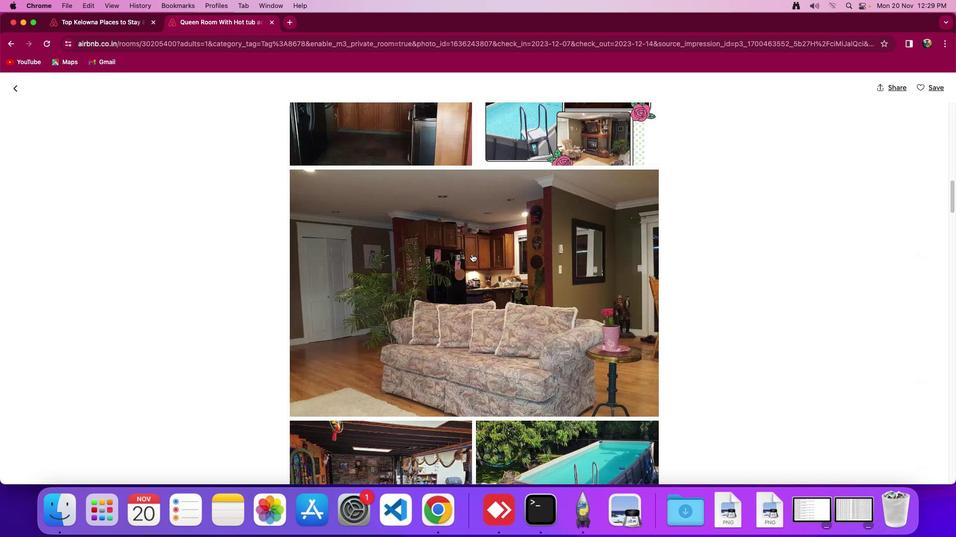 
Action: Mouse scrolled (424, 222) with delta (102, 133)
Screenshot: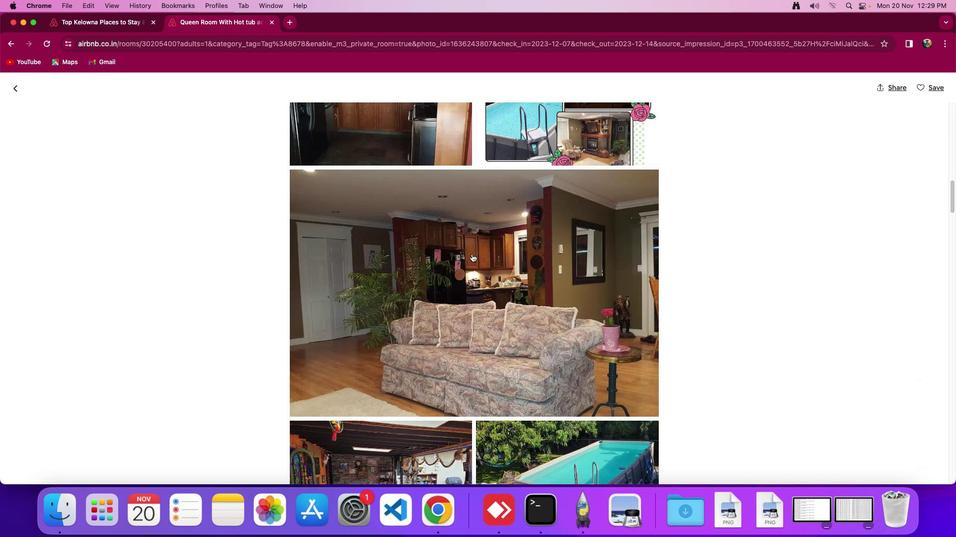 
Action: Mouse scrolled (424, 222) with delta (102, 133)
Screenshot: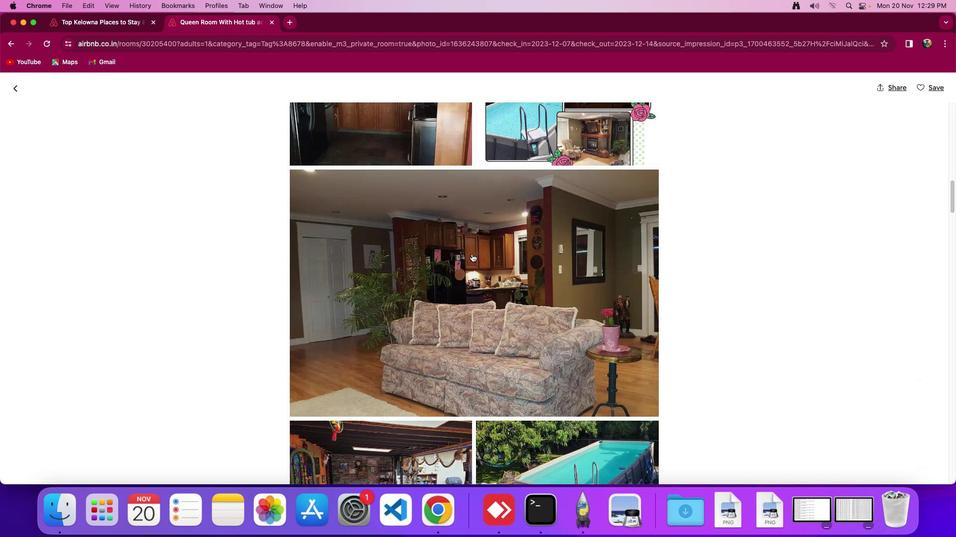 
Action: Mouse scrolled (424, 222) with delta (102, 134)
Screenshot: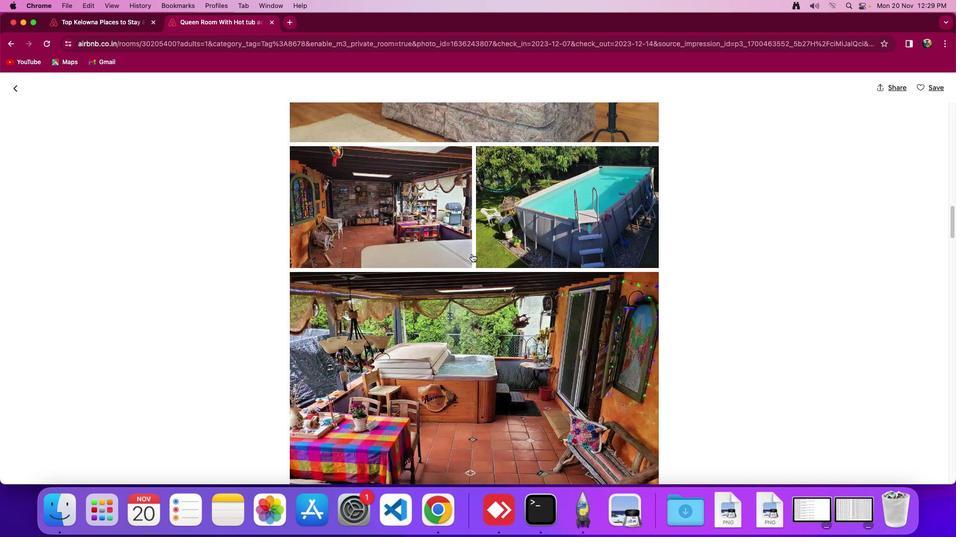 
Action: Mouse scrolled (424, 222) with delta (102, 134)
Screenshot: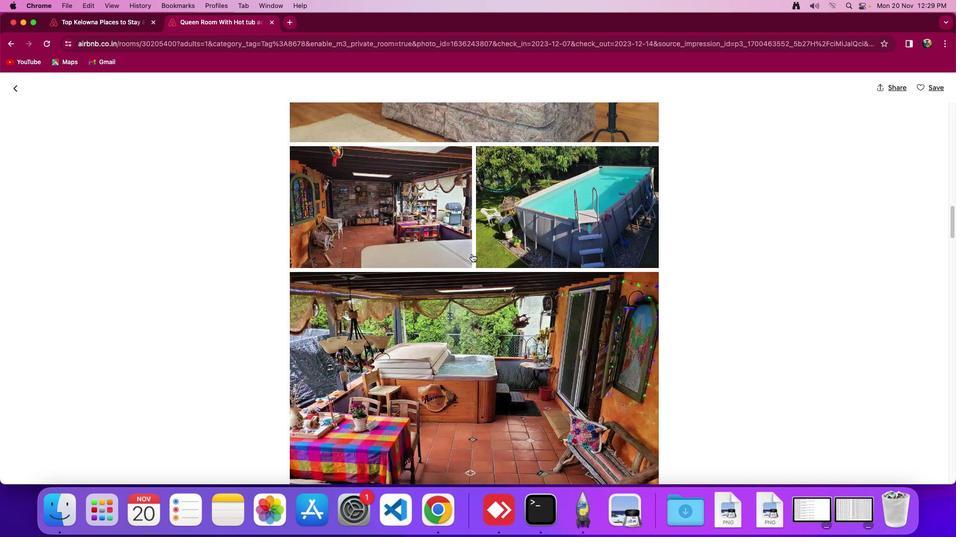 
Action: Mouse scrolled (424, 222) with delta (102, 133)
Screenshot: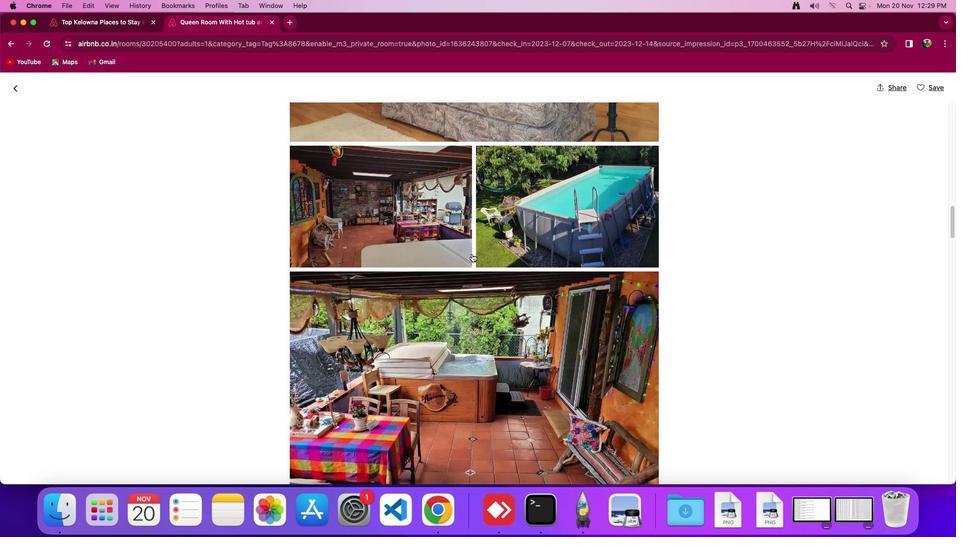 
Action: Mouse scrolled (424, 222) with delta (102, 133)
Screenshot: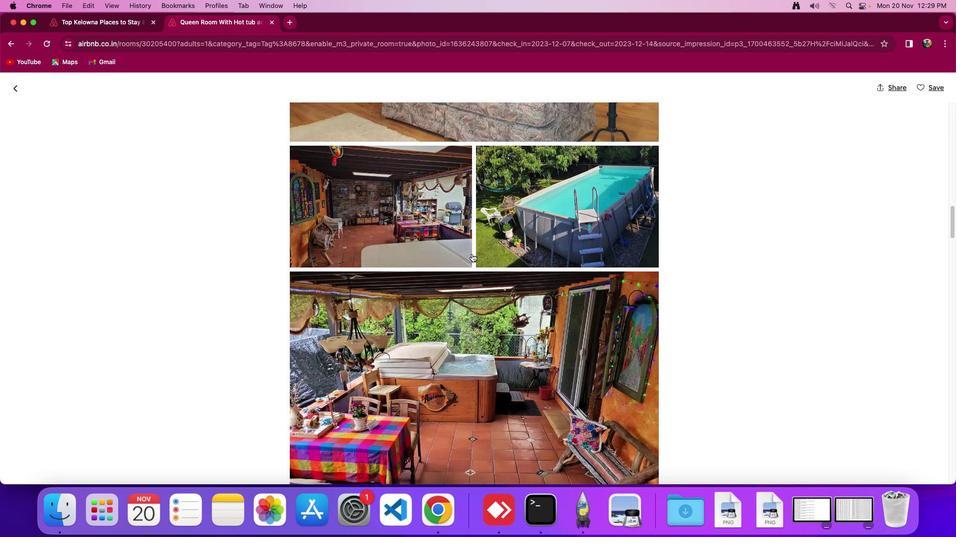 
Action: Mouse scrolled (424, 222) with delta (102, 134)
Screenshot: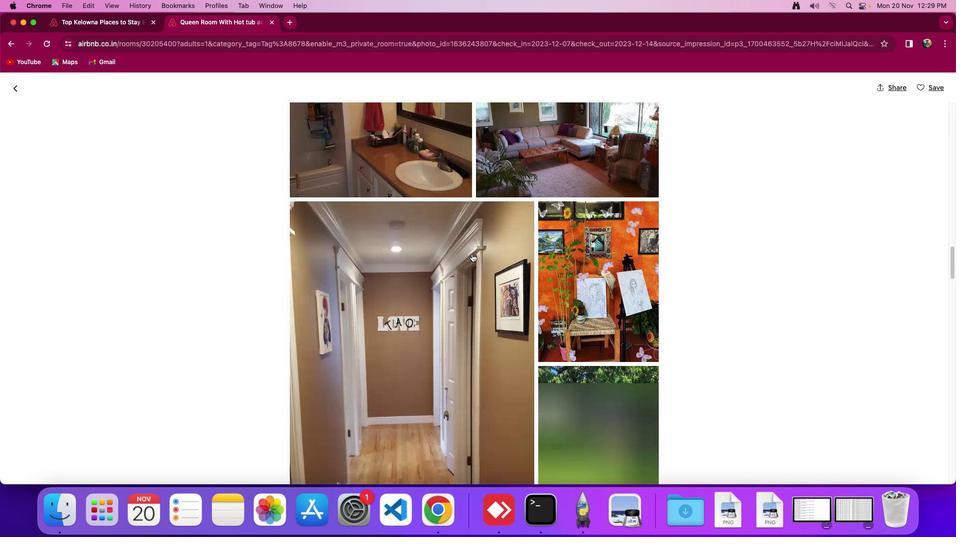 
Action: Mouse scrolled (424, 222) with delta (102, 134)
Screenshot: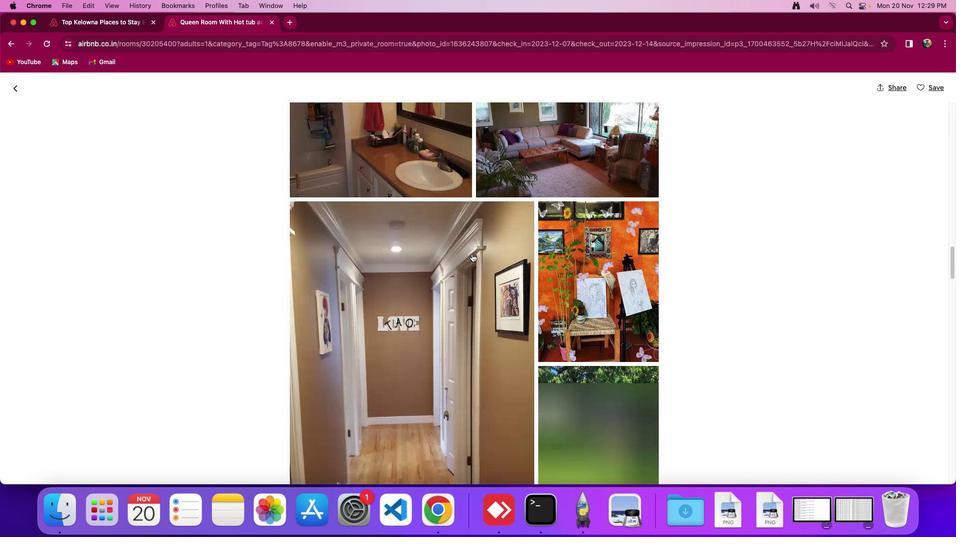 
Action: Mouse scrolled (424, 222) with delta (102, 133)
Screenshot: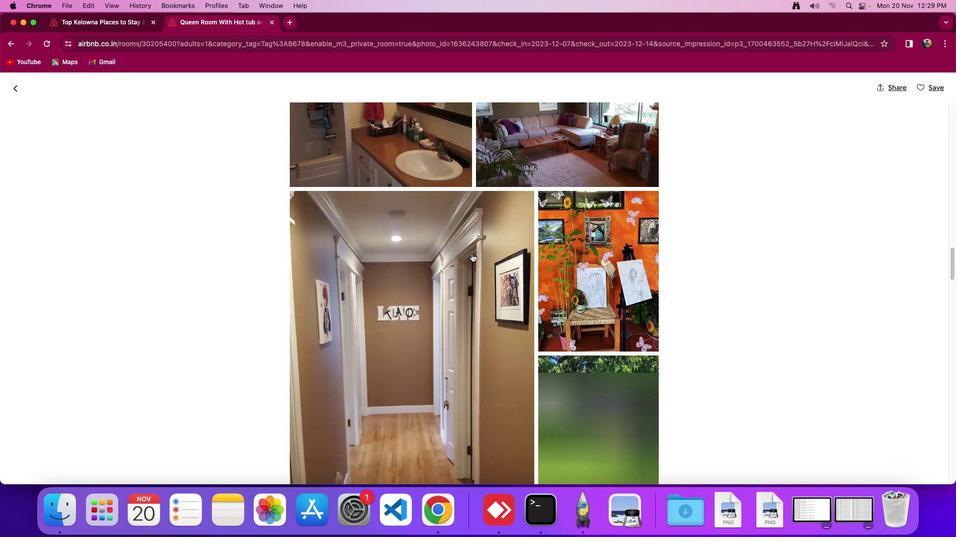 
Action: Mouse scrolled (424, 222) with delta (102, 133)
Screenshot: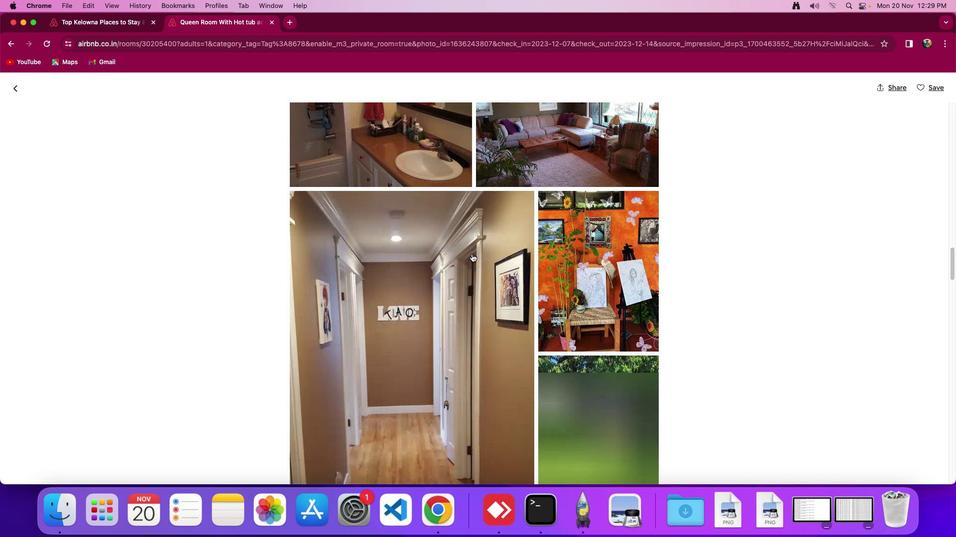 
Action: Mouse scrolled (424, 222) with delta (102, 133)
Screenshot: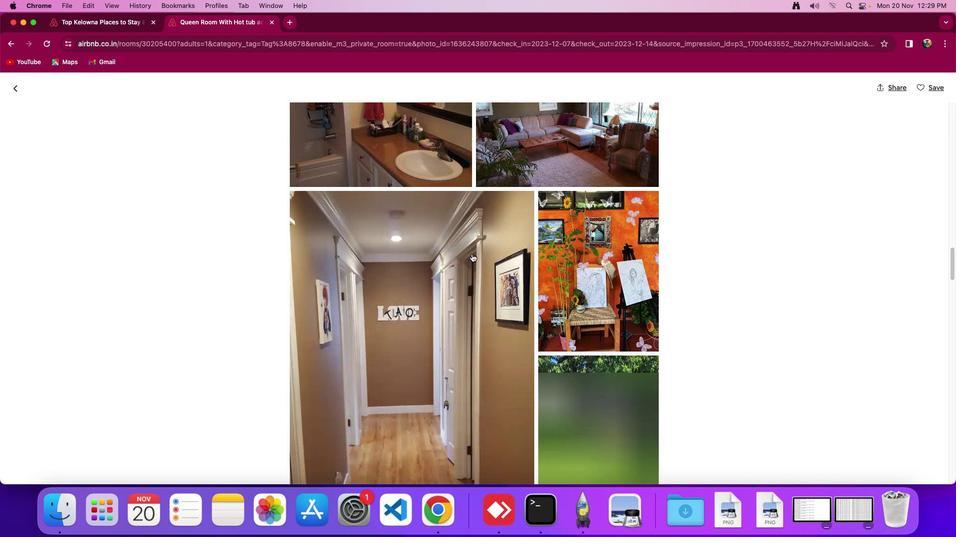 
Action: Mouse scrolled (424, 222) with delta (102, 134)
Screenshot: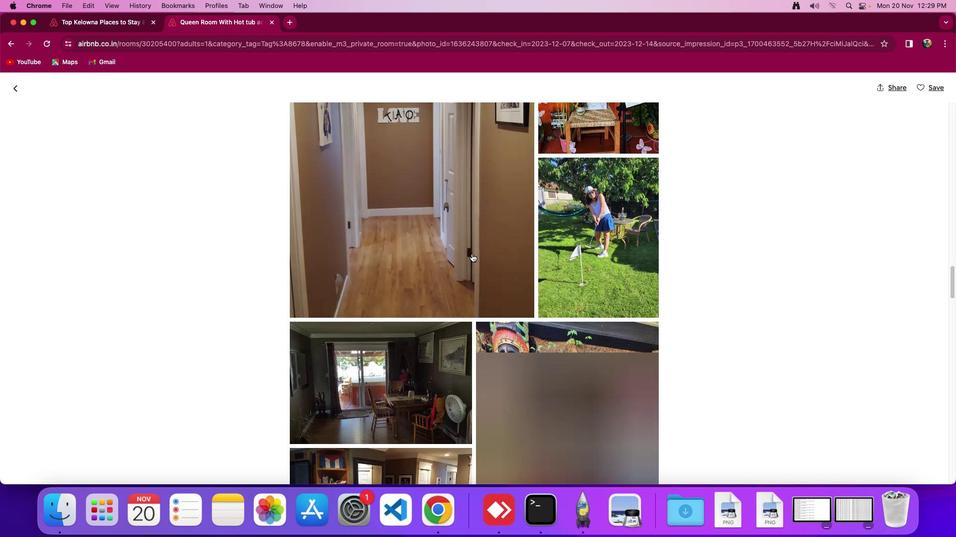 
Action: Mouse scrolled (424, 222) with delta (102, 134)
Screenshot: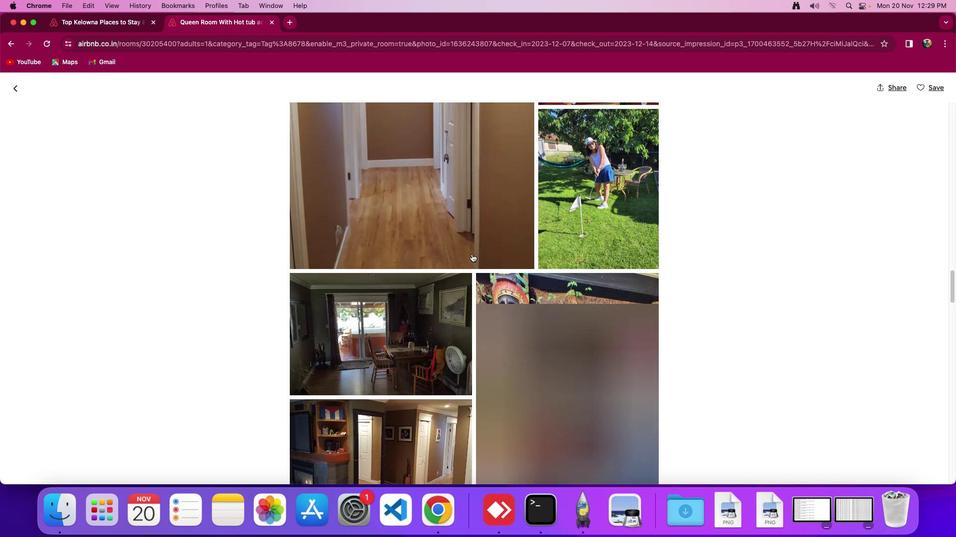 
Action: Mouse scrolled (424, 222) with delta (102, 134)
Screenshot: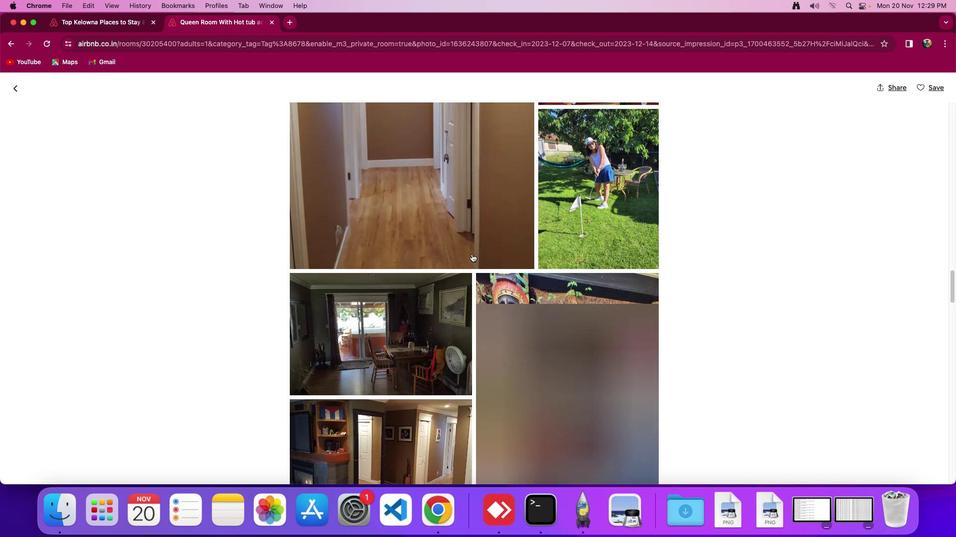 
Action: Mouse scrolled (424, 222) with delta (102, 133)
Screenshot: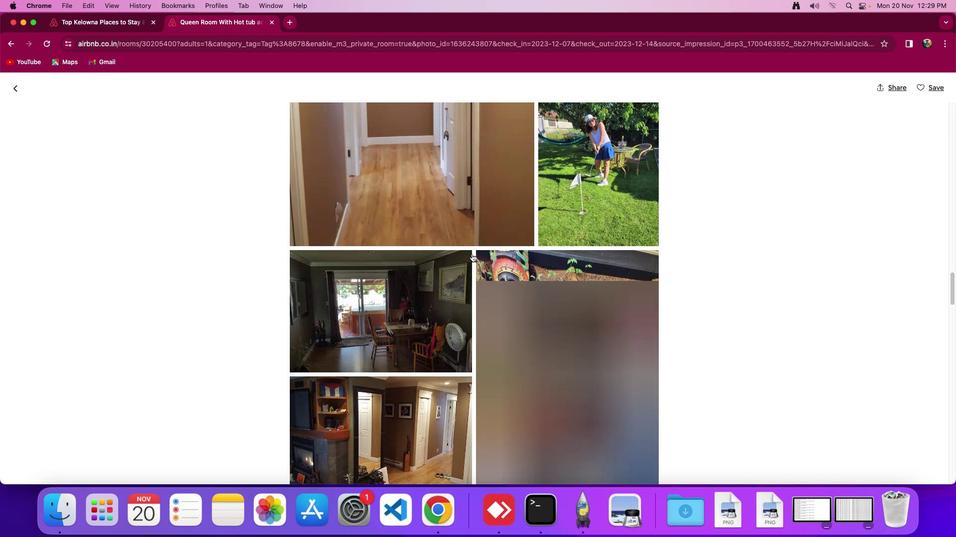 
Action: Mouse scrolled (424, 222) with delta (102, 134)
Screenshot: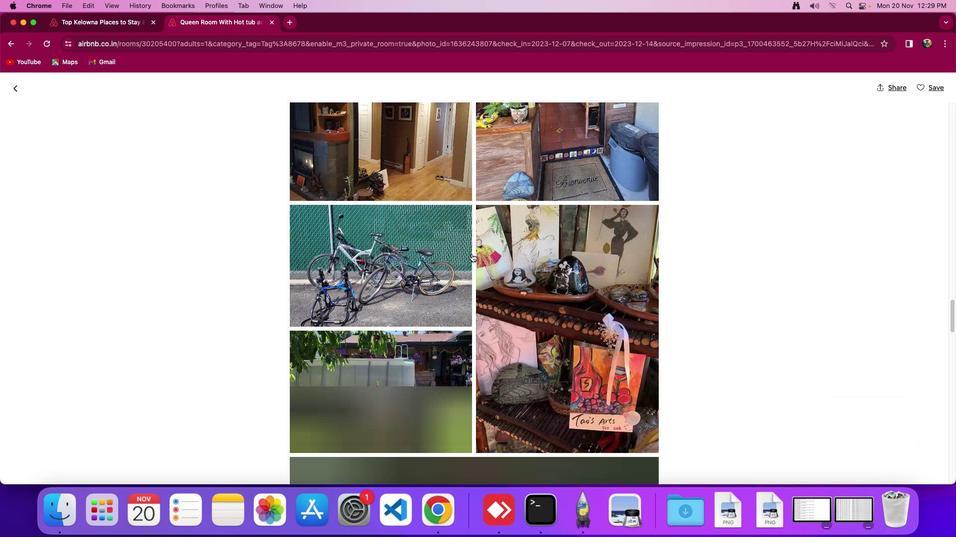 
Action: Mouse scrolled (424, 222) with delta (102, 134)
Screenshot: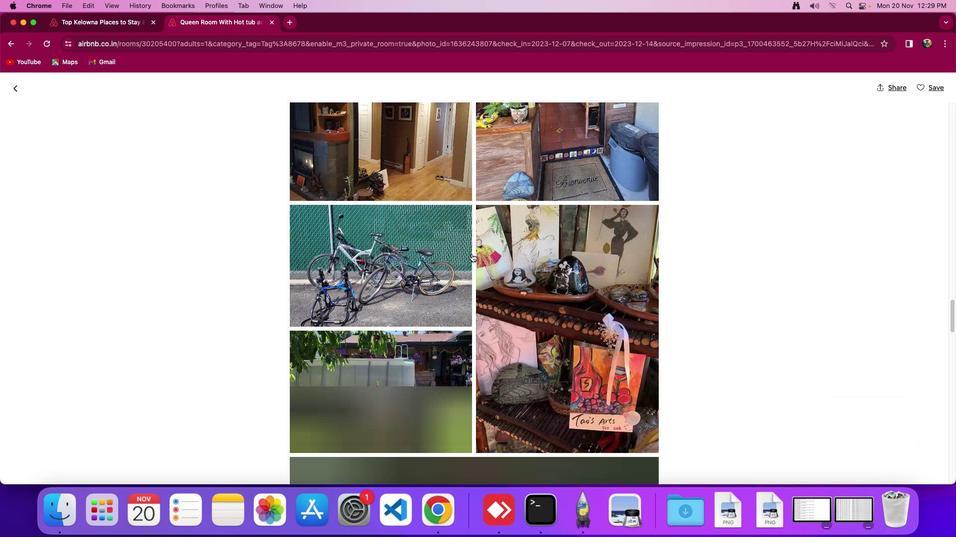 
Action: Mouse scrolled (424, 222) with delta (102, 133)
Screenshot: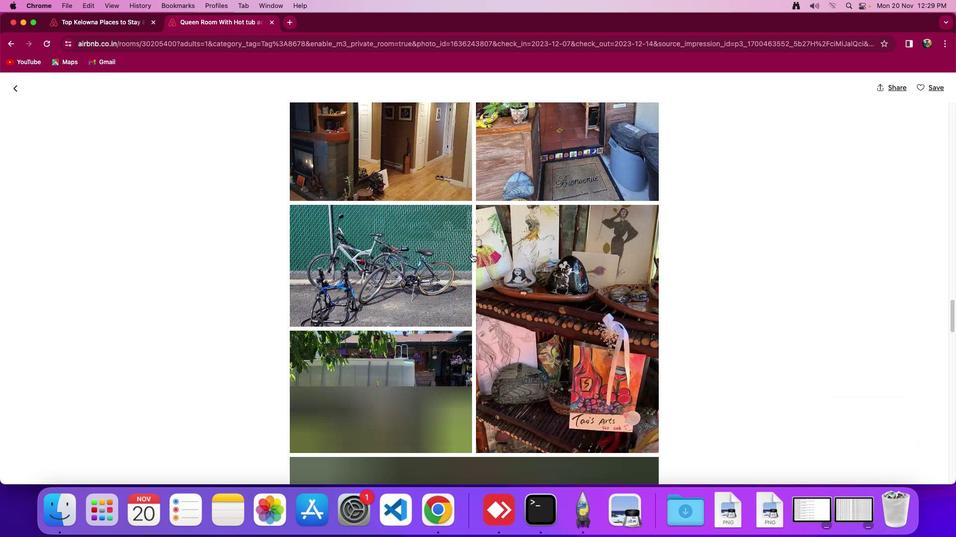 
Action: Mouse scrolled (424, 222) with delta (102, 133)
Screenshot: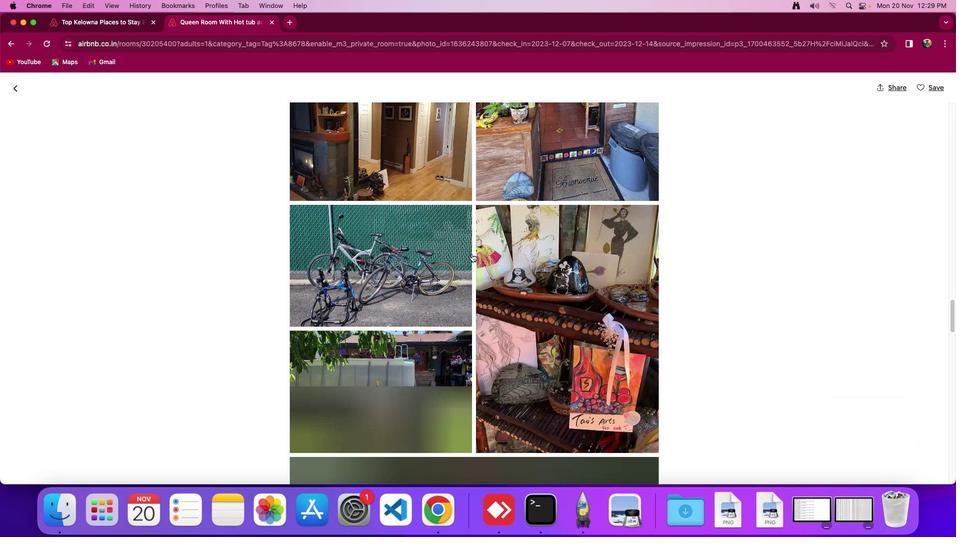 
Action: Mouse moved to (424, 222)
Screenshot: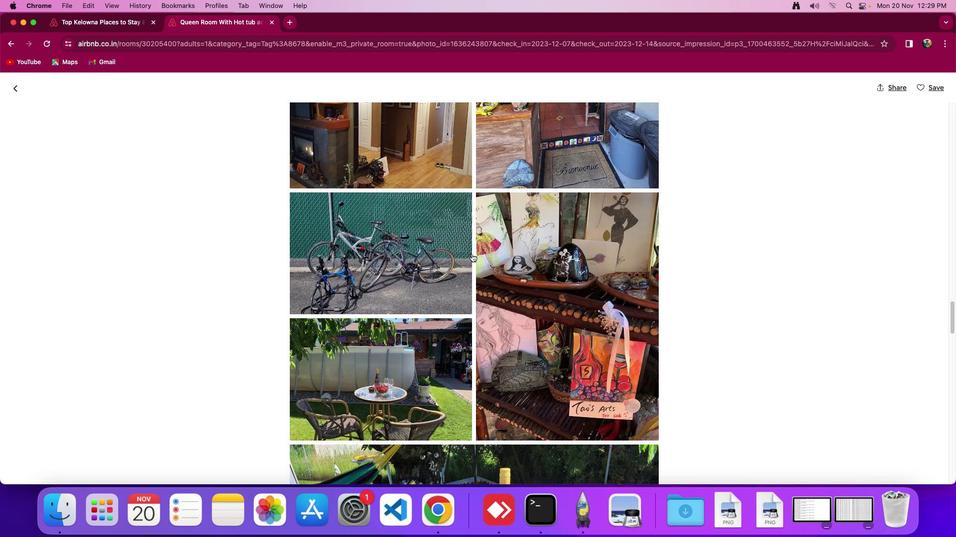 
Action: Mouse scrolled (424, 222) with delta (102, 134)
Screenshot: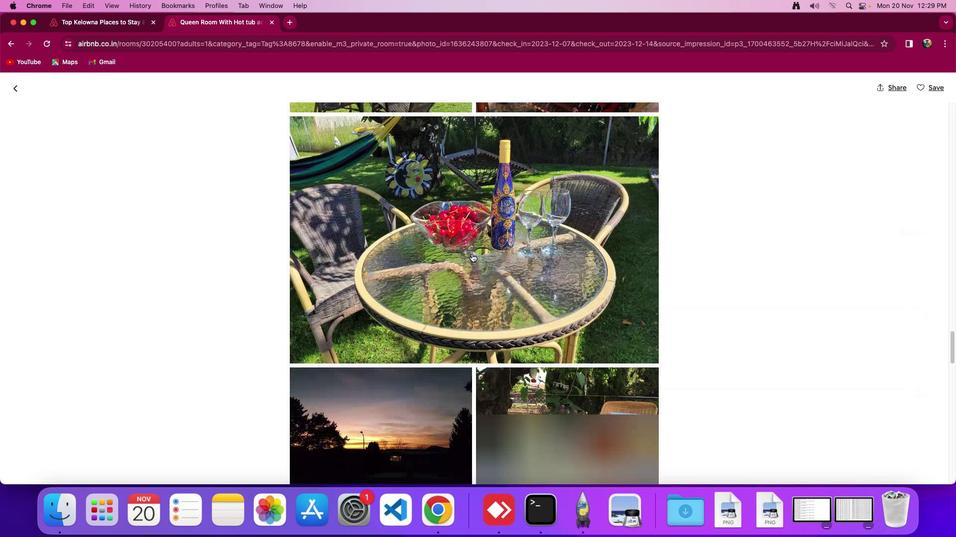 
Action: Mouse scrolled (424, 222) with delta (102, 134)
Screenshot: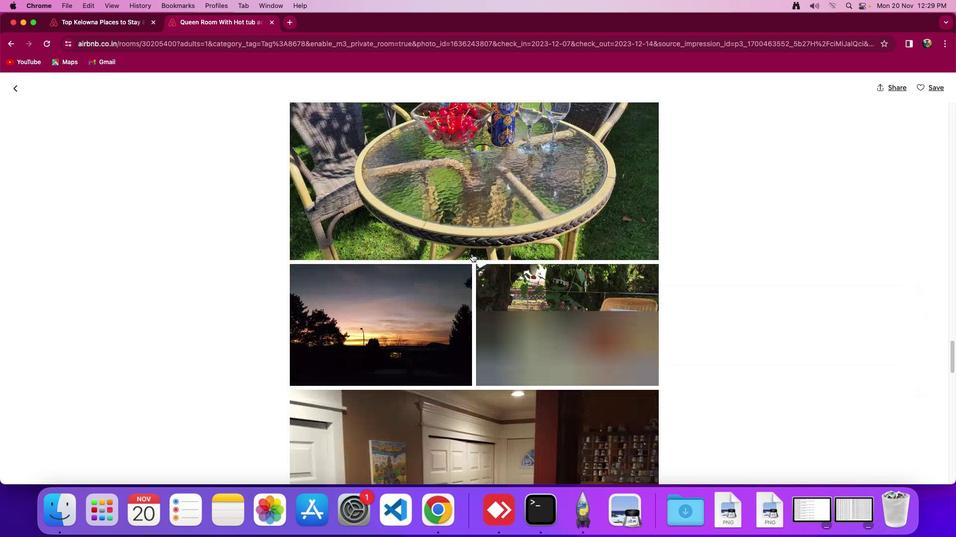 
Action: Mouse scrolled (424, 222) with delta (102, 133)
Screenshot: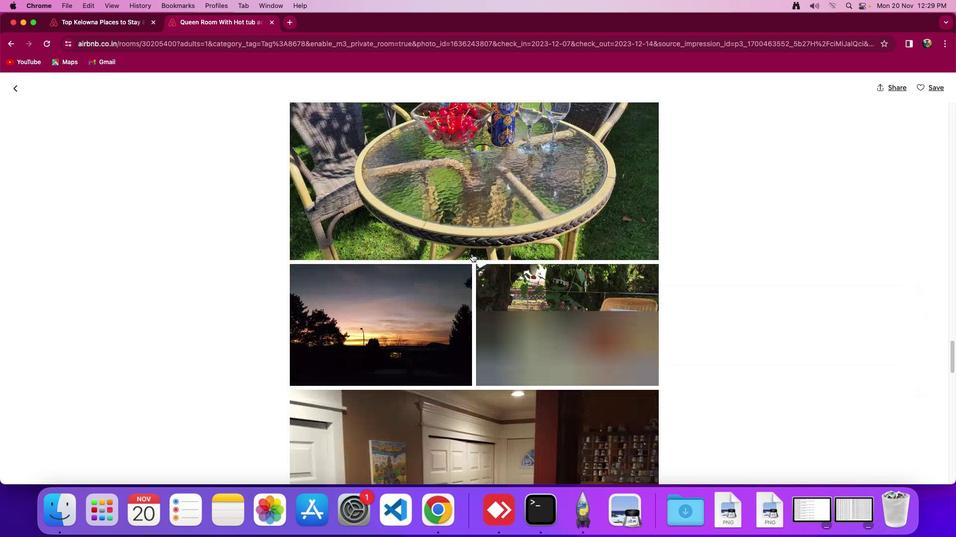 
Action: Mouse scrolled (424, 222) with delta (102, 133)
Screenshot: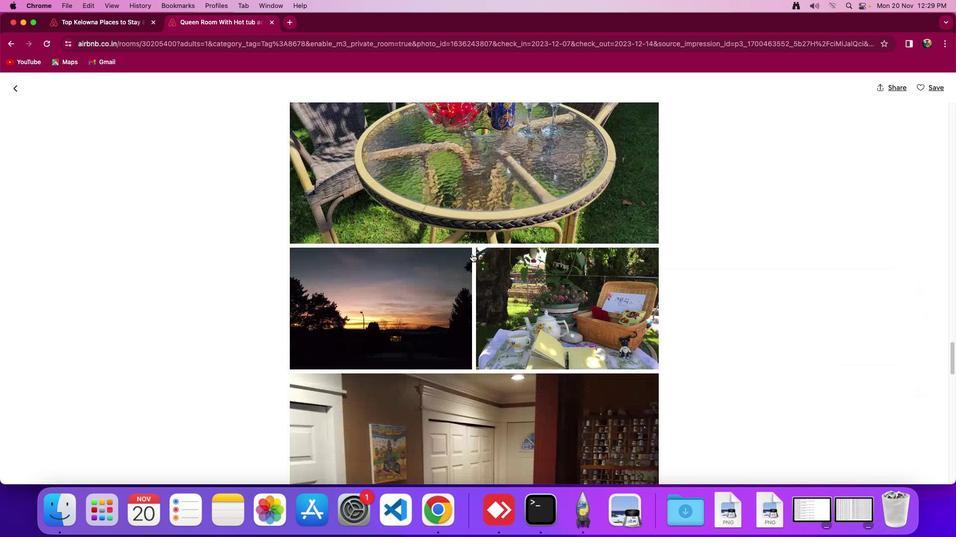 
Action: Mouse scrolled (424, 222) with delta (102, 133)
Screenshot: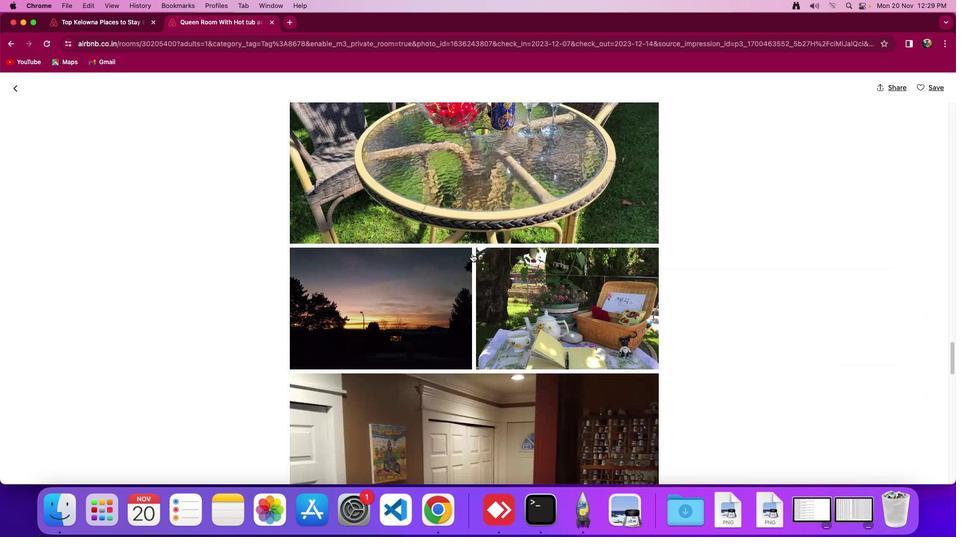 
Action: Mouse moved to (424, 222)
Screenshot: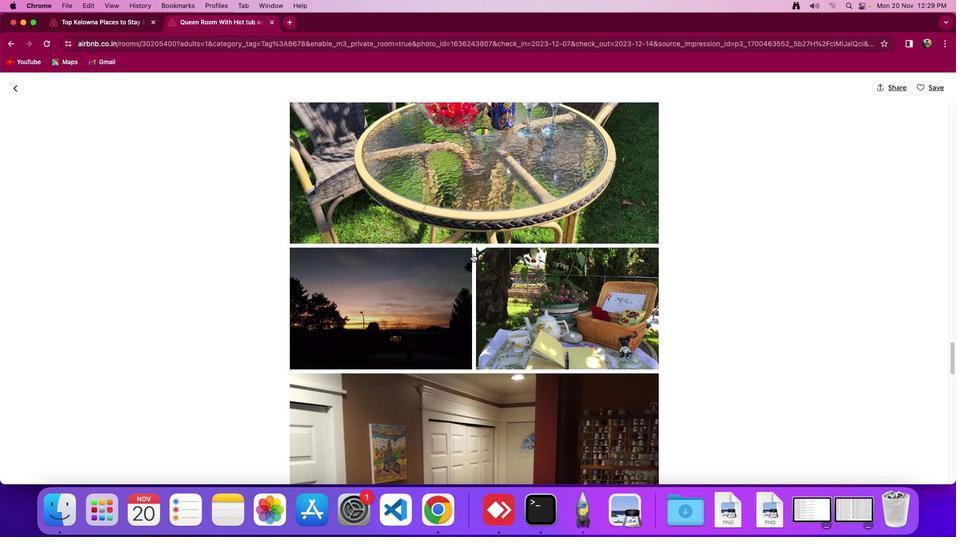 
Action: Mouse scrolled (424, 222) with delta (102, 134)
Screenshot: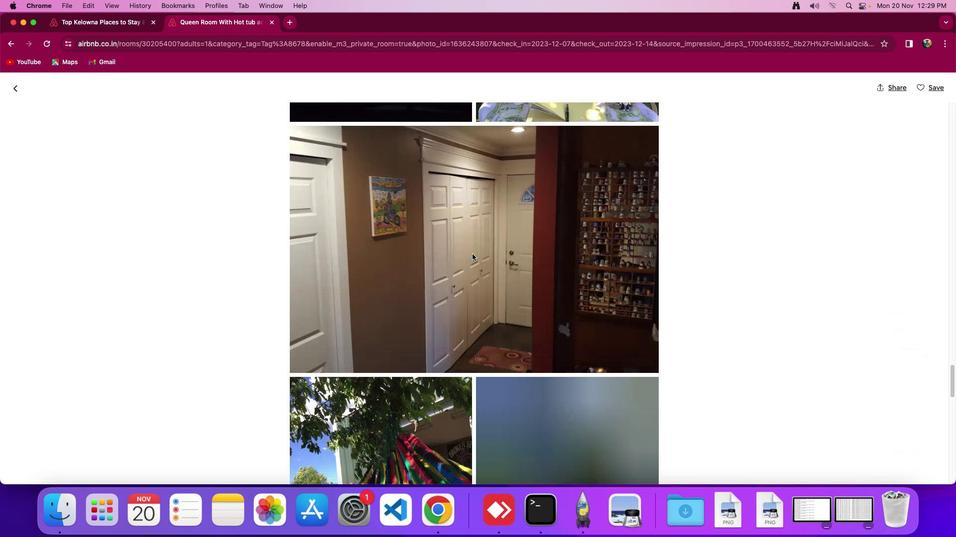 
Action: Mouse scrolled (424, 222) with delta (102, 134)
Screenshot: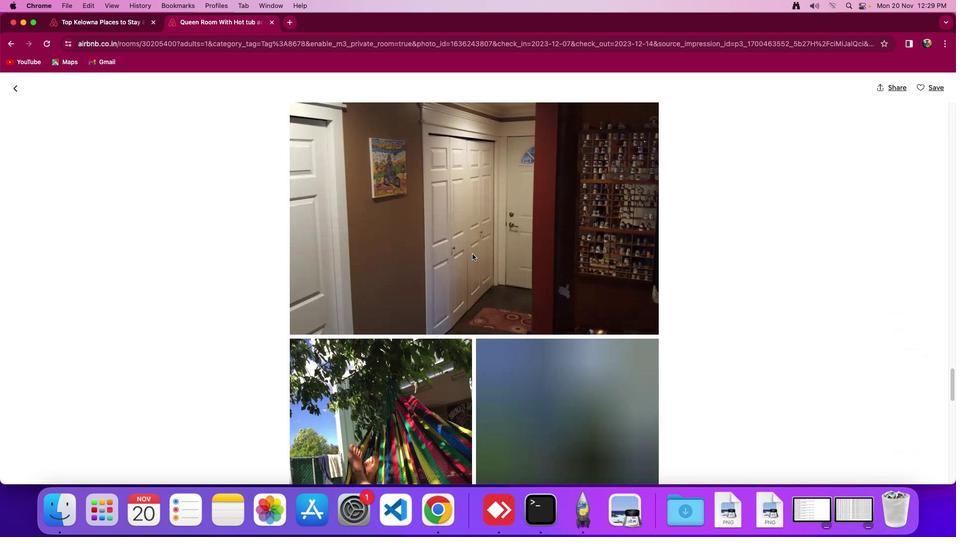 
Action: Mouse scrolled (424, 222) with delta (102, 133)
Screenshot: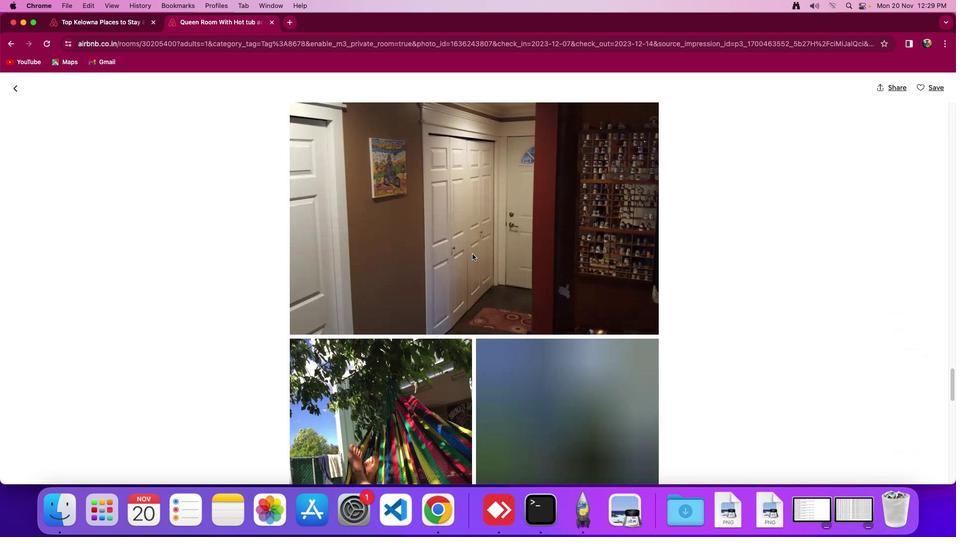 
Action: Mouse scrolled (424, 222) with delta (102, 133)
Screenshot: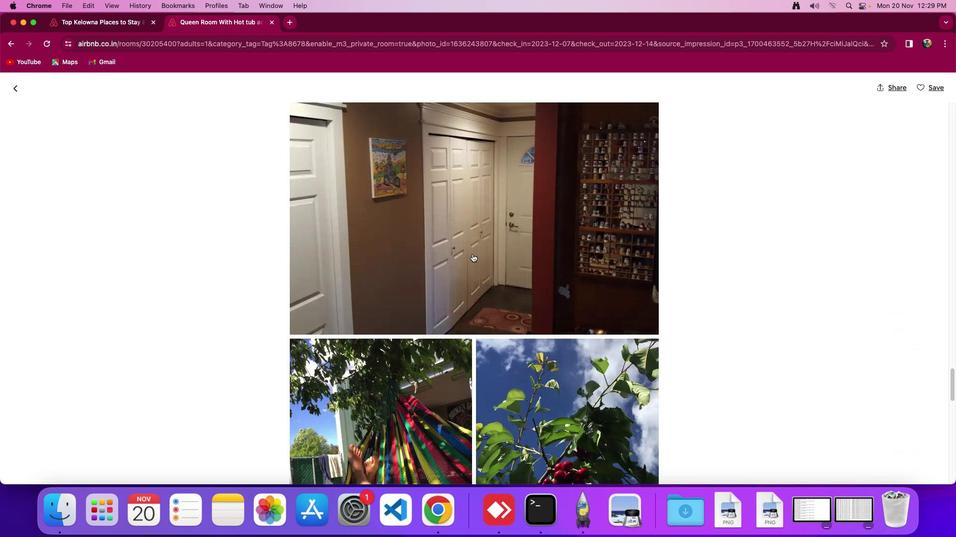 
Action: Mouse scrolled (424, 222) with delta (102, 134)
Screenshot: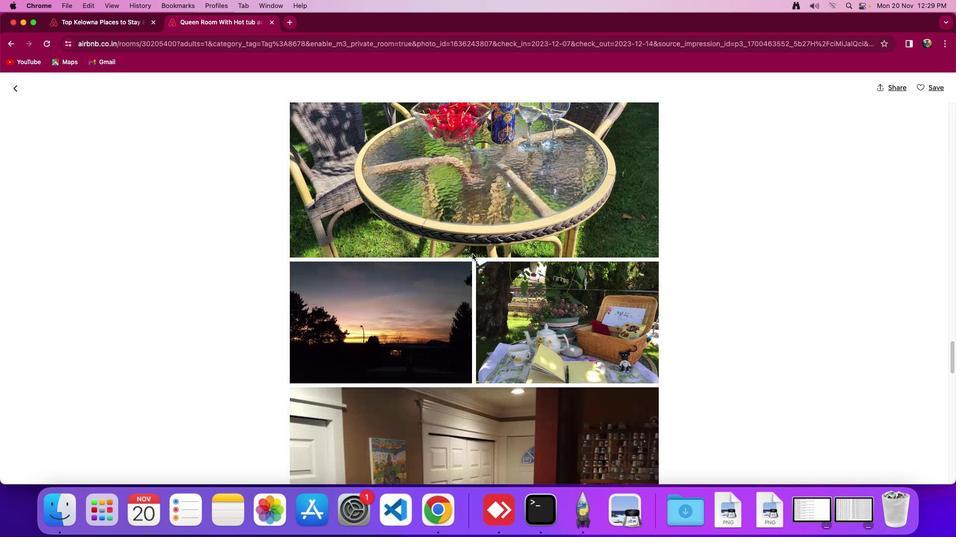 
Action: Mouse scrolled (424, 222) with delta (102, 134)
Screenshot: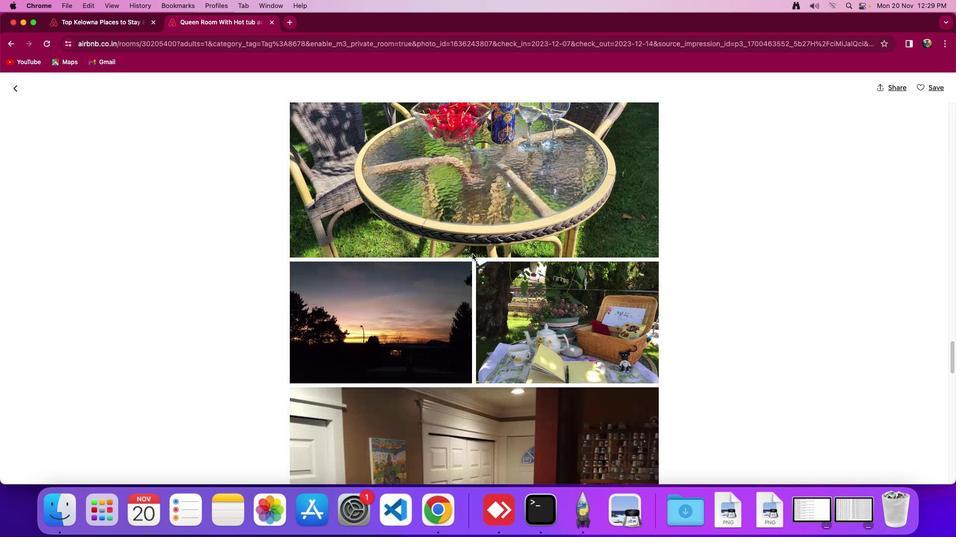 
Action: Mouse scrolled (424, 222) with delta (102, 135)
Screenshot: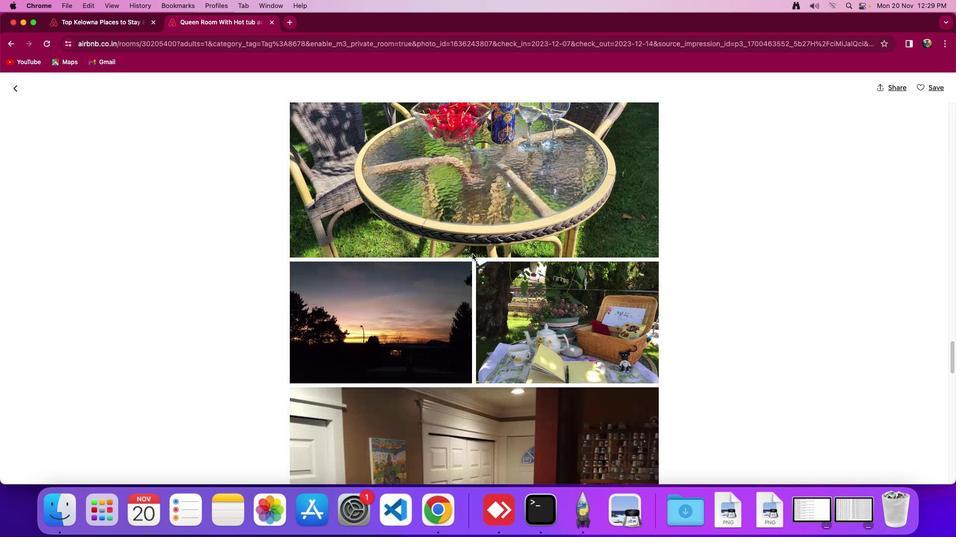 
Action: Mouse scrolled (424, 222) with delta (102, 135)
Screenshot: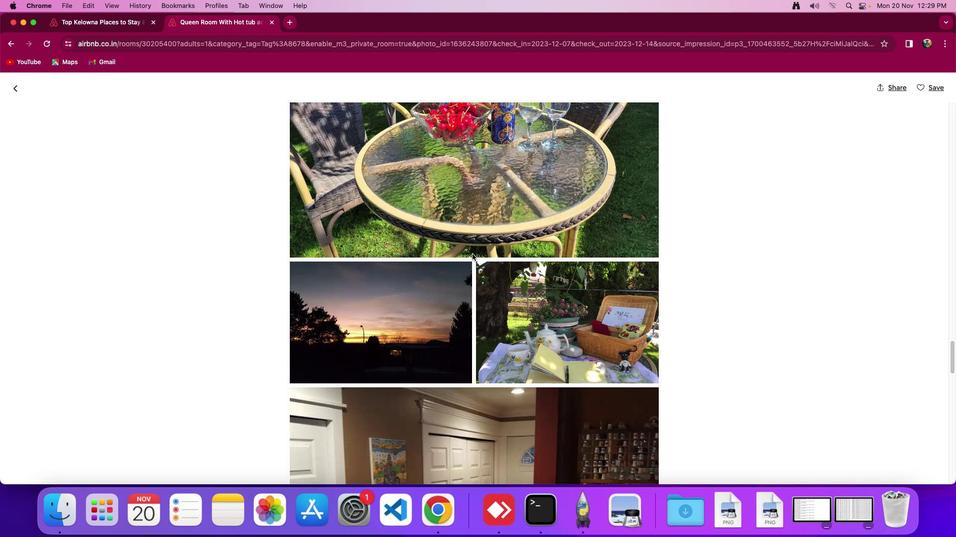 
Action: Mouse scrolled (424, 222) with delta (102, 134)
Screenshot: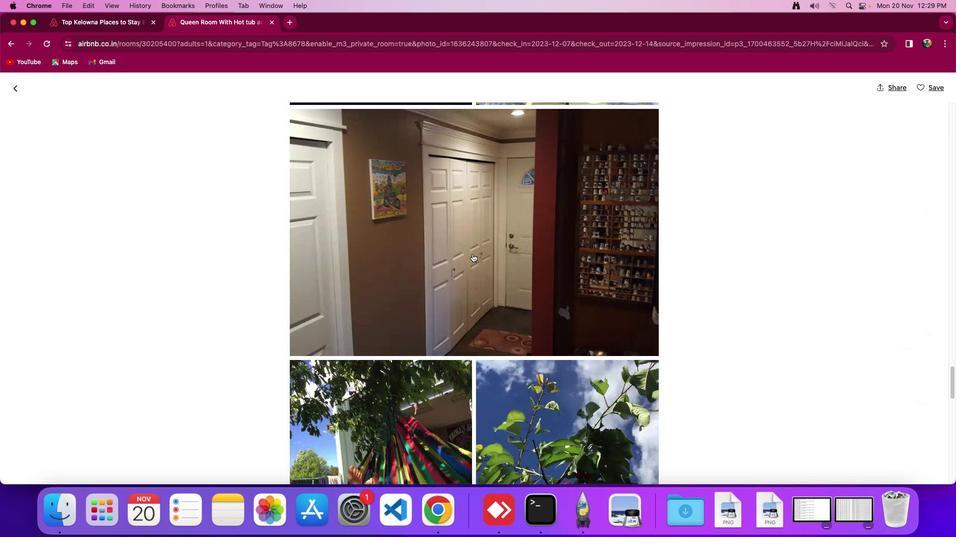 
Action: Mouse scrolled (424, 222) with delta (102, 134)
Screenshot: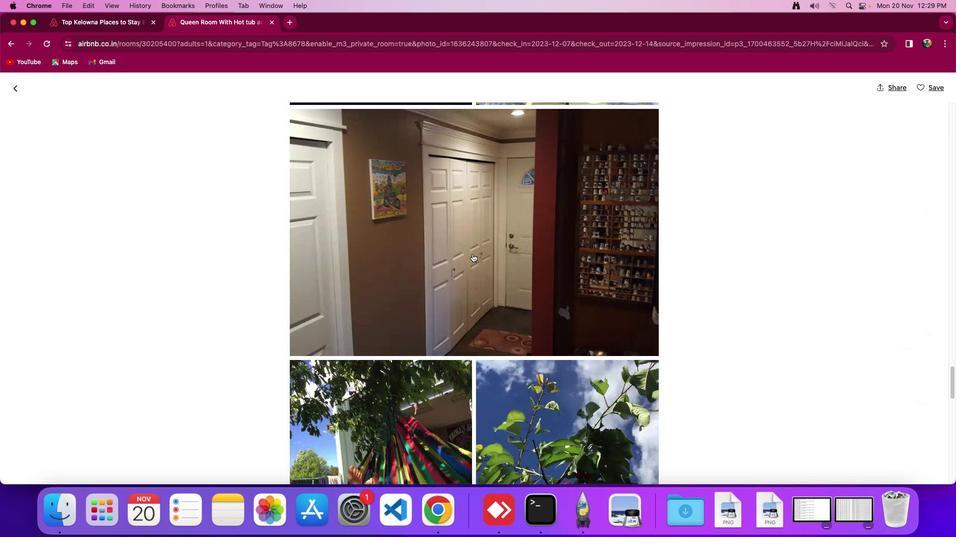 
Action: Mouse scrolled (424, 222) with delta (102, 133)
Screenshot: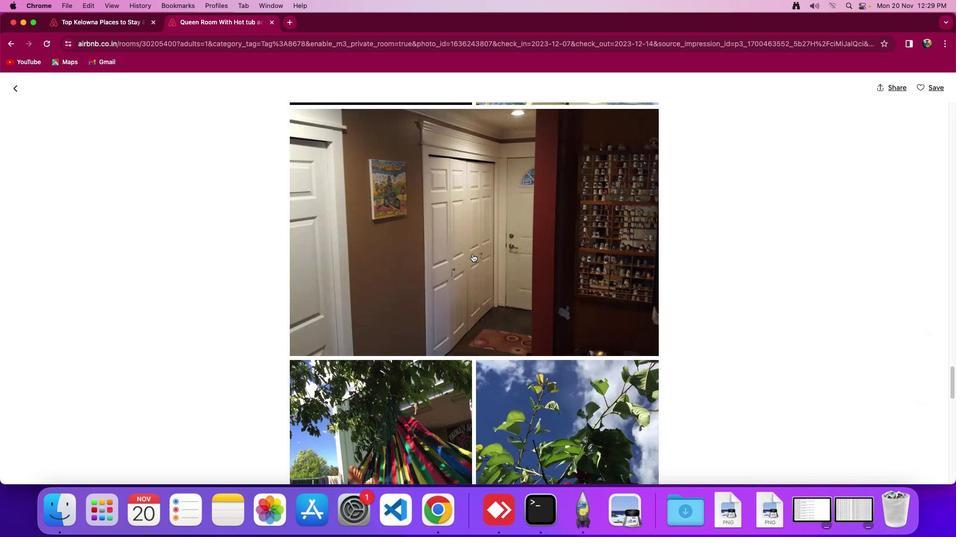 
Action: Mouse scrolled (424, 222) with delta (102, 133)
Screenshot: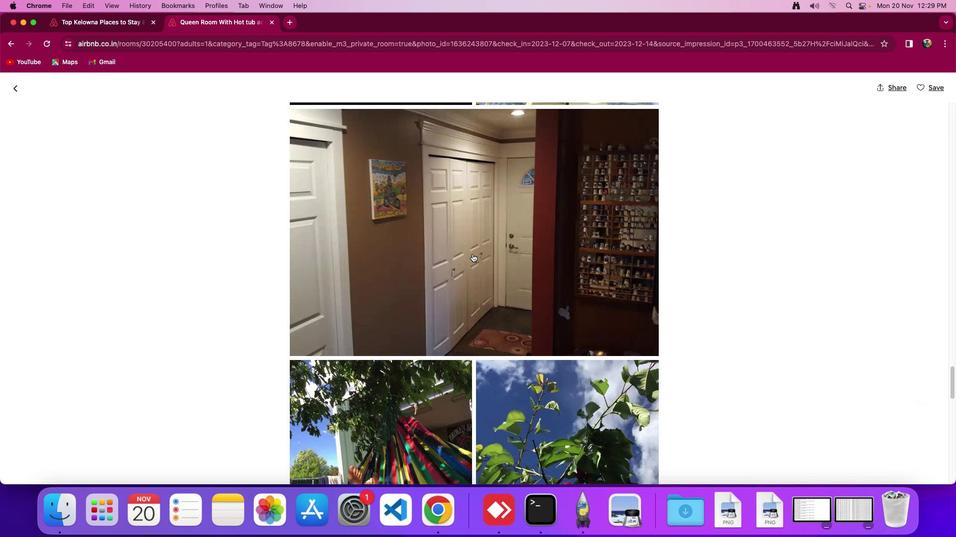 
Action: Mouse moved to (424, 222)
Screenshot: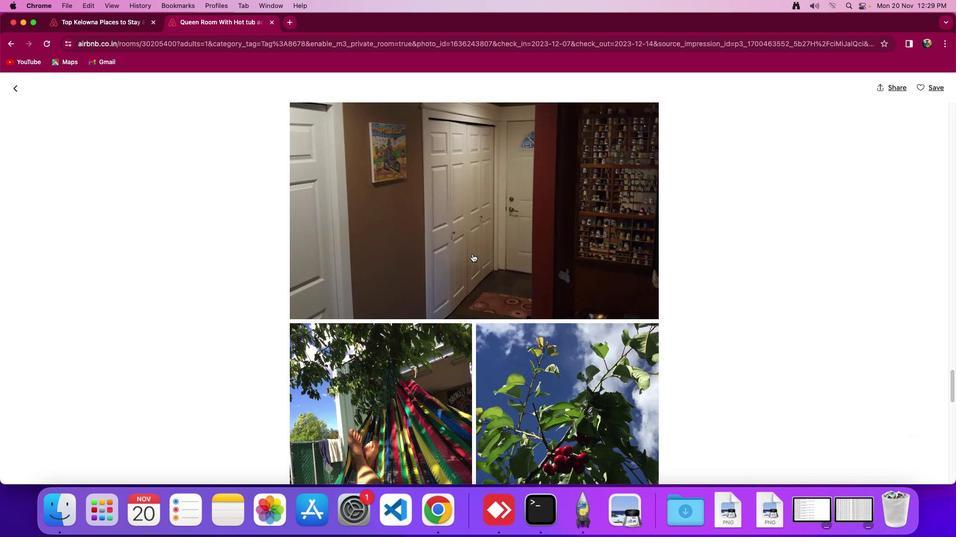 
Action: Mouse scrolled (424, 222) with delta (102, 134)
Screenshot: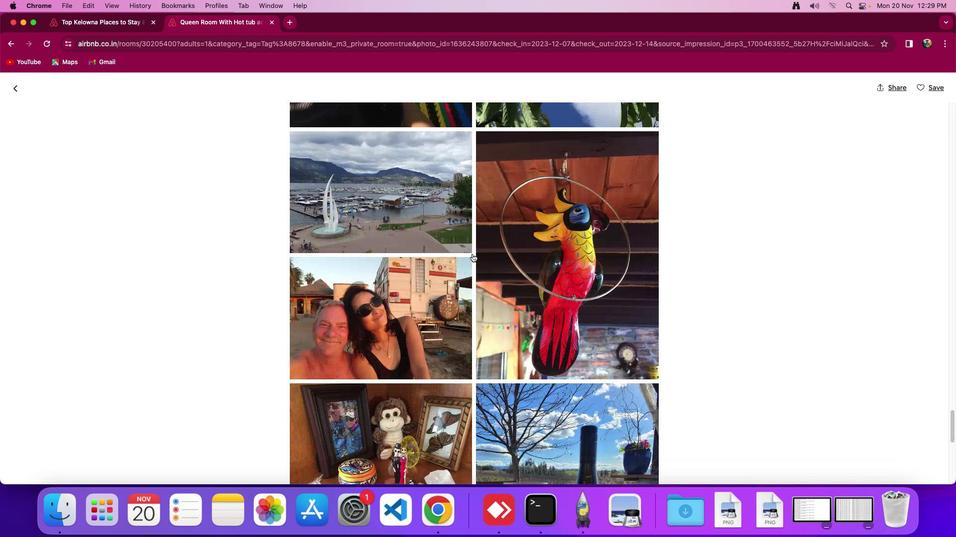 
Action: Mouse scrolled (424, 222) with delta (102, 134)
Screenshot: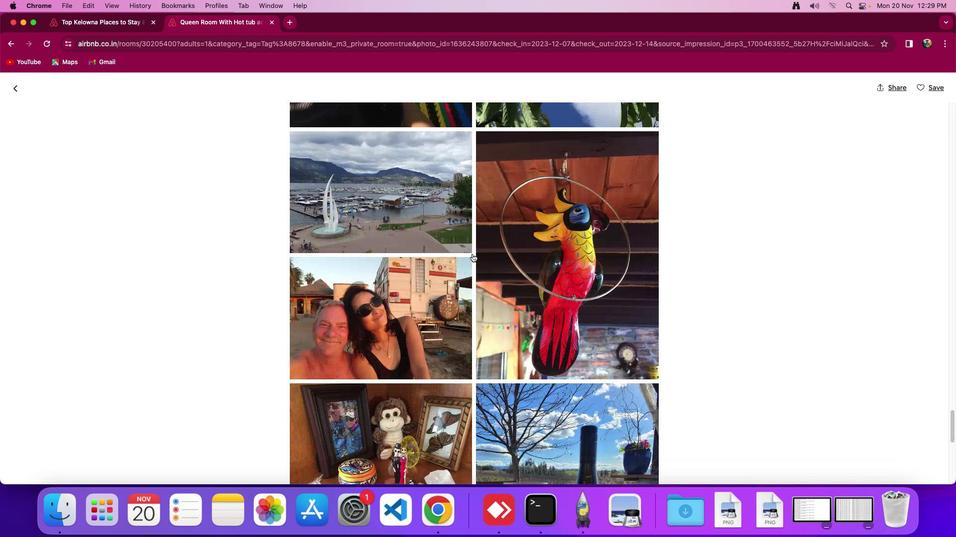 
Action: Mouse scrolled (424, 222) with delta (102, 133)
Screenshot: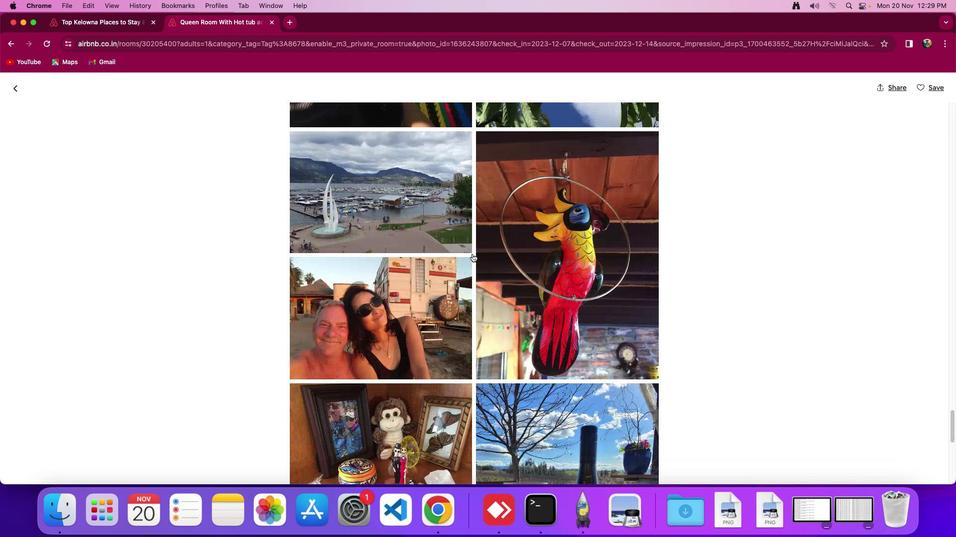 
Action: Mouse scrolled (424, 222) with delta (102, 133)
Screenshot: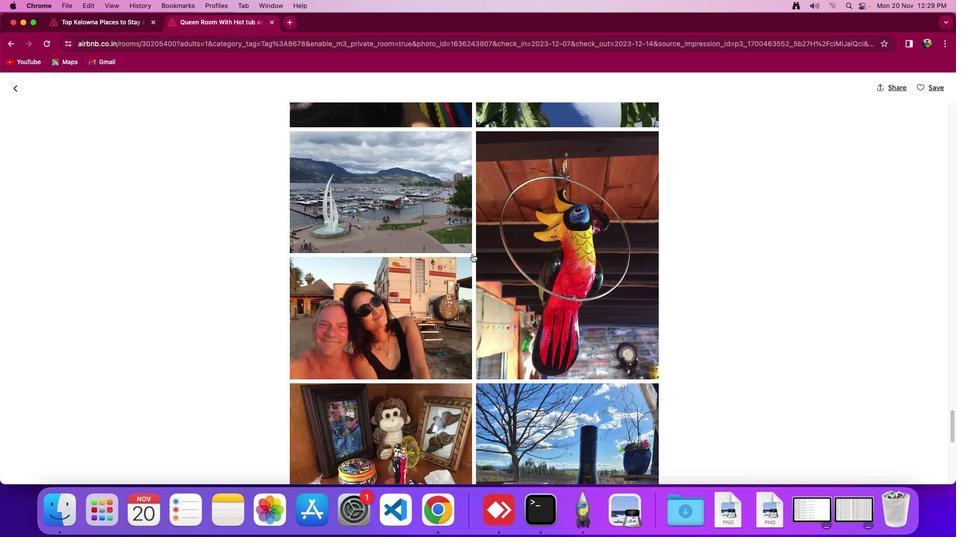 
Action: Mouse scrolled (424, 222) with delta (102, 133)
Screenshot: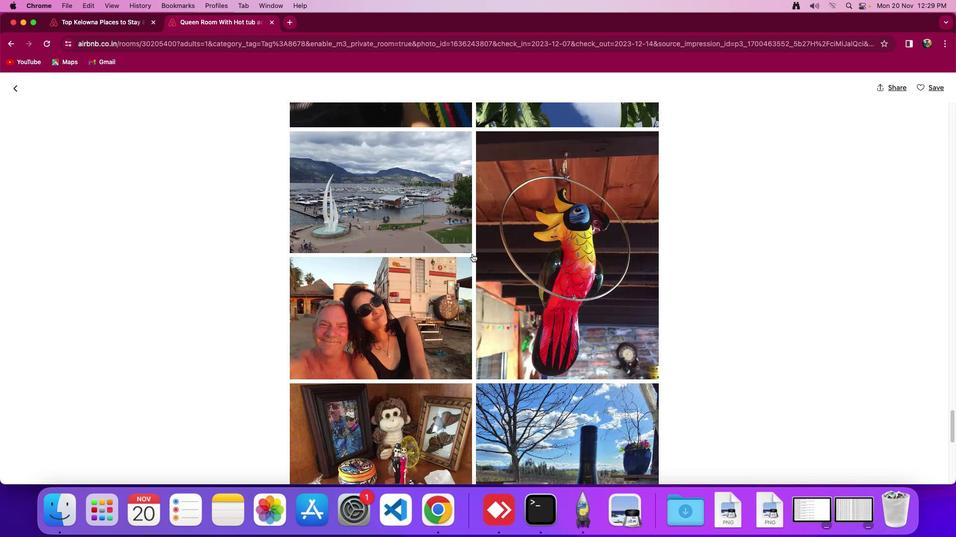 
Action: Mouse scrolled (424, 222) with delta (102, 134)
Screenshot: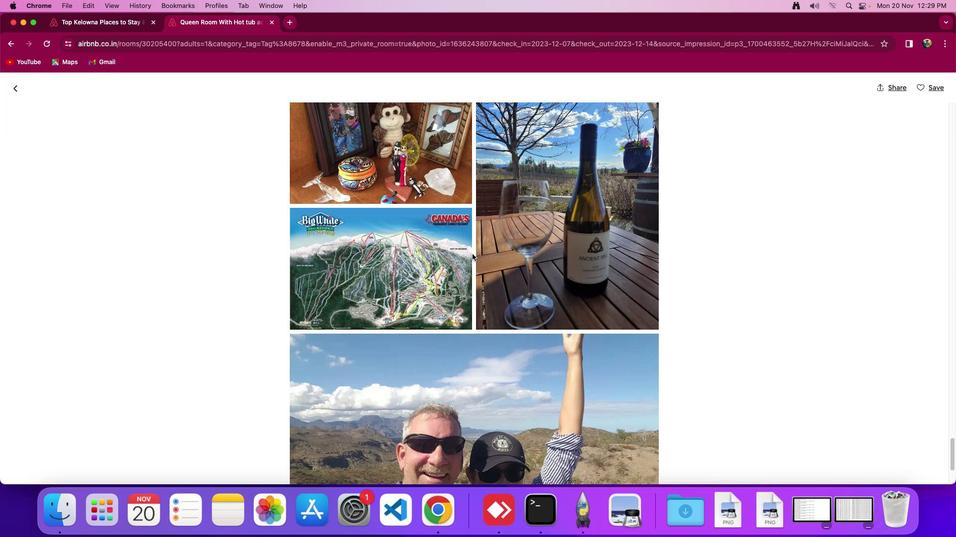 
Action: Mouse scrolled (424, 222) with delta (102, 134)
Screenshot: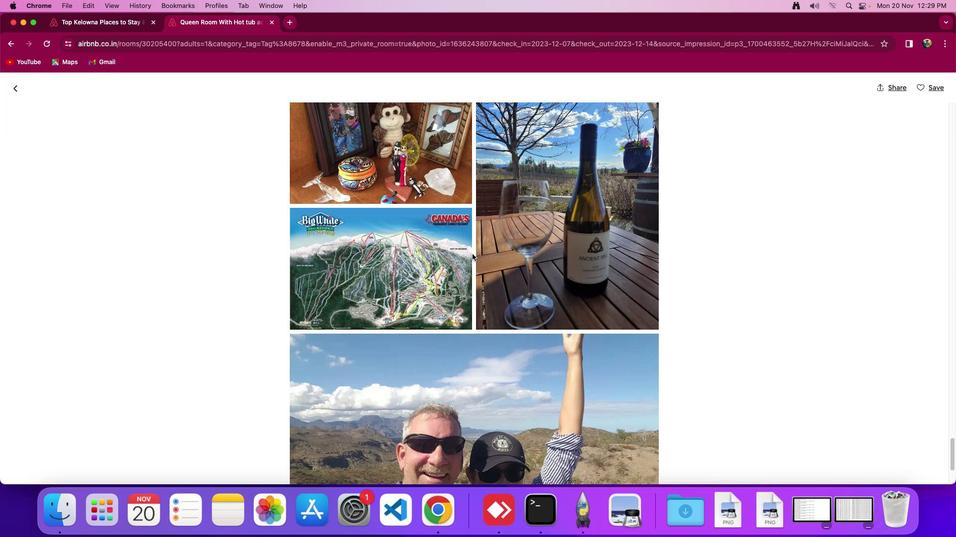 
Action: Mouse scrolled (424, 222) with delta (102, 133)
Screenshot: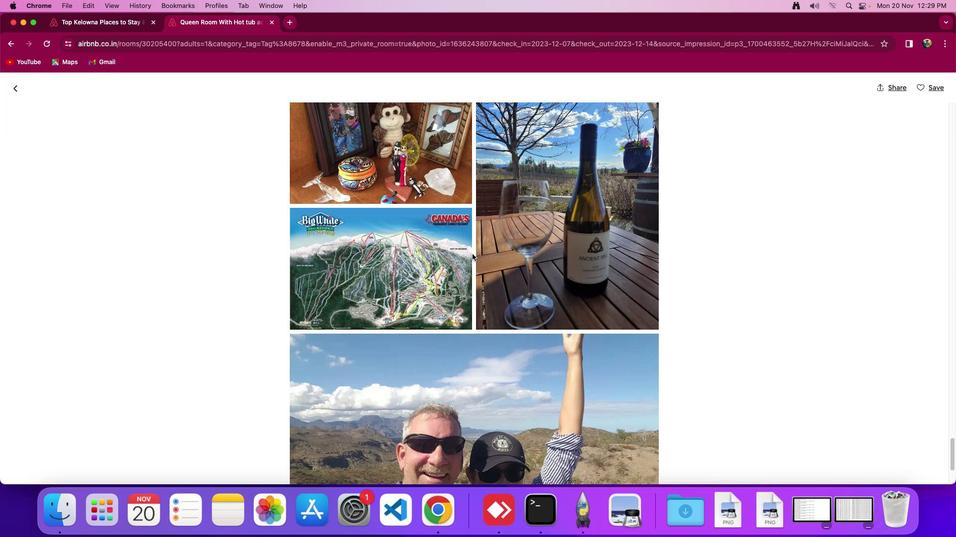 
Action: Mouse moved to (424, 222)
Screenshot: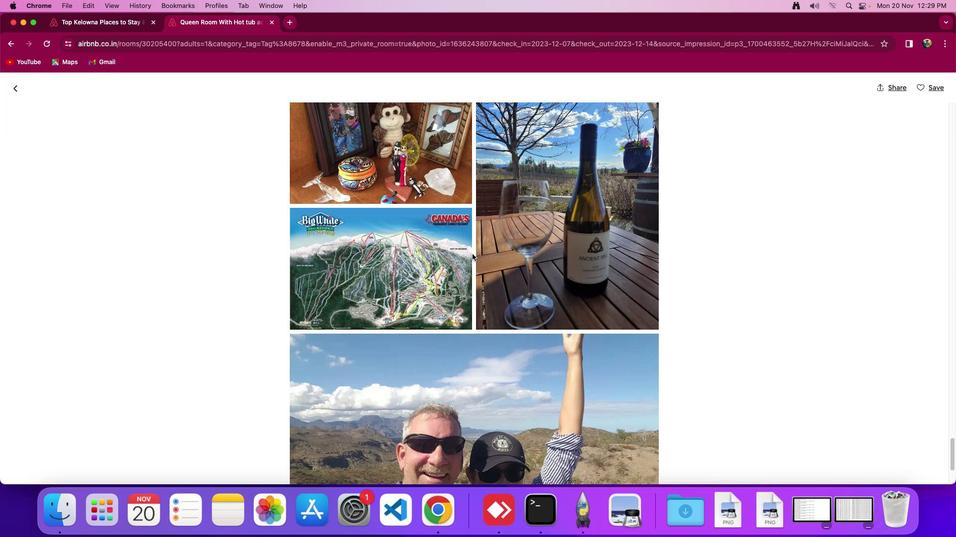 
Action: Mouse scrolled (424, 222) with delta (102, 133)
Screenshot: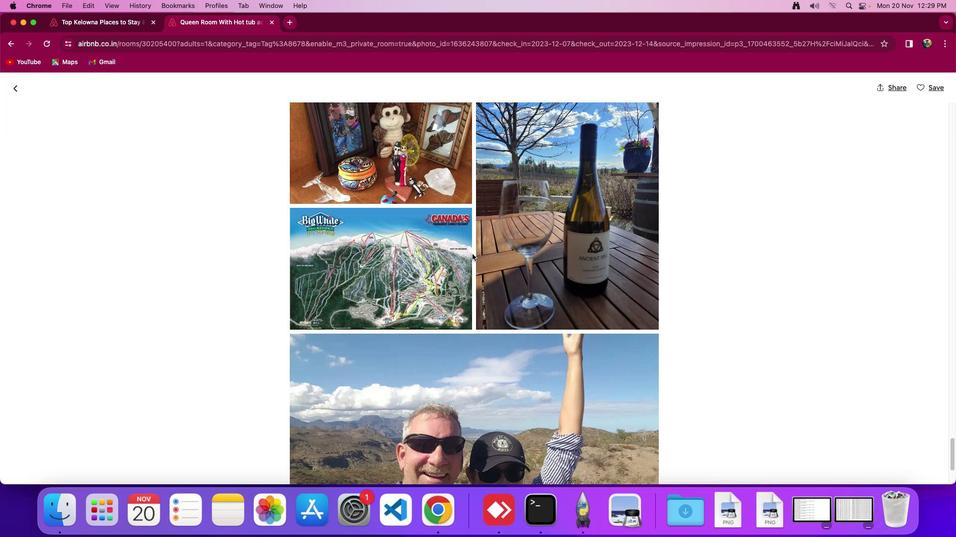 
Action: Mouse moved to (424, 222)
Screenshot: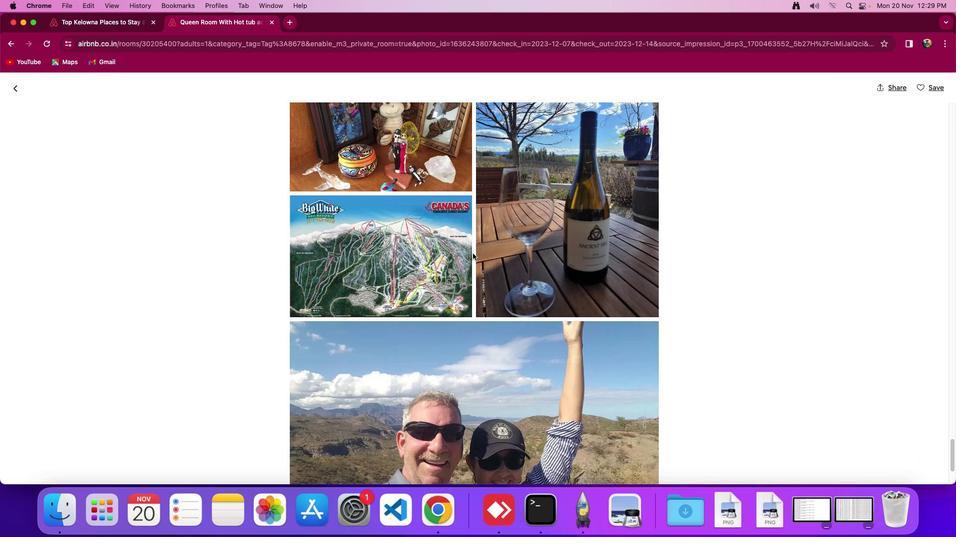 
Action: Mouse scrolled (424, 222) with delta (102, 134)
Screenshot: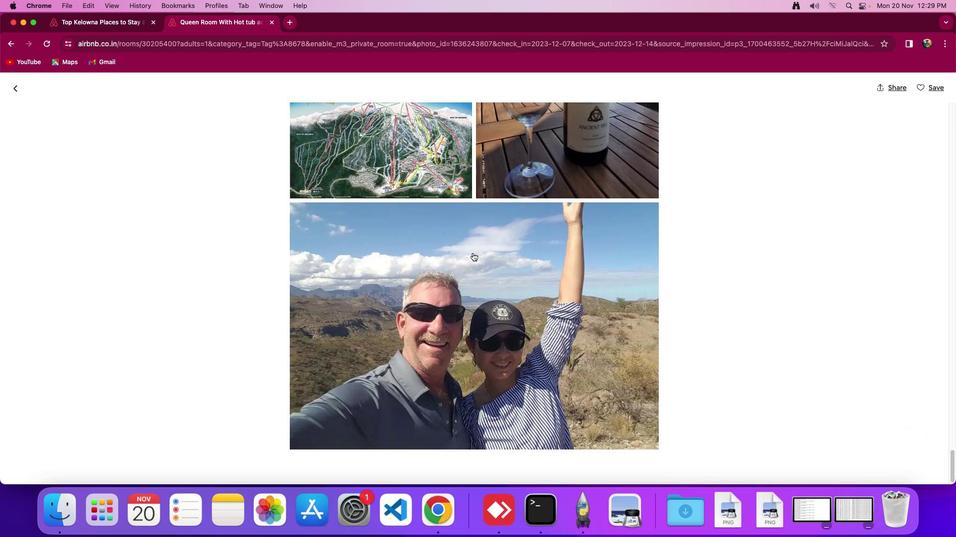 
Action: Mouse scrolled (424, 222) with delta (102, 134)
Screenshot: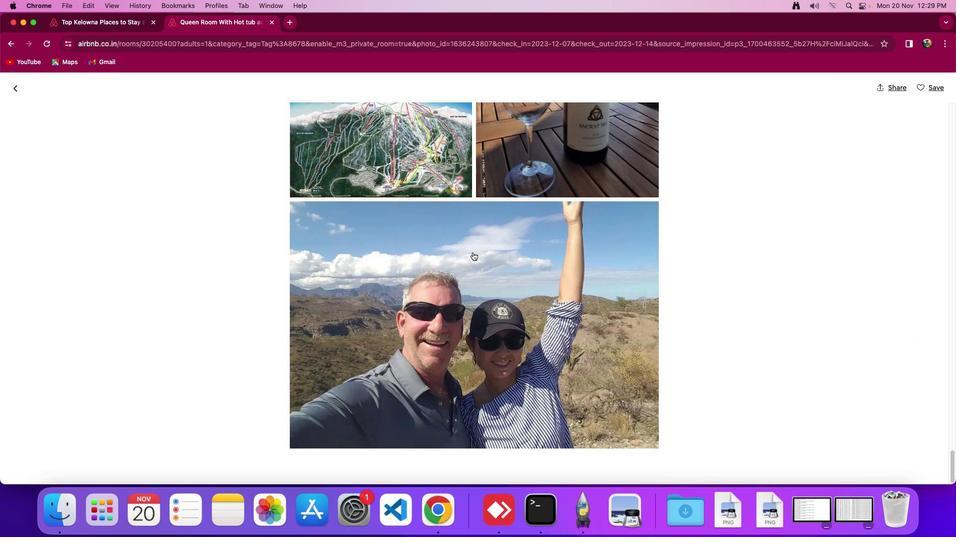
Action: Mouse scrolled (424, 222) with delta (102, 133)
Screenshot: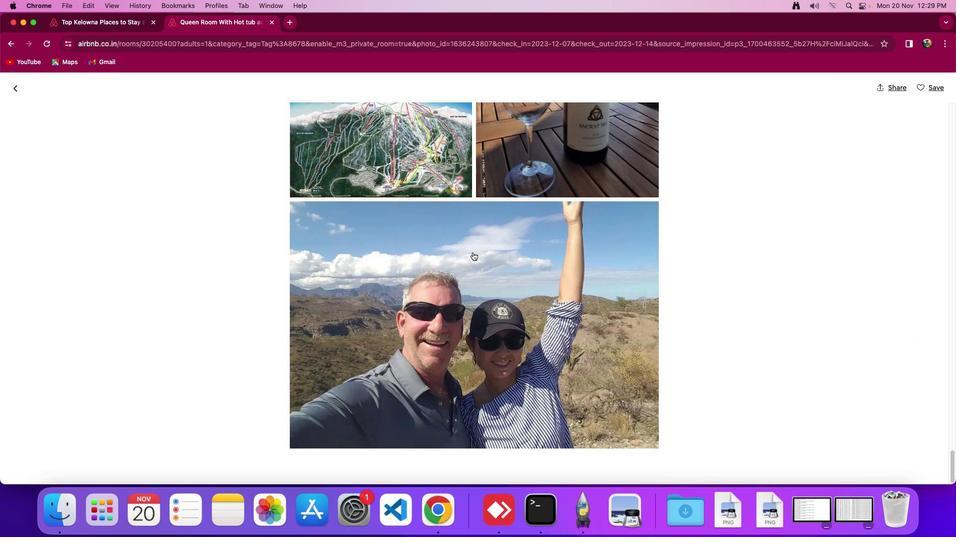 
Action: Mouse scrolled (424, 222) with delta (102, 133)
Screenshot: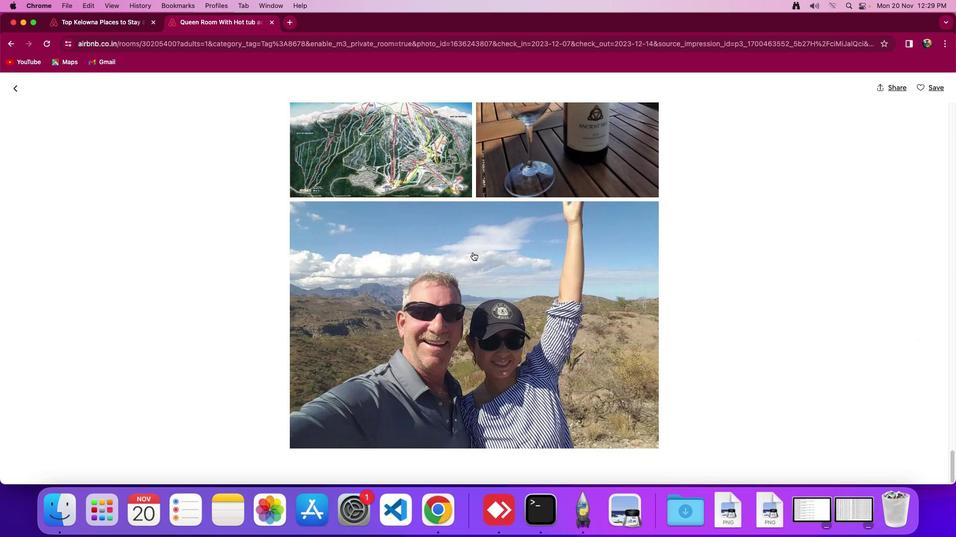 
Action: Mouse scrolled (424, 222) with delta (102, 133)
Screenshot: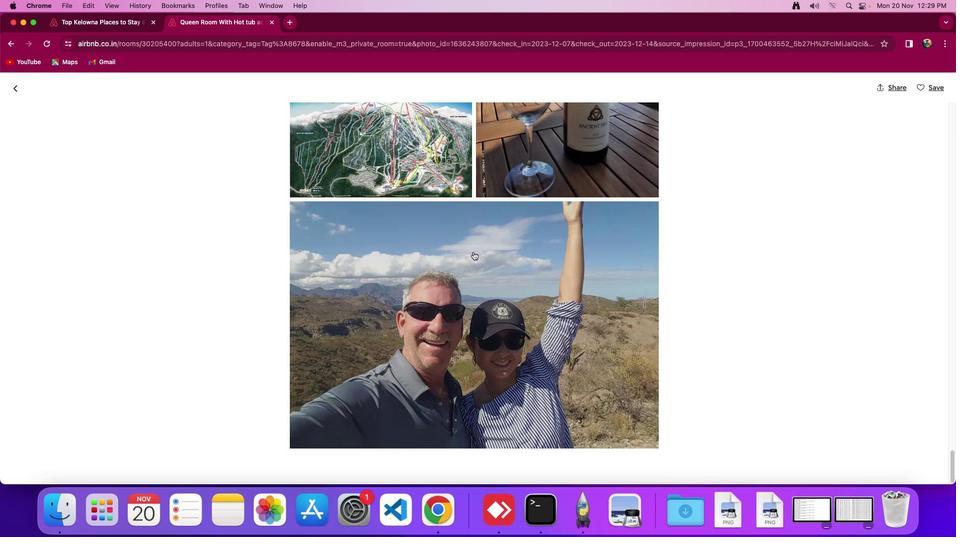 
Action: Mouse moved to (425, 222)
Screenshot: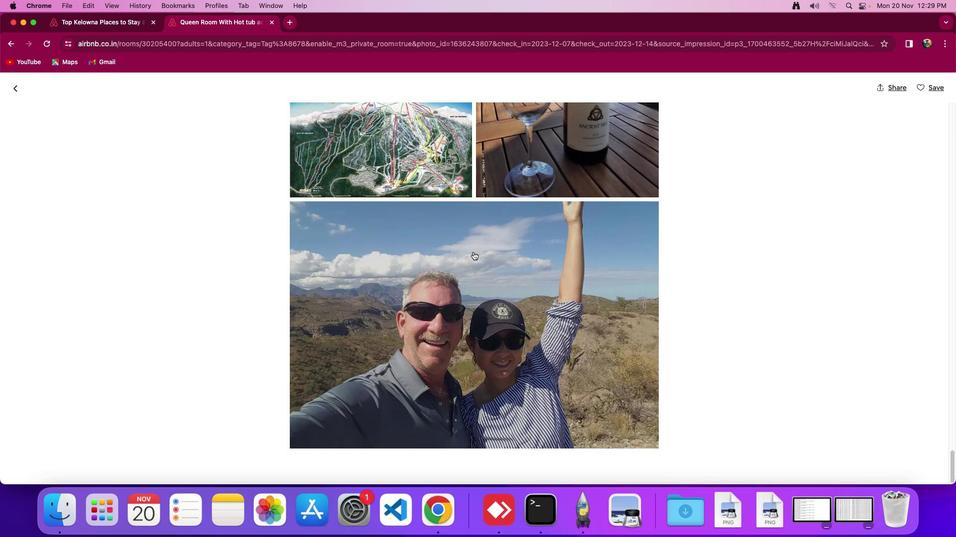 
Action: Mouse scrolled (425, 222) with delta (102, 134)
Screenshot: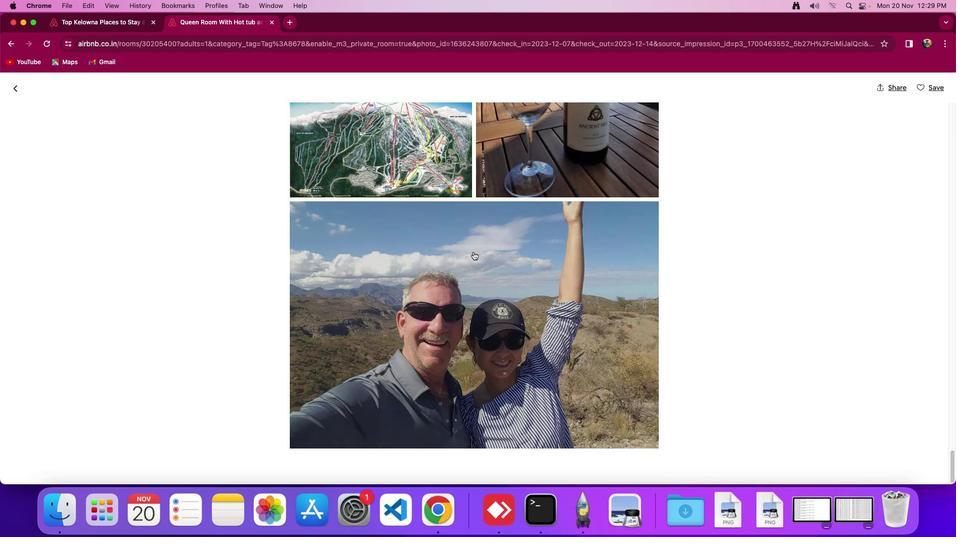 
Action: Mouse scrolled (425, 222) with delta (102, 134)
Screenshot: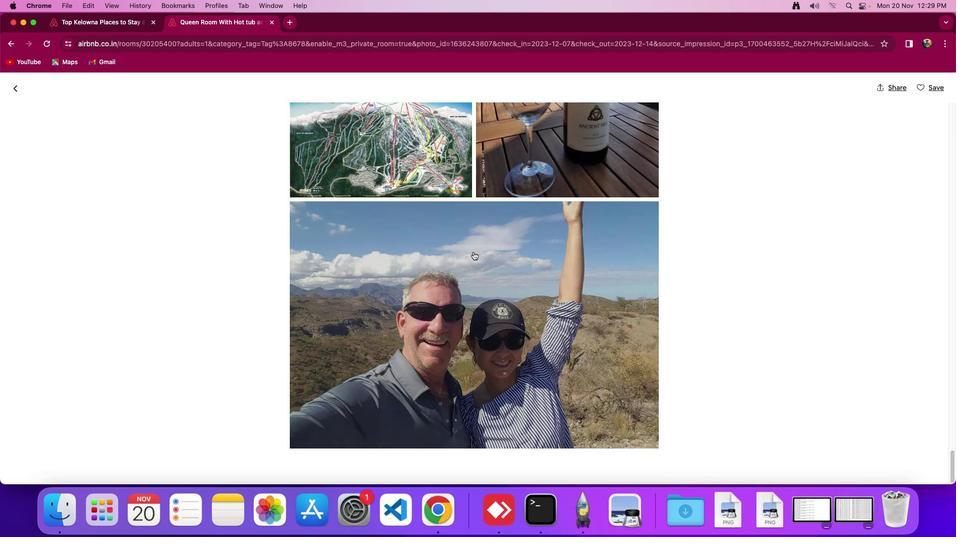 
Action: Mouse scrolled (425, 222) with delta (102, 133)
Screenshot: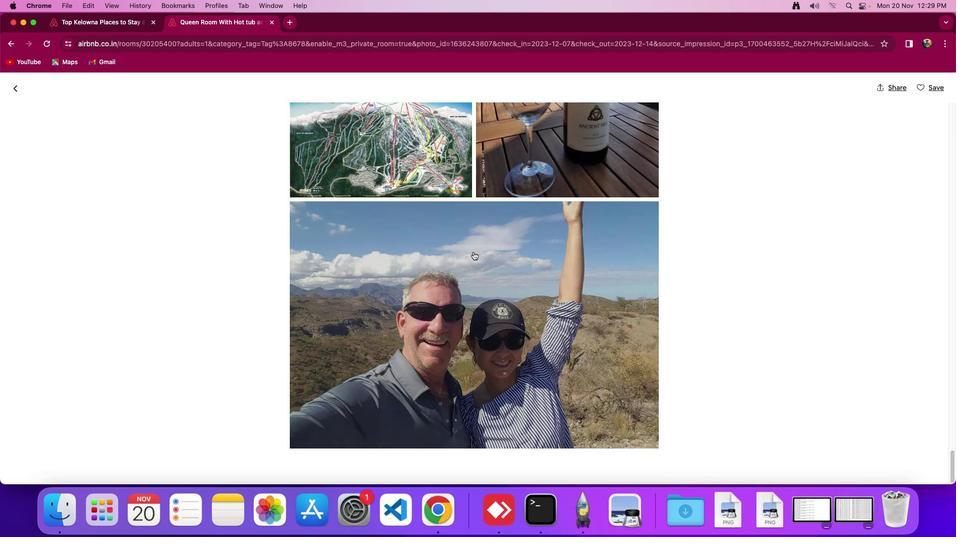 
Action: Mouse scrolled (425, 222) with delta (102, 133)
Screenshot: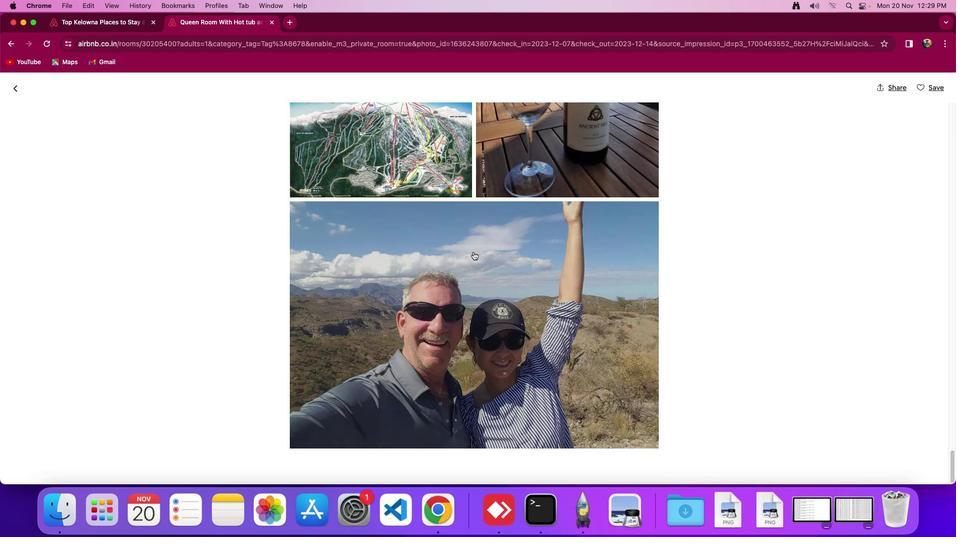 
Action: Mouse scrolled (425, 222) with delta (102, 134)
Screenshot: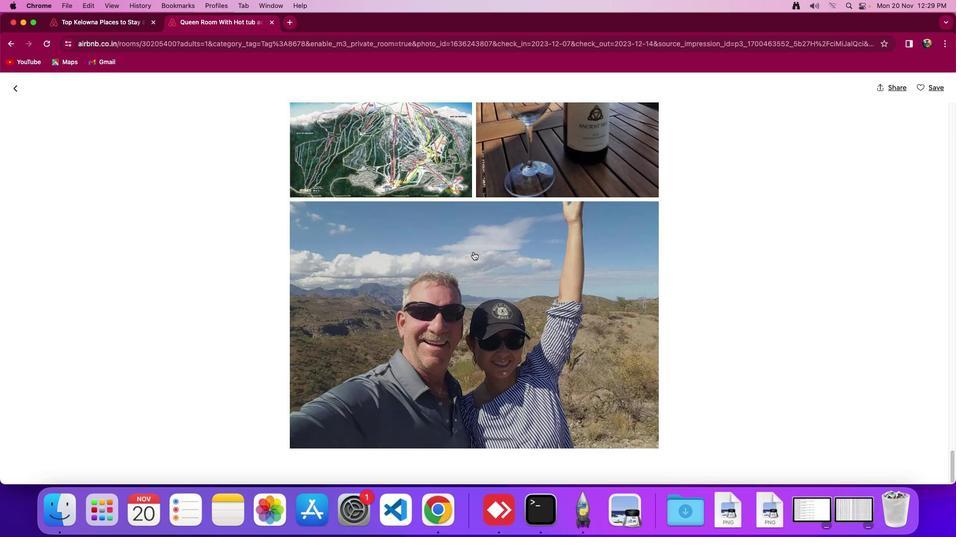 
Action: Mouse scrolled (425, 222) with delta (102, 134)
Screenshot: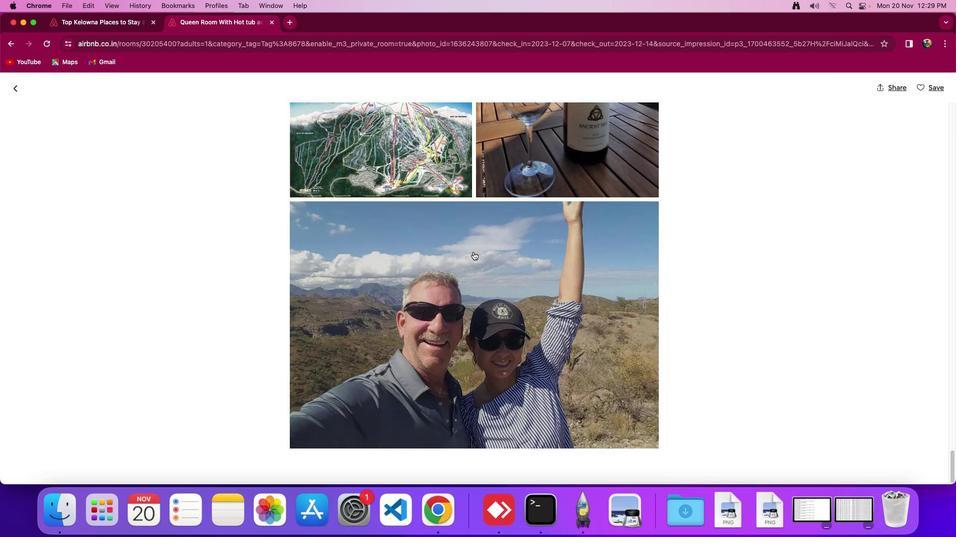 
Action: Mouse scrolled (425, 222) with delta (102, 134)
Screenshot: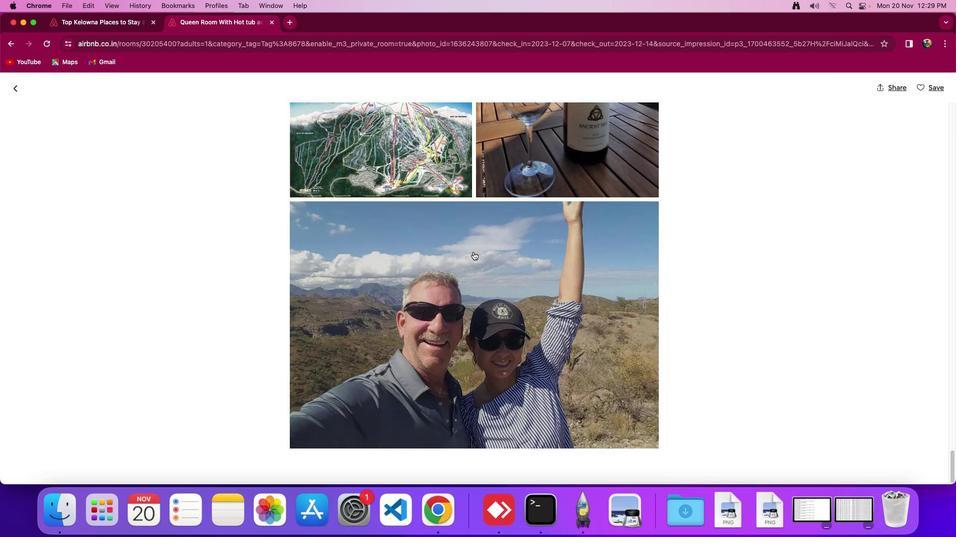 
Action: Mouse scrolled (425, 222) with delta (102, 133)
Screenshot: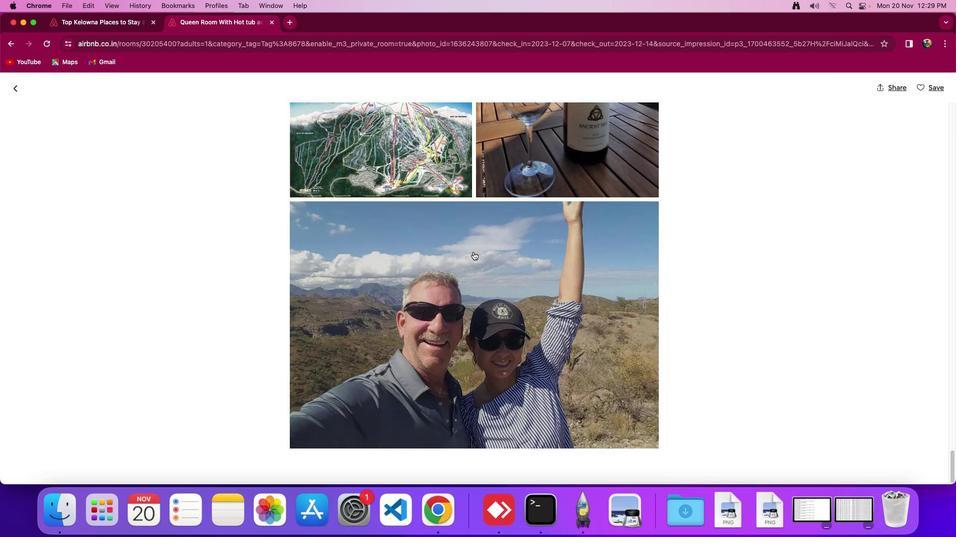 
Action: Mouse scrolled (425, 222) with delta (102, 134)
Screenshot: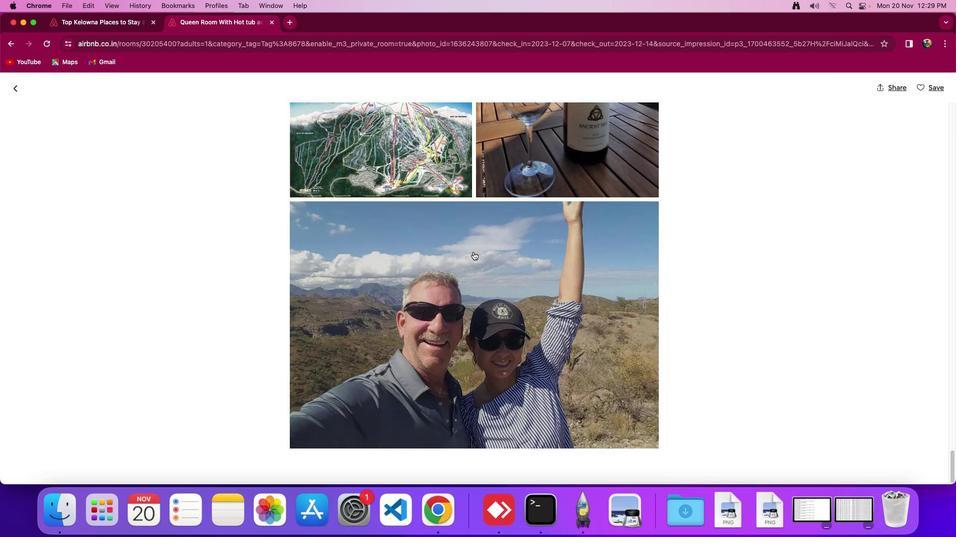 
Action: Mouse scrolled (425, 222) with delta (102, 134)
Screenshot: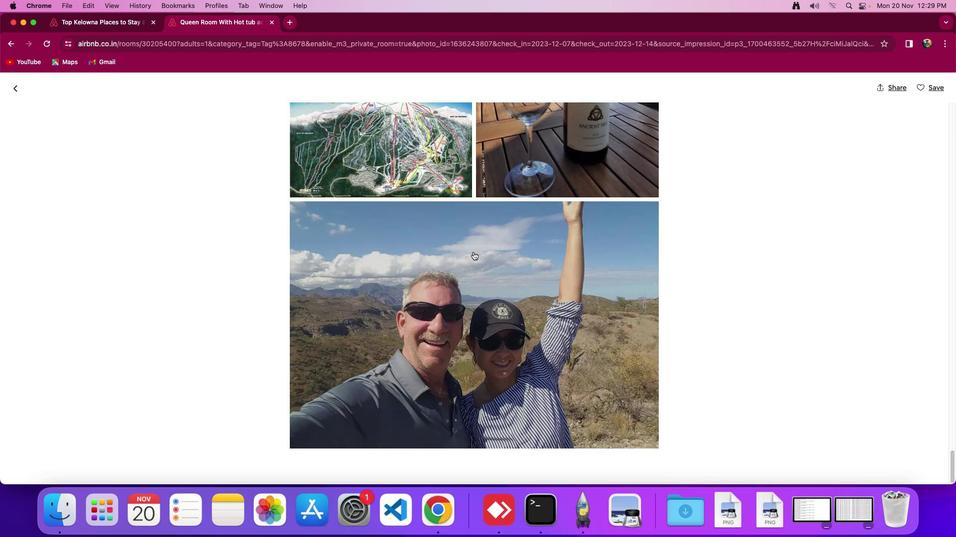 
Action: Mouse scrolled (425, 222) with delta (102, 133)
Screenshot: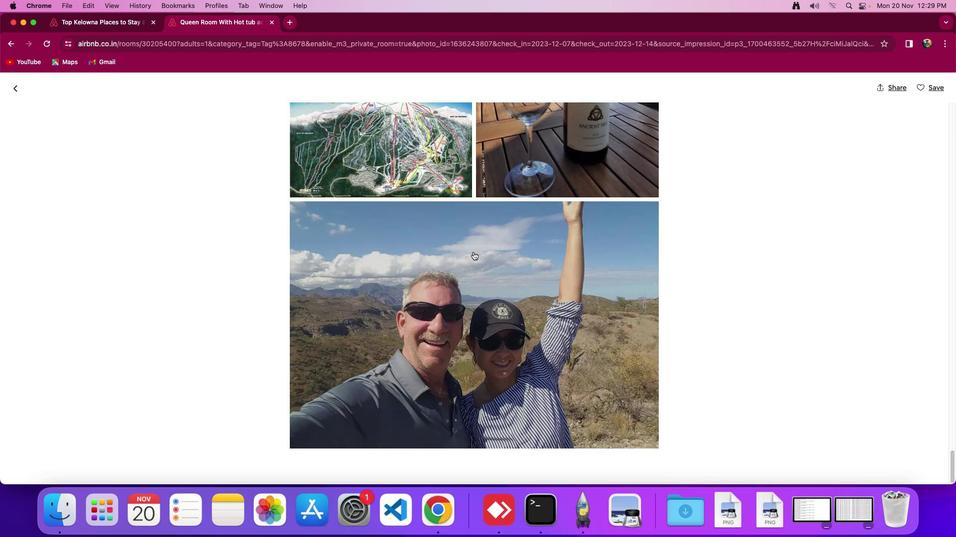 
Action: Mouse scrolled (425, 222) with delta (102, 133)
Screenshot: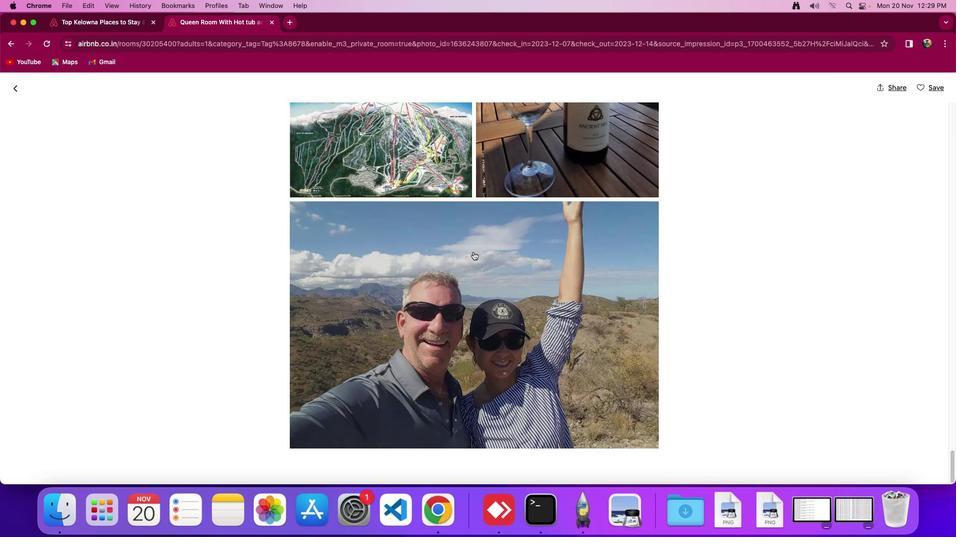 
Action: Mouse scrolled (425, 222) with delta (102, 134)
Screenshot: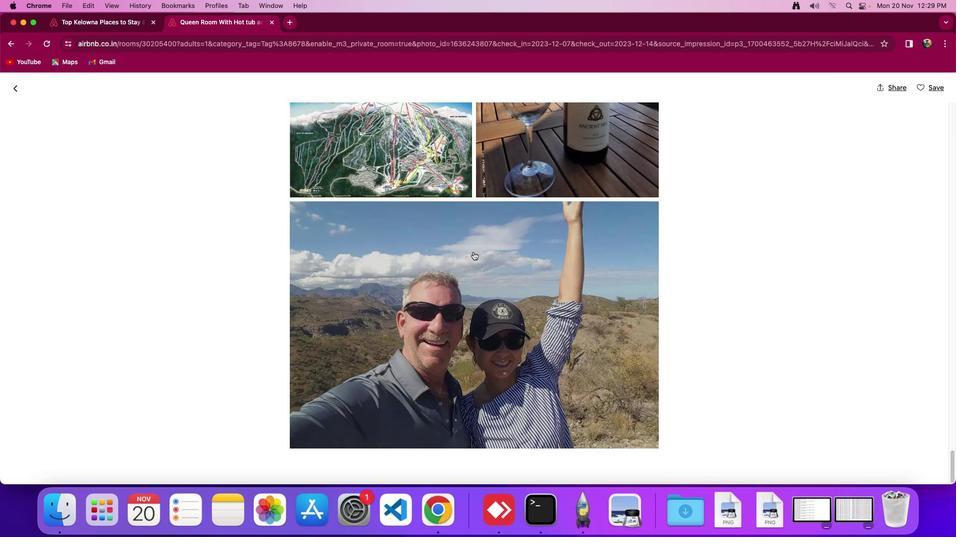 
Action: Mouse scrolled (425, 222) with delta (102, 134)
Screenshot: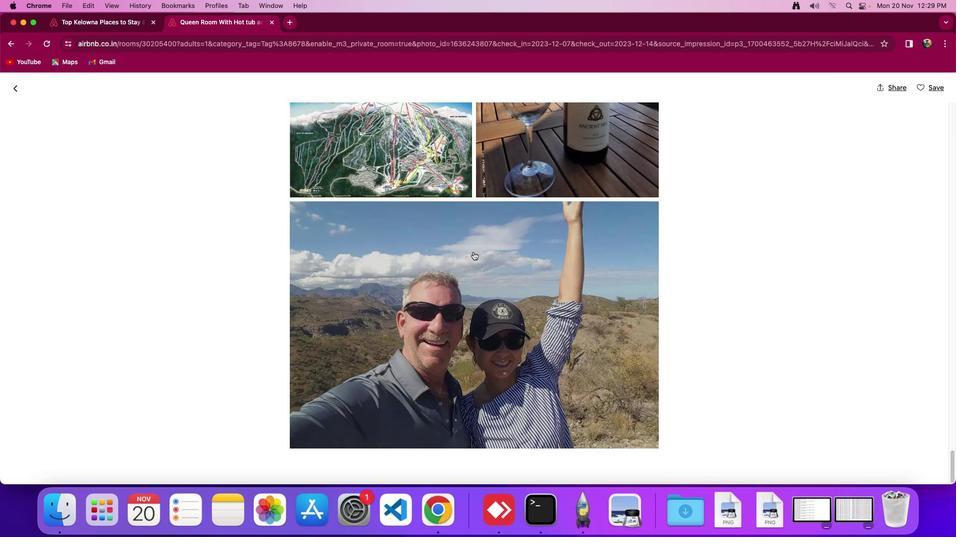 
Action: Mouse scrolled (425, 222) with delta (102, 134)
Screenshot: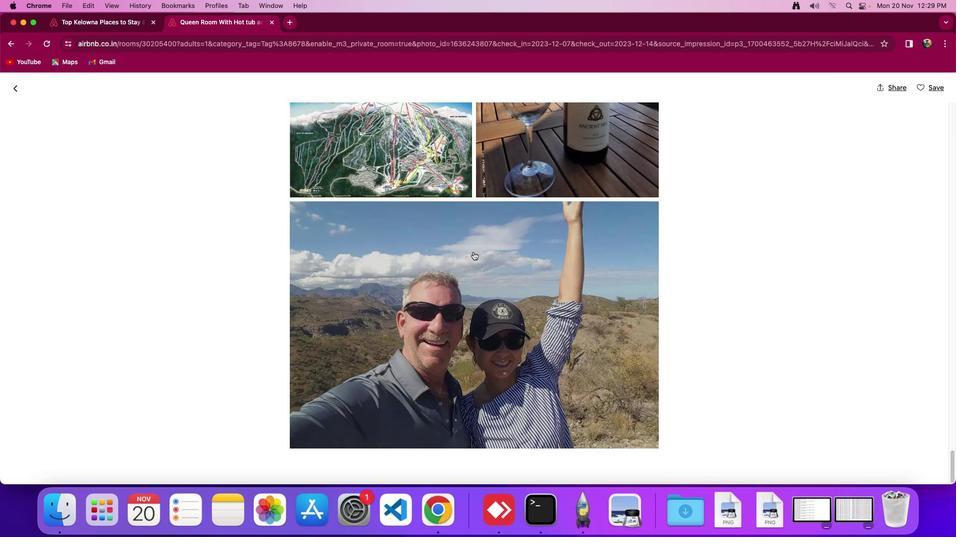 
Action: Mouse scrolled (425, 222) with delta (102, 133)
Screenshot: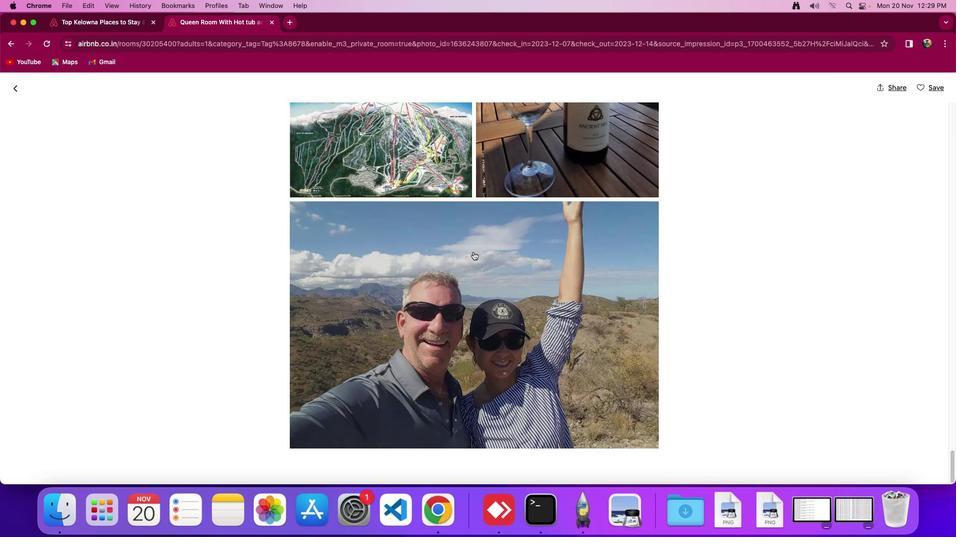 
Action: Mouse scrolled (425, 222) with delta (102, 134)
Screenshot: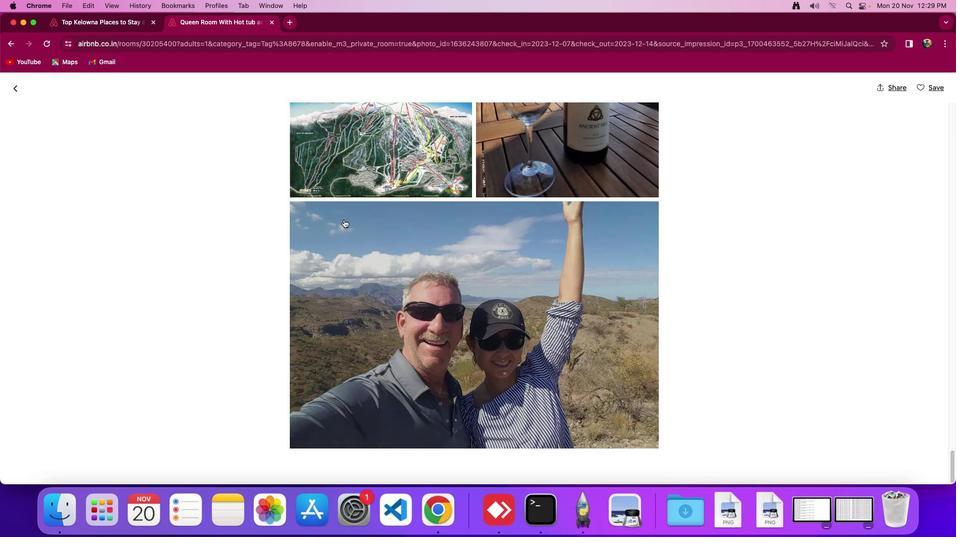 
Action: Mouse moved to (425, 221)
Screenshot: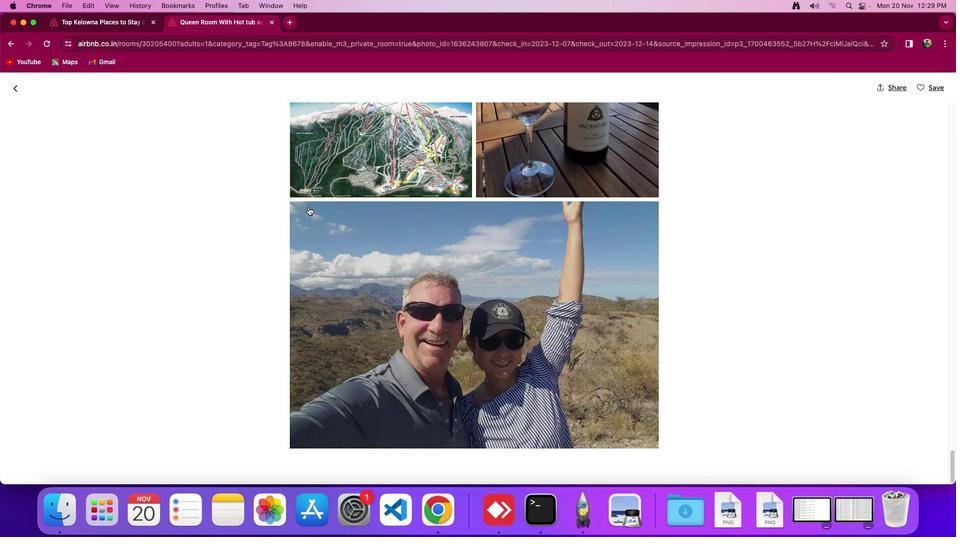 
Action: Mouse scrolled (425, 221) with delta (102, 134)
Screenshot: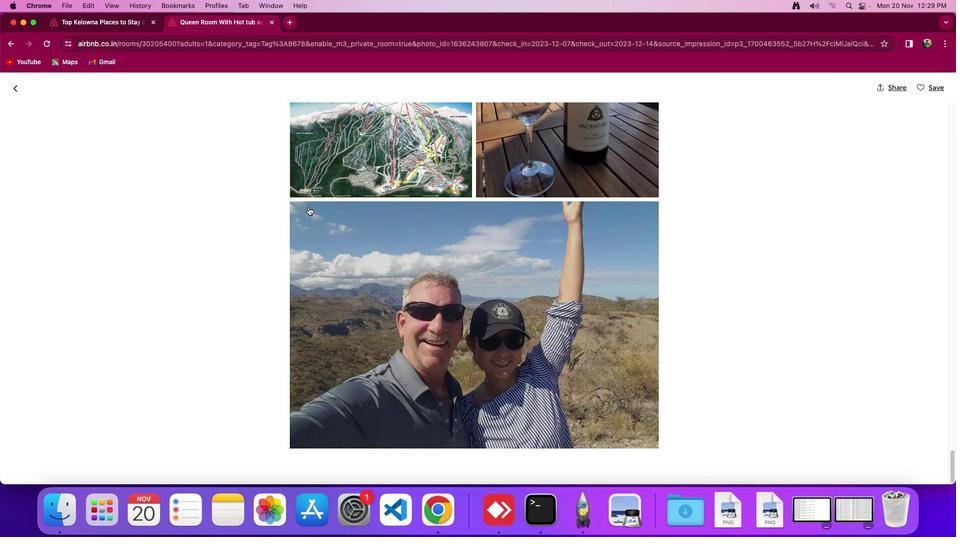 
Action: Mouse moved to (424, 221)
Screenshot: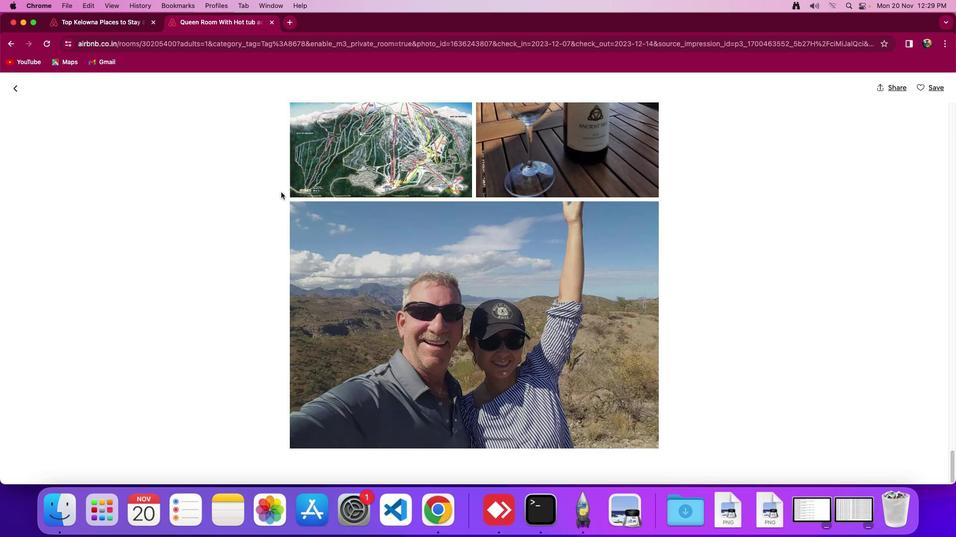 
Action: Mouse scrolled (424, 221) with delta (102, 134)
Screenshot: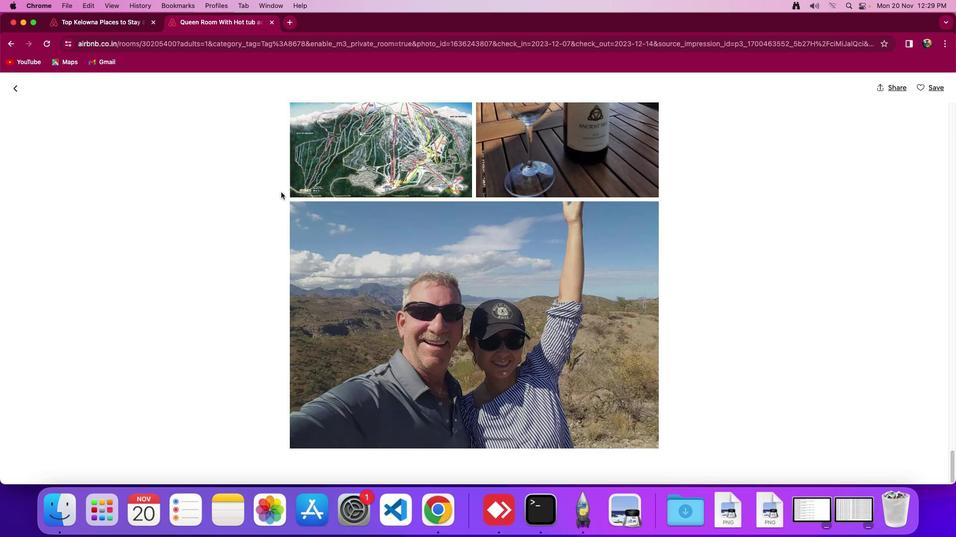 
Action: Mouse moved to (113, 165)
Screenshot: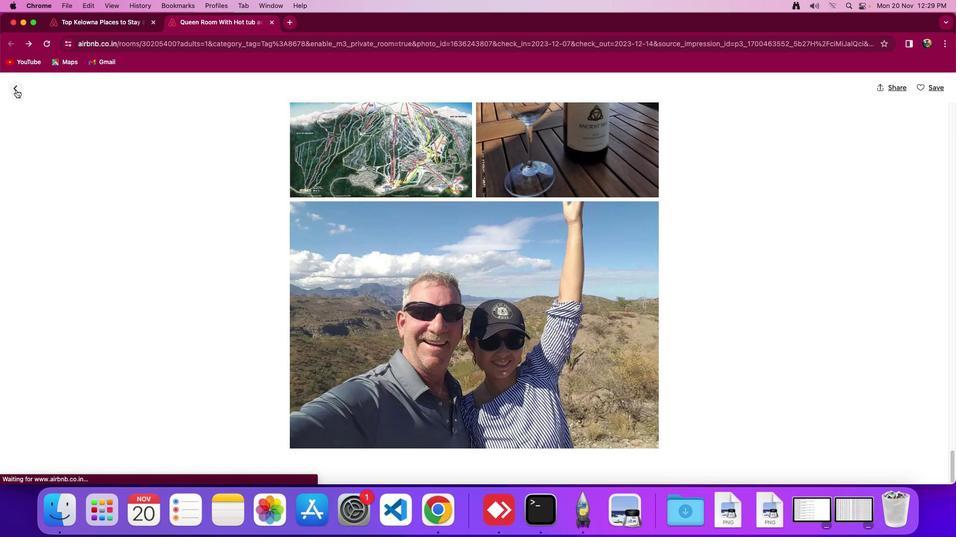 
Action: Mouse pressed left at (113, 165)
Screenshot: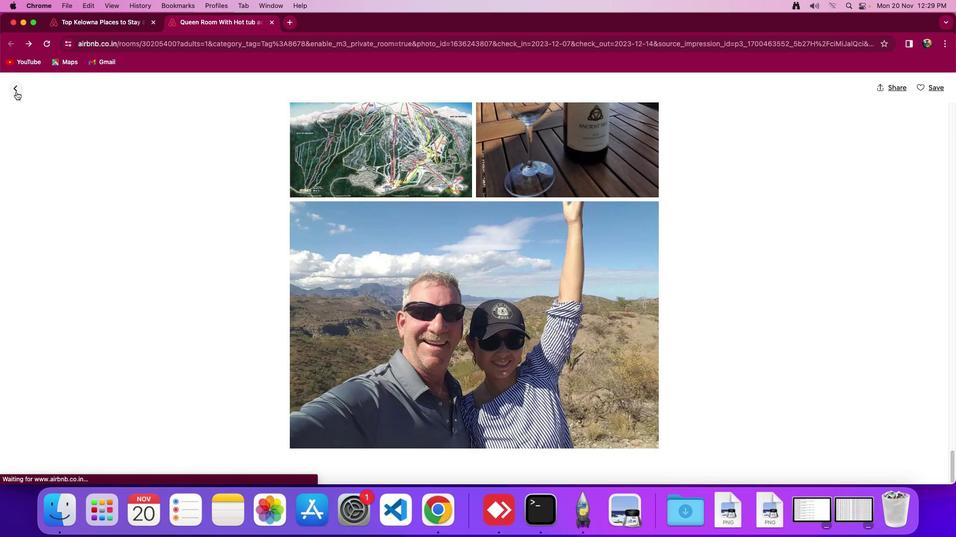 
Action: Mouse moved to (428, 226)
Screenshot: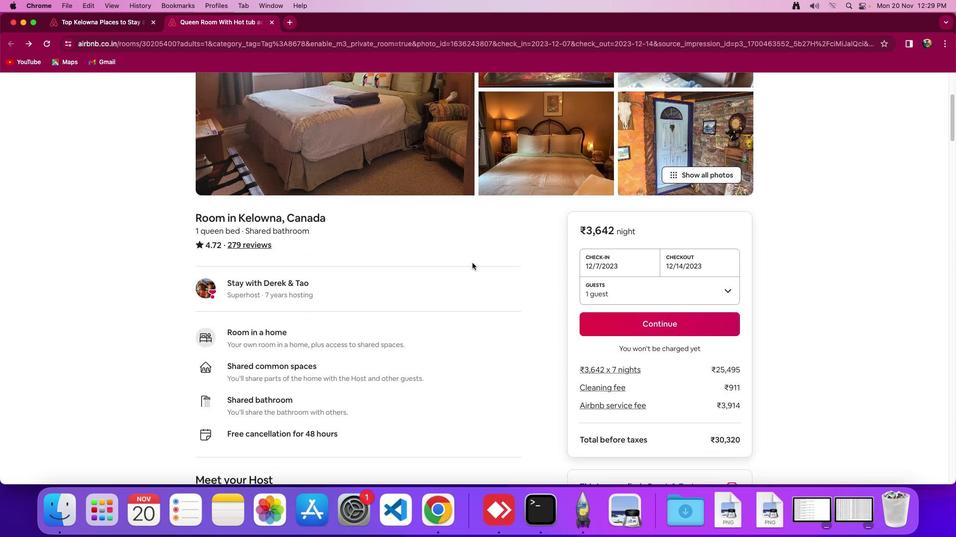 
Action: Mouse scrolled (428, 226) with delta (102, 134)
Screenshot: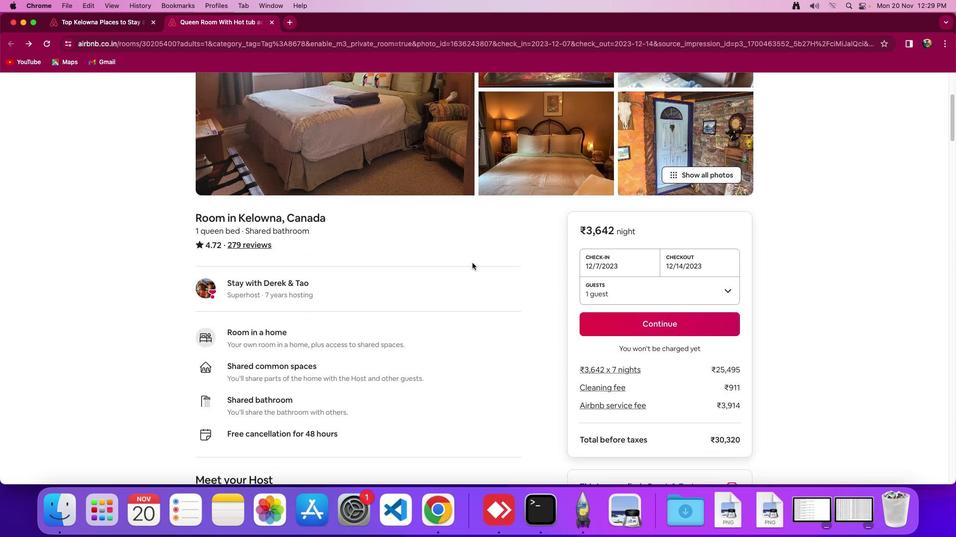 
Action: Mouse moved to (425, 225)
Screenshot: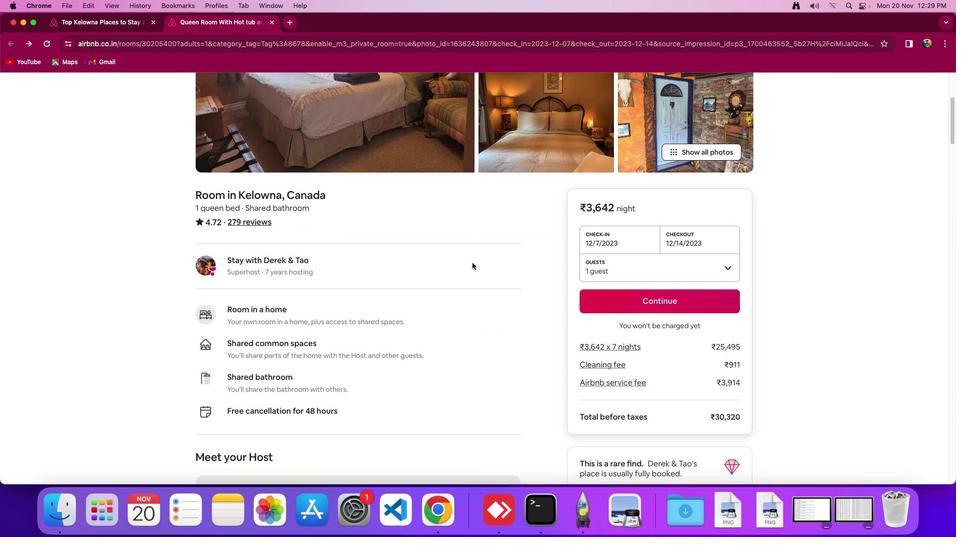 
Action: Mouse scrolled (425, 225) with delta (102, 134)
Screenshot: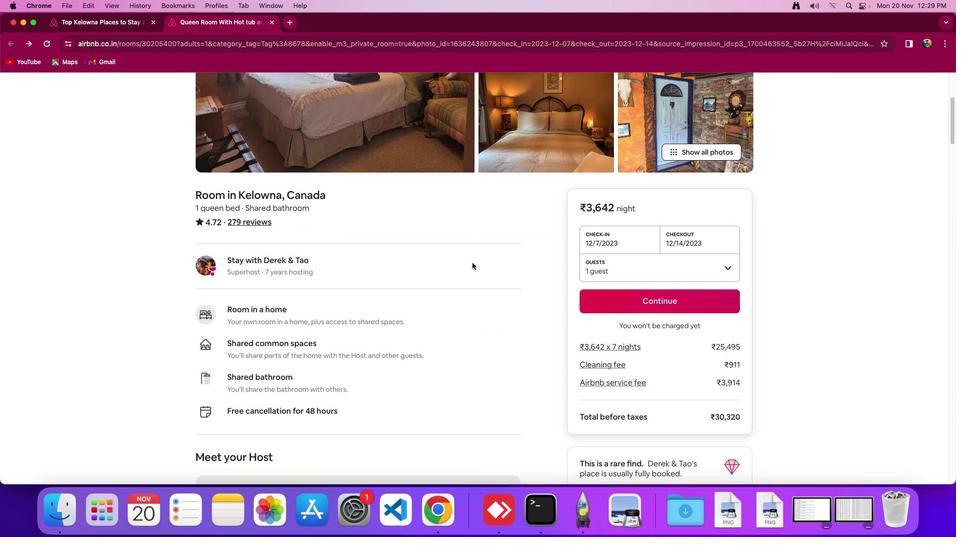 
Action: Mouse moved to (425, 225)
Screenshot: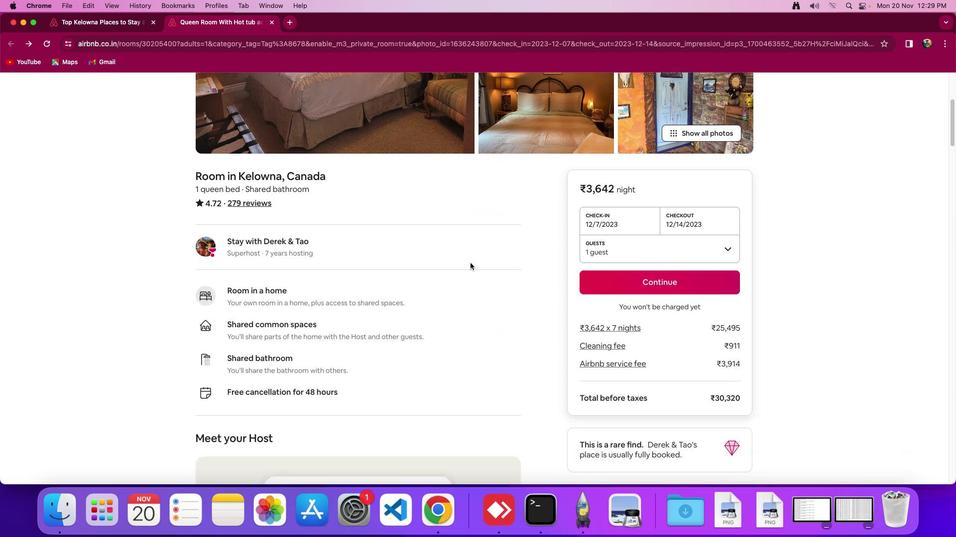 
Action: Mouse scrolled (425, 225) with delta (102, 134)
Screenshot: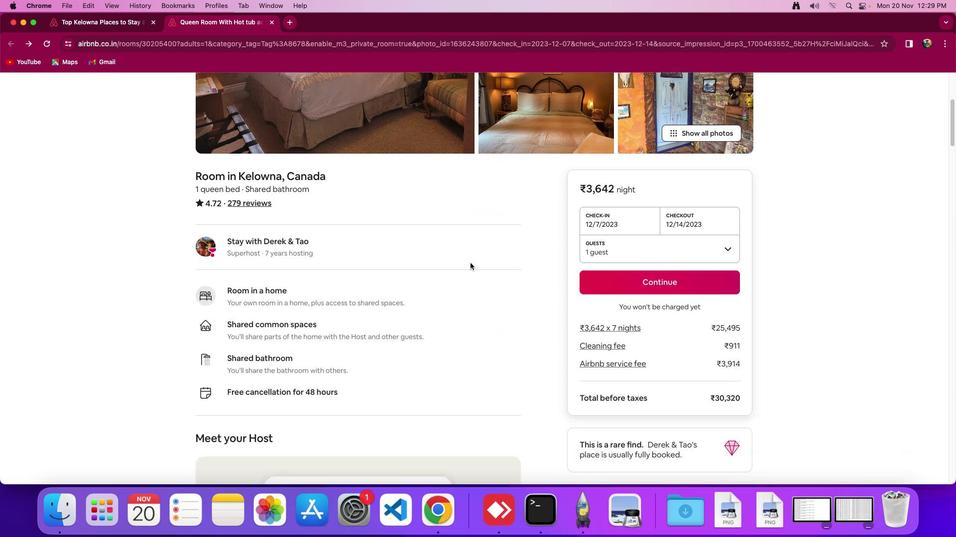 
Action: Mouse moved to (424, 225)
Screenshot: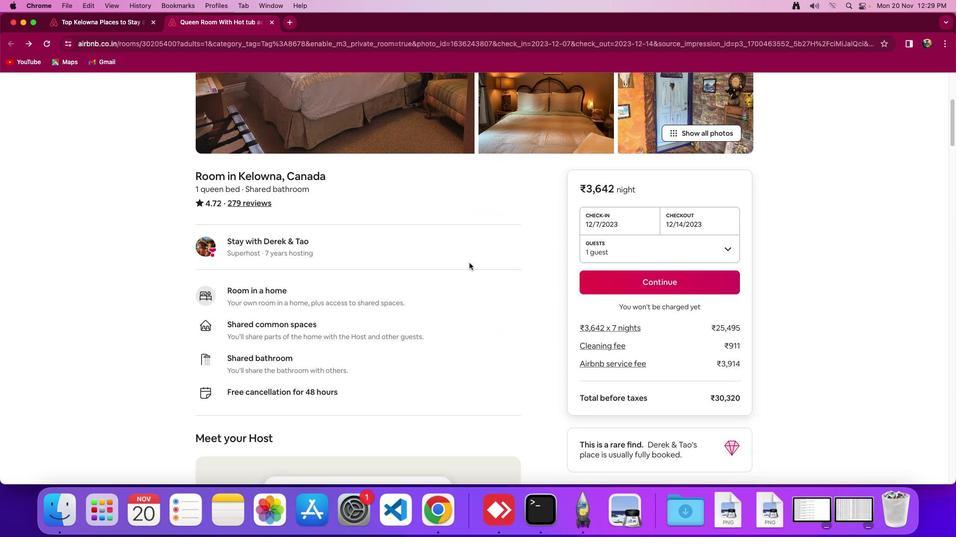 
Action: Mouse scrolled (424, 225) with delta (102, 133)
Screenshot: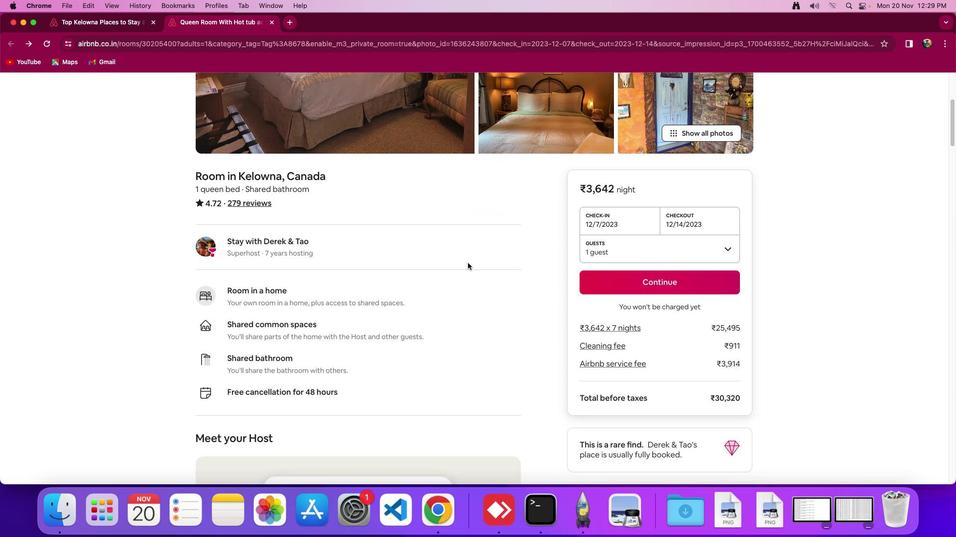 
Action: Mouse moved to (414, 226)
Screenshot: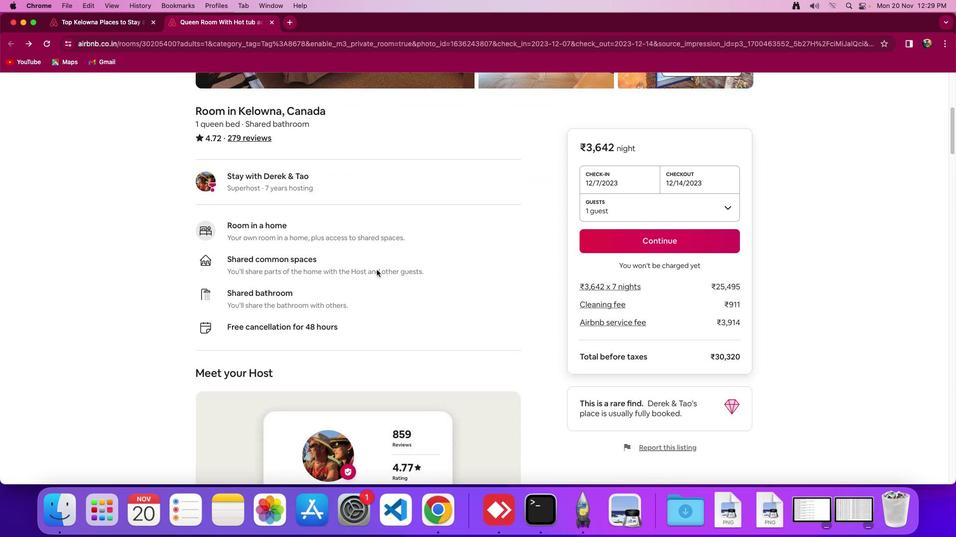 
Action: Mouse scrolled (414, 226) with delta (102, 134)
Screenshot: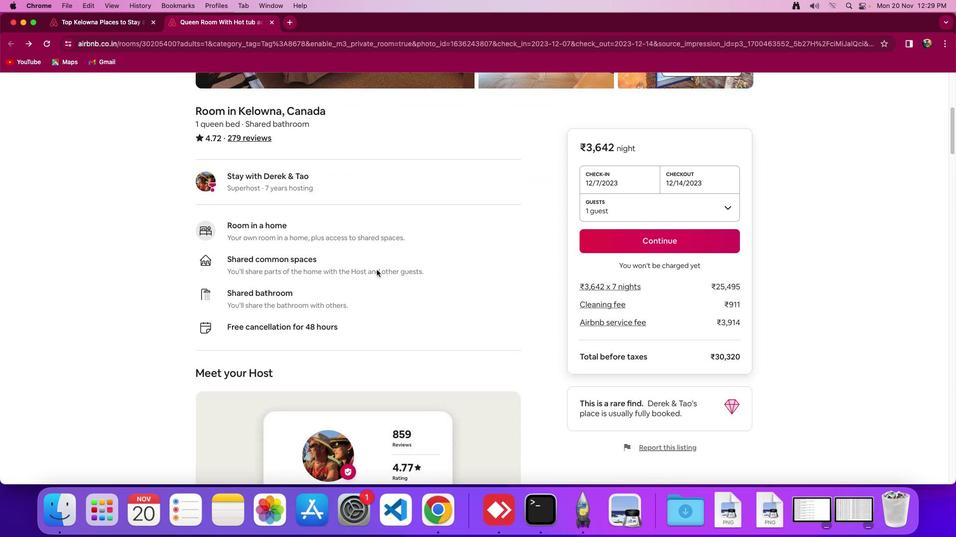 
Action: Mouse moved to (409, 226)
Screenshot: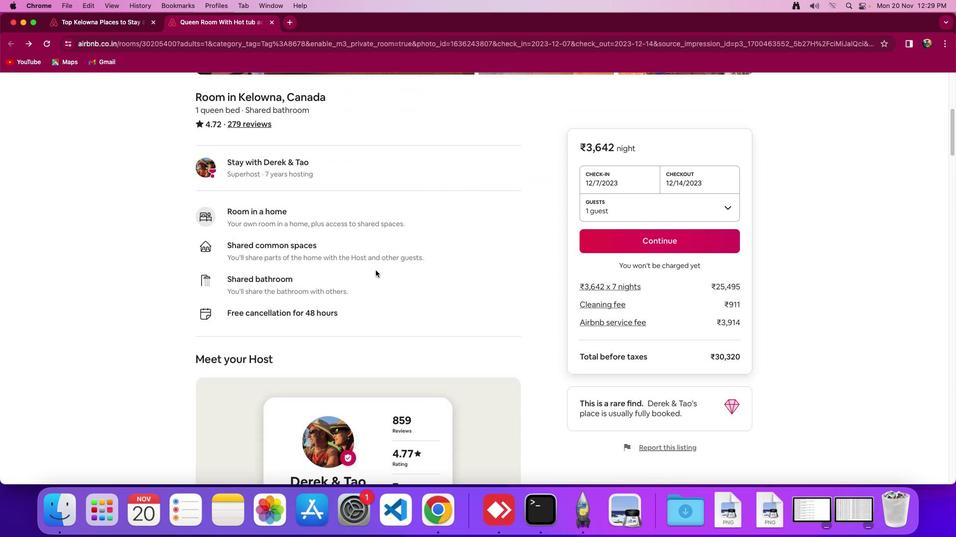 
Action: Mouse scrolled (409, 226) with delta (102, 134)
Screenshot: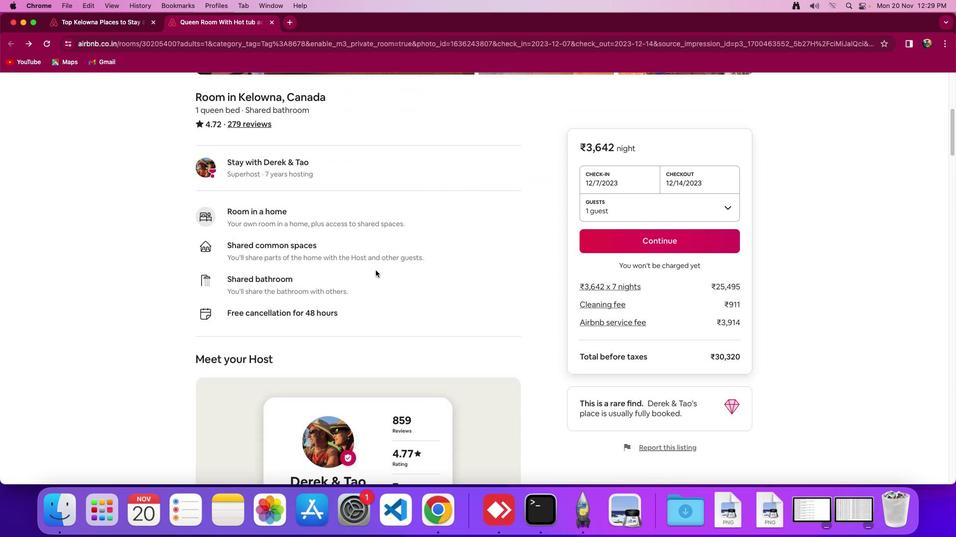 
Action: Mouse moved to (386, 226)
Screenshot: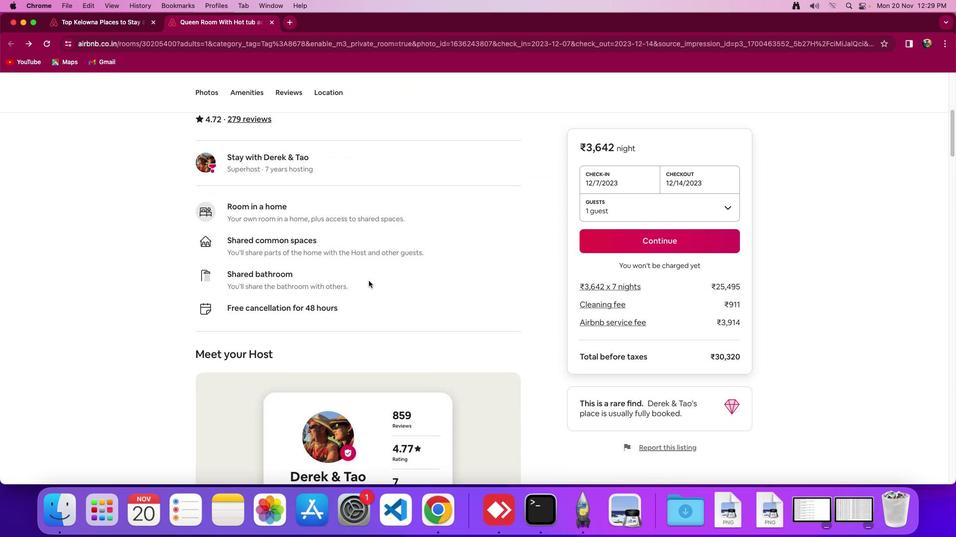 
Action: Mouse scrolled (386, 226) with delta (102, 134)
Screenshot: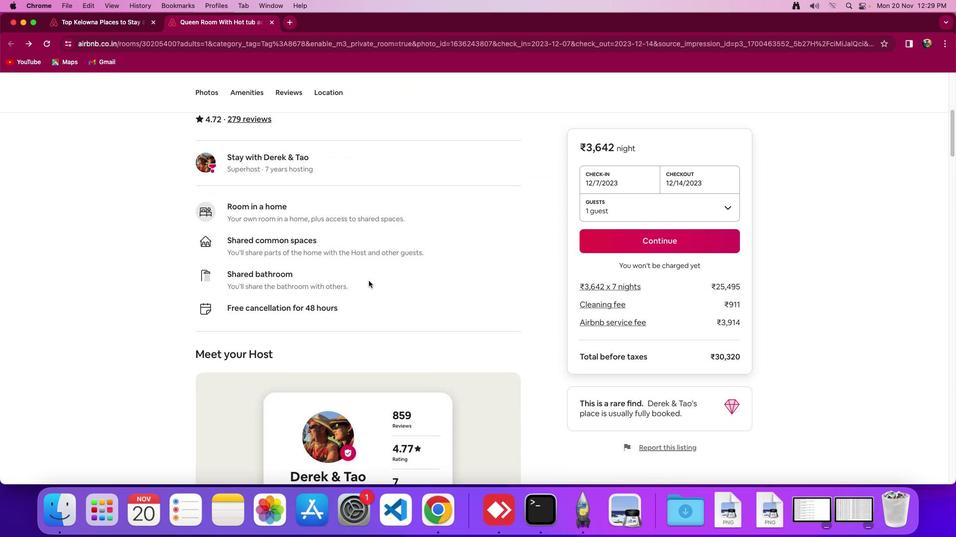 
Action: Mouse moved to (348, 232)
Screenshot: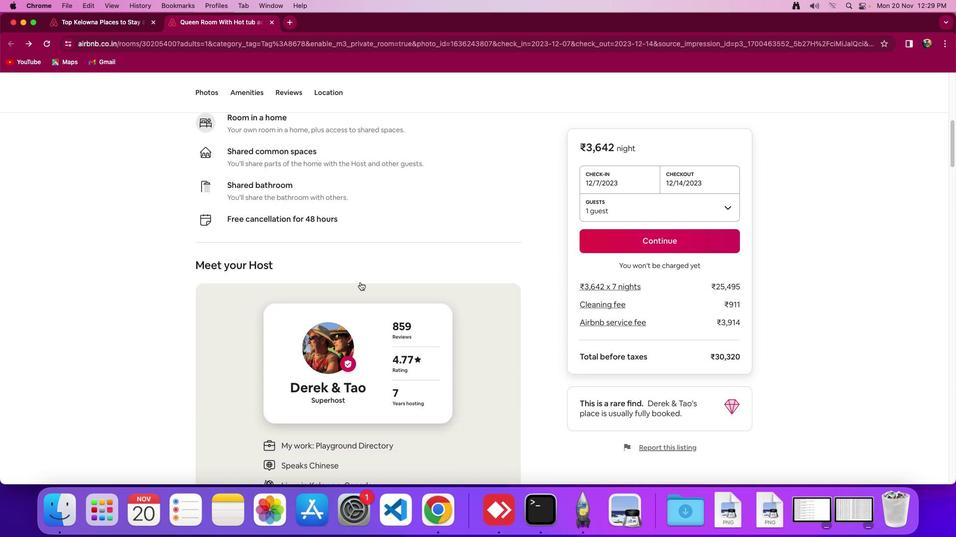 
Action: Mouse scrolled (348, 232) with delta (102, 134)
Screenshot: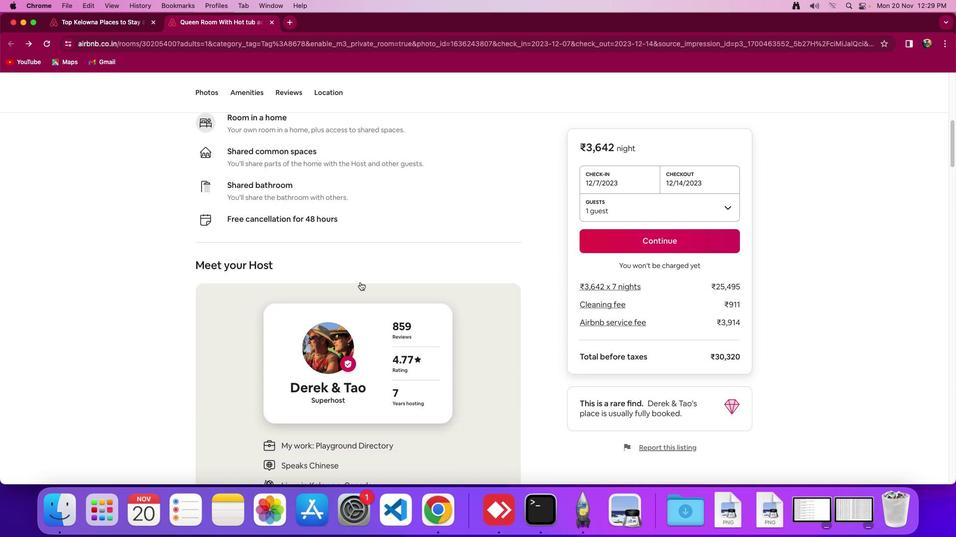 
Action: Mouse moved to (348, 232)
Screenshot: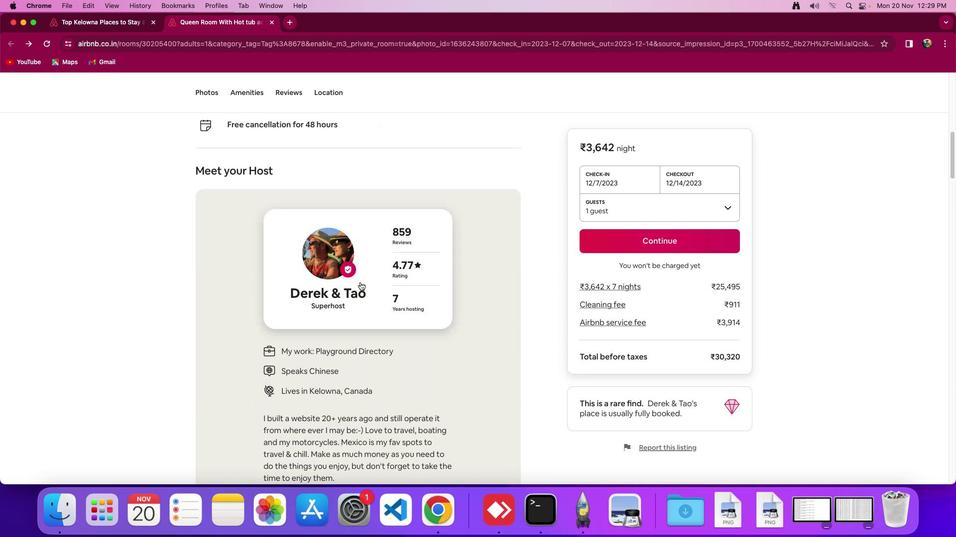
Action: Mouse scrolled (348, 232) with delta (102, 134)
Screenshot: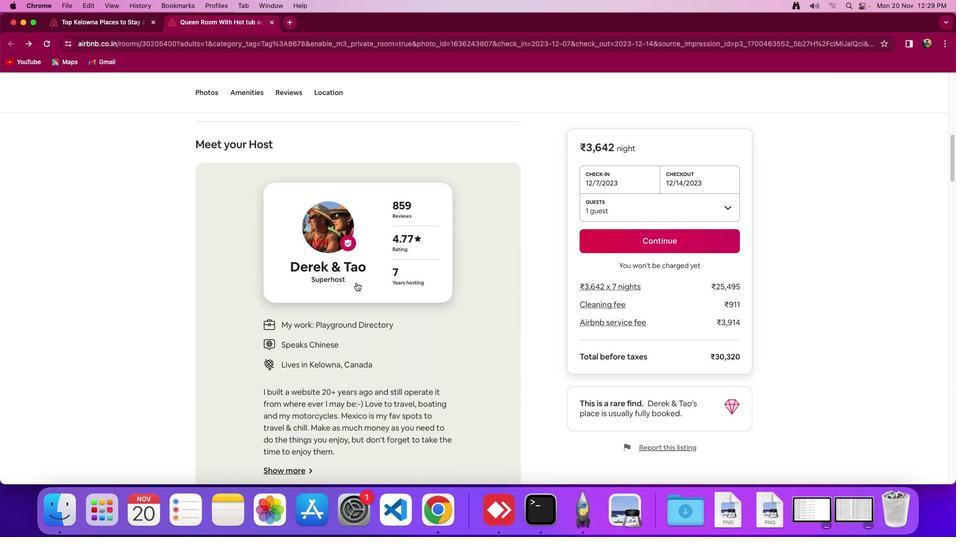 
Action: Mouse scrolled (348, 232) with delta (102, 134)
Screenshot: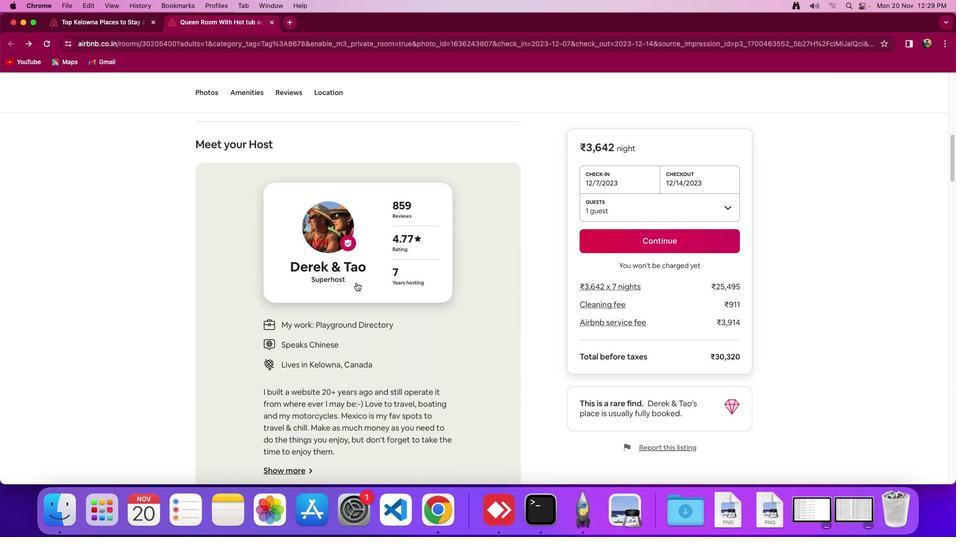 
Action: Mouse moved to (348, 232)
Screenshot: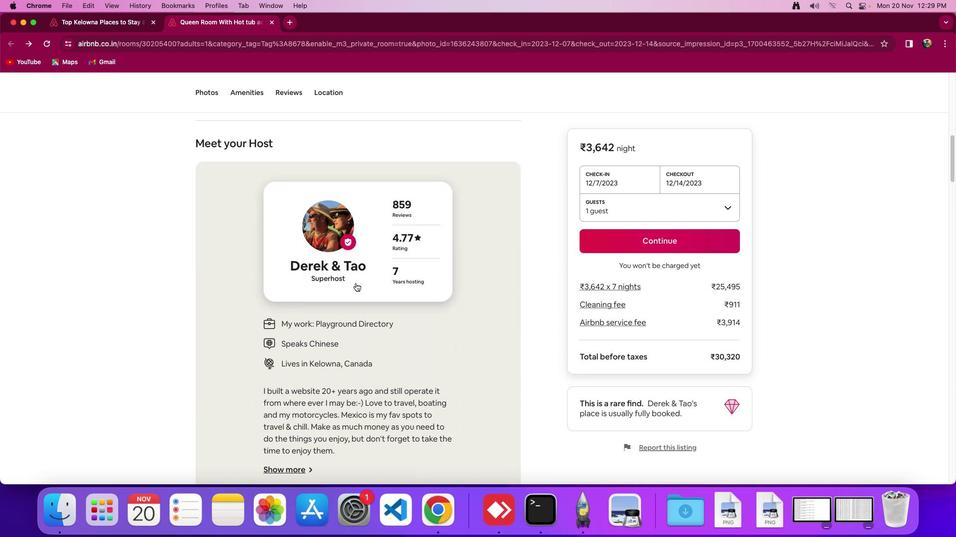 
Action: Mouse scrolled (348, 232) with delta (102, 133)
Screenshot: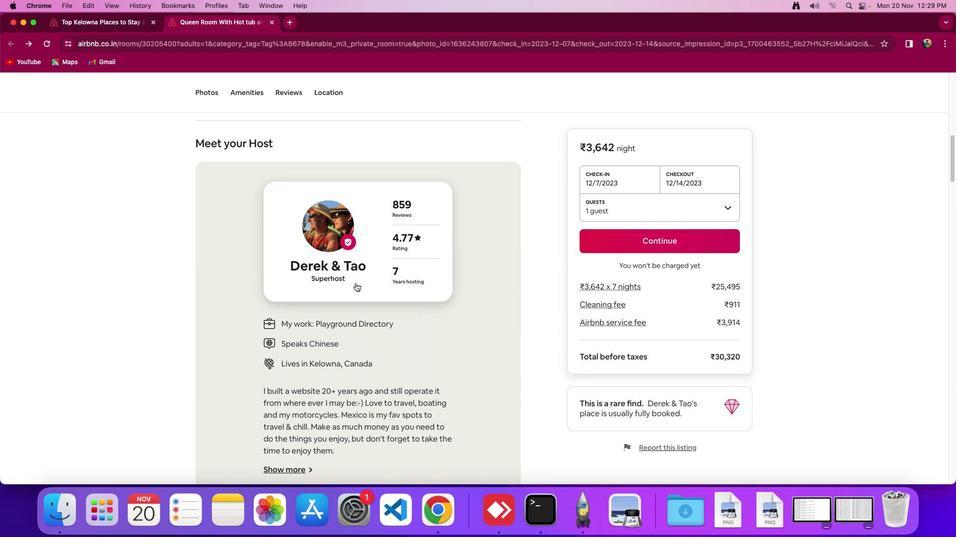 
Action: Mouse moved to (345, 232)
Screenshot: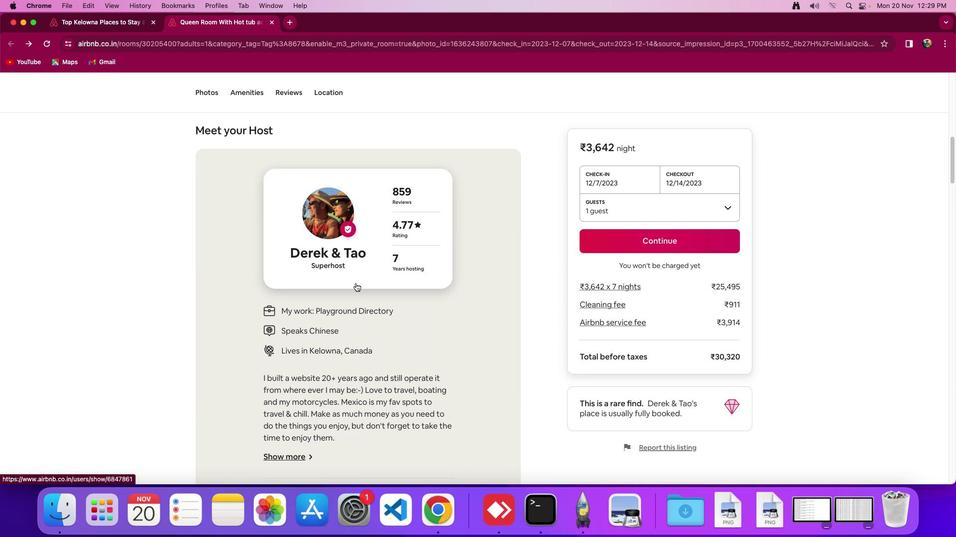 
Action: Mouse scrolled (345, 232) with delta (102, 134)
Screenshot: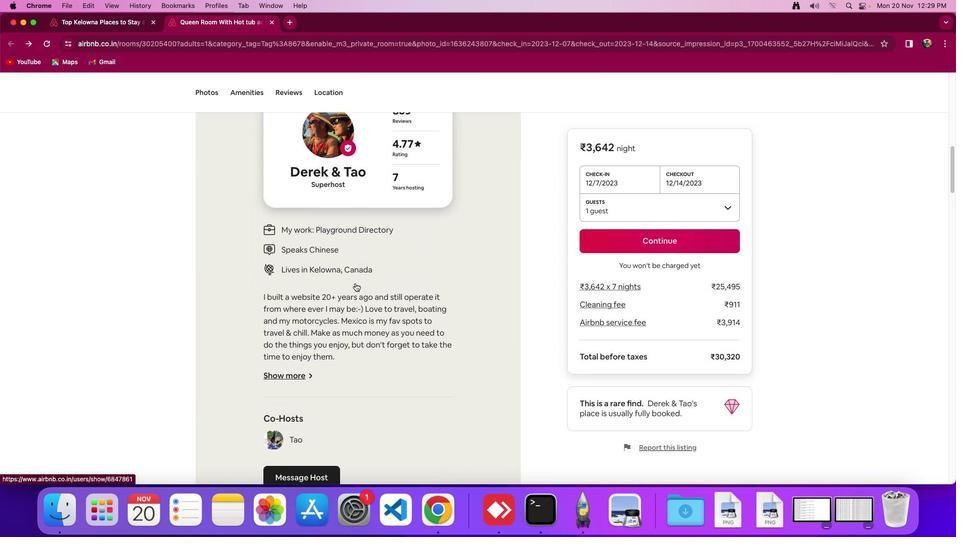 
Action: Mouse scrolled (345, 232) with delta (102, 134)
Screenshot: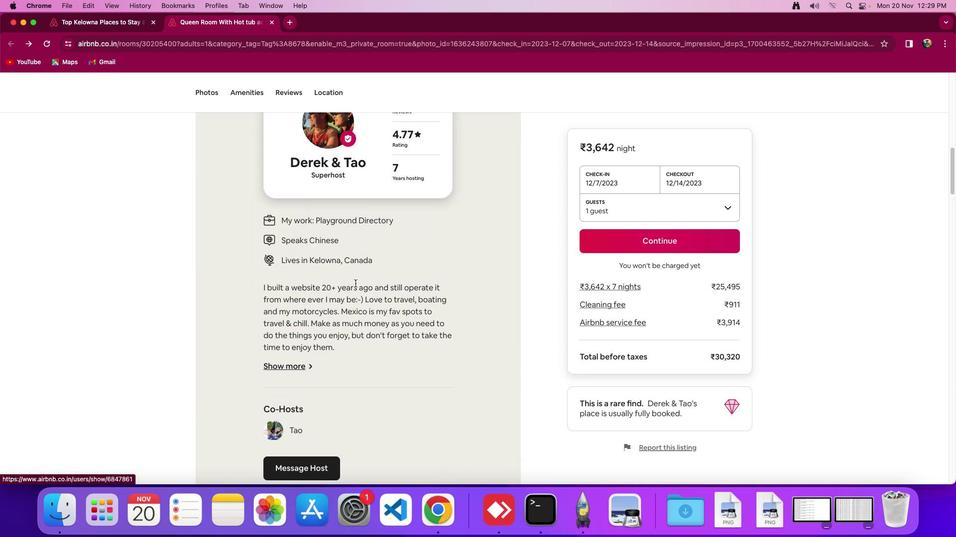 
Action: Mouse scrolled (345, 232) with delta (102, 134)
Screenshot: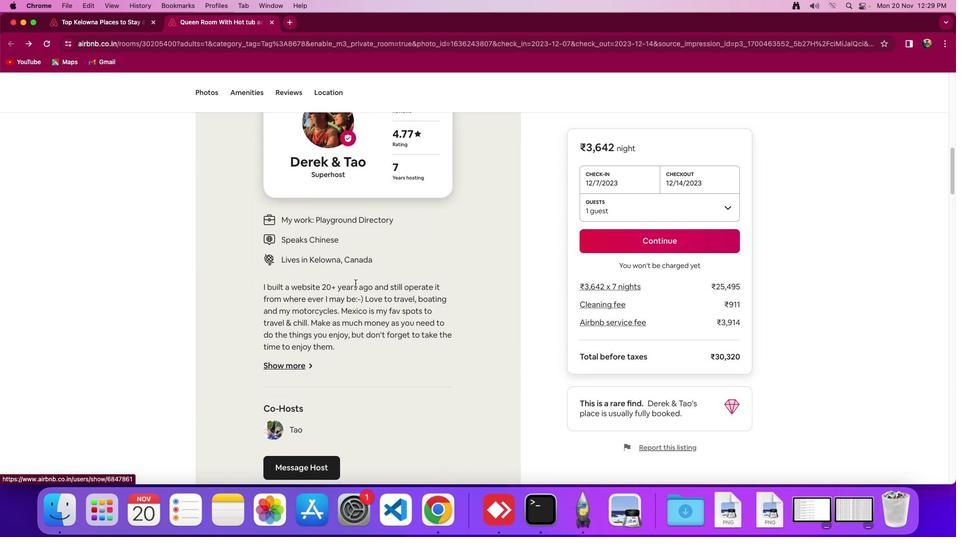 
Action: Mouse moved to (343, 234)
Screenshot: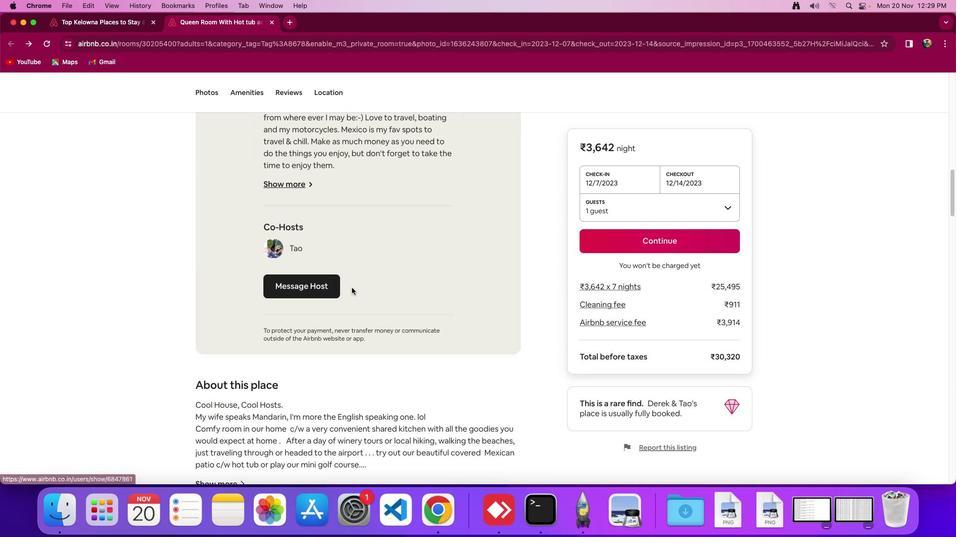 
Action: Mouse scrolled (343, 234) with delta (102, 134)
Screenshot: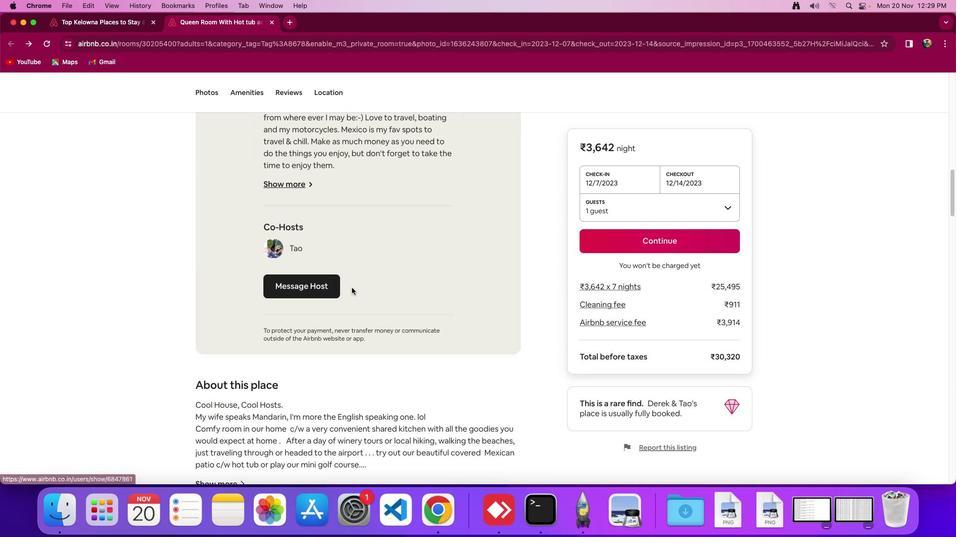 
Action: Mouse scrolled (343, 234) with delta (102, 134)
Screenshot: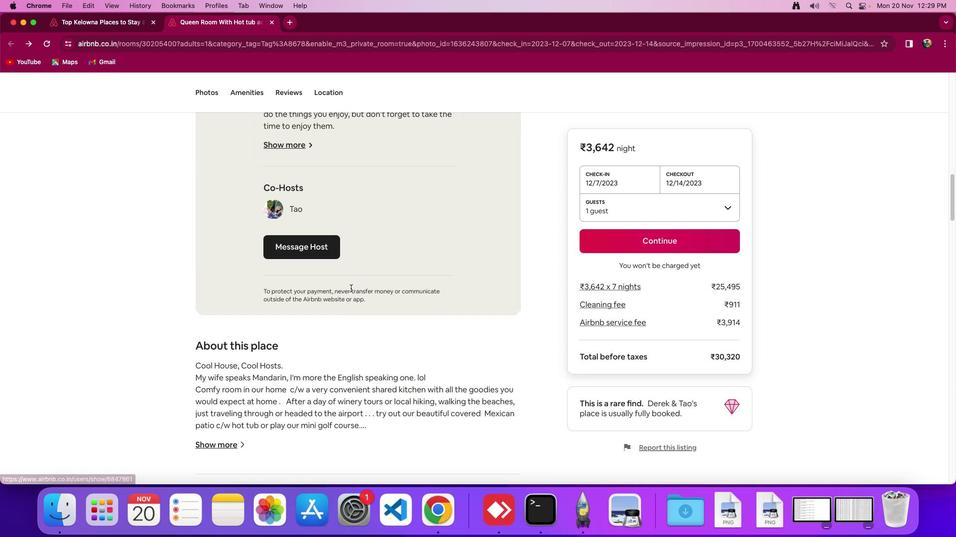 
Action: Mouse scrolled (343, 234) with delta (102, 134)
Screenshot: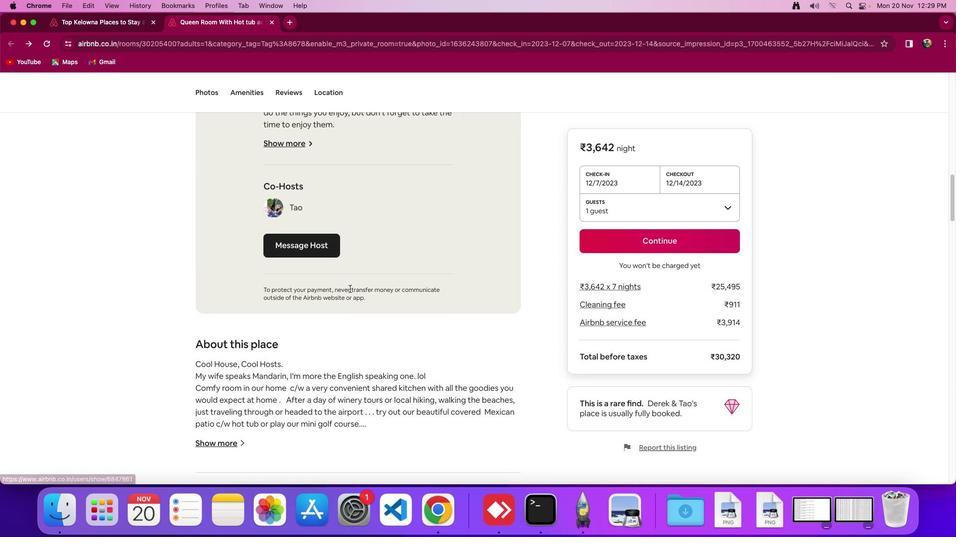 
Action: Mouse scrolled (343, 234) with delta (102, 133)
Screenshot: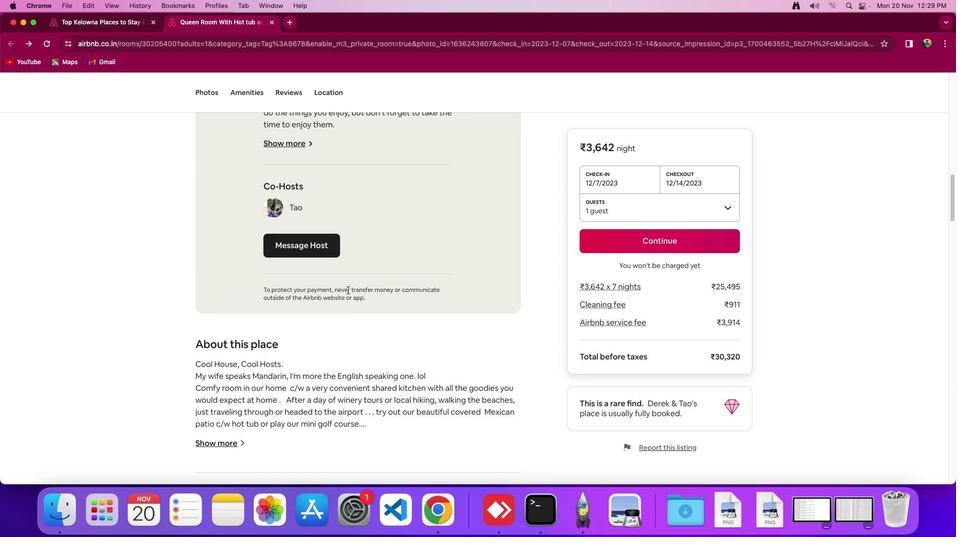 
Action: Mouse moved to (289, 182)
Screenshot: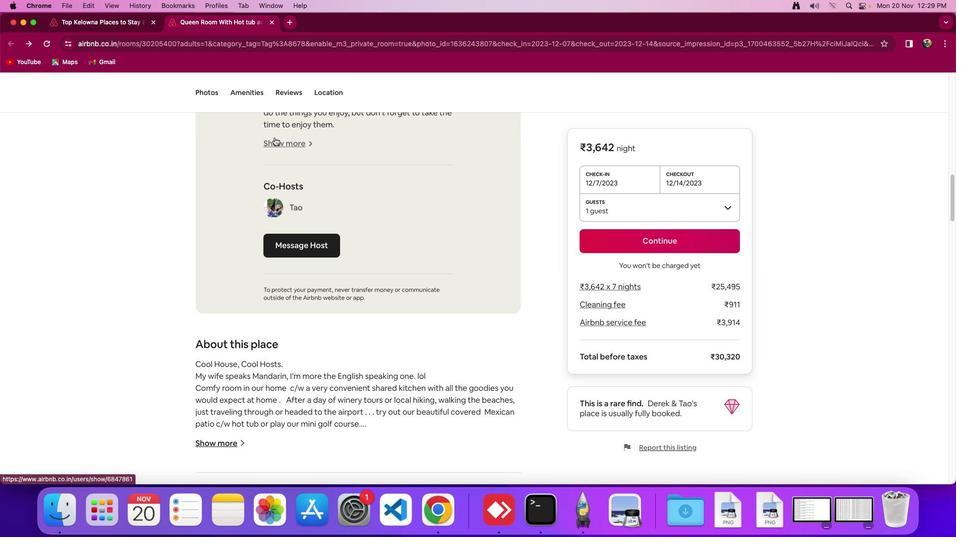 
Action: Mouse pressed left at (289, 182)
Screenshot: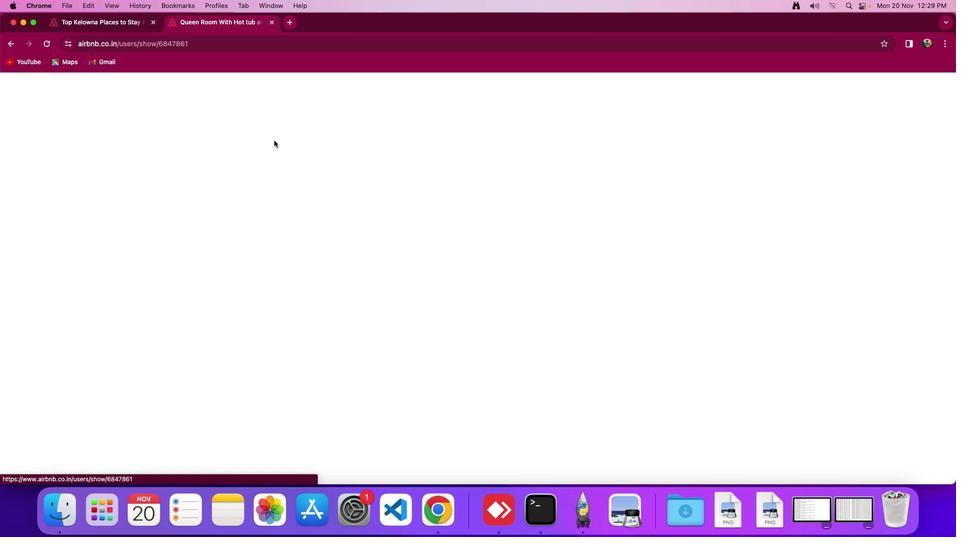 
Action: Mouse moved to (477, 215)
Screenshot: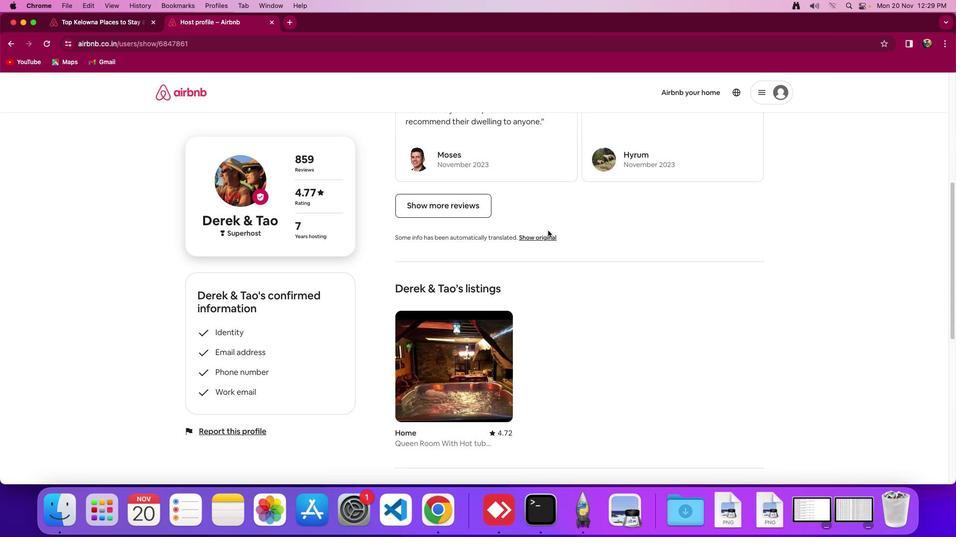 
Action: Mouse scrolled (477, 215) with delta (102, 134)
Screenshot: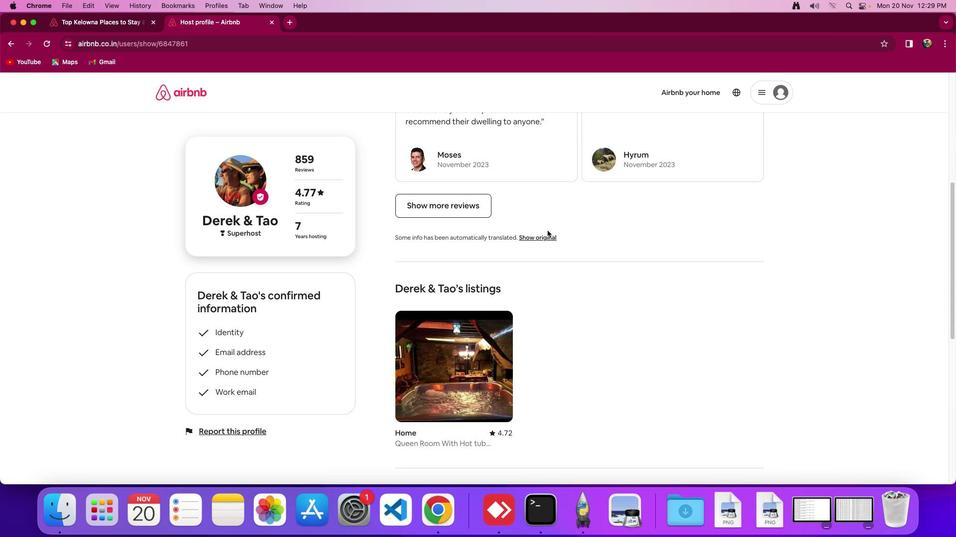 
Action: Mouse scrolled (477, 215) with delta (102, 134)
Screenshot: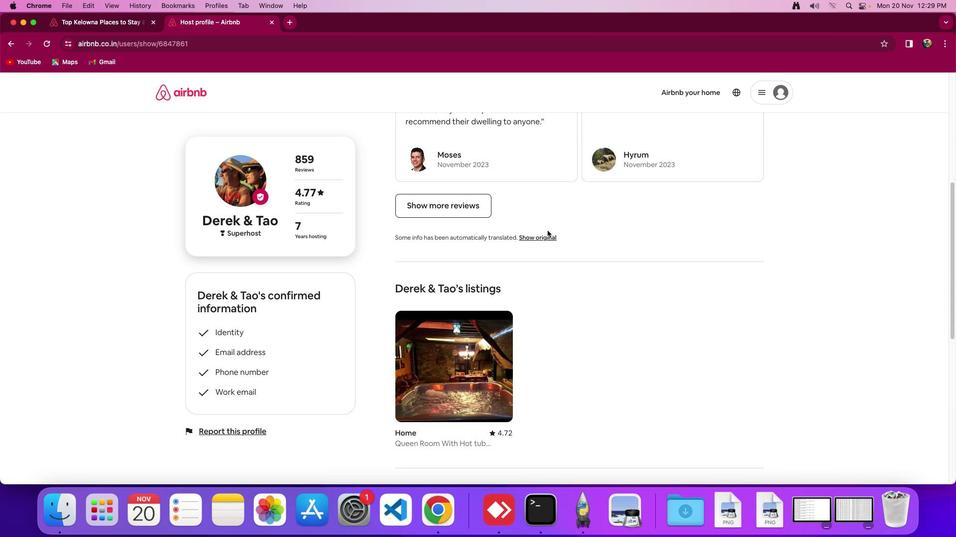 
Action: Mouse scrolled (477, 215) with delta (102, 133)
Screenshot: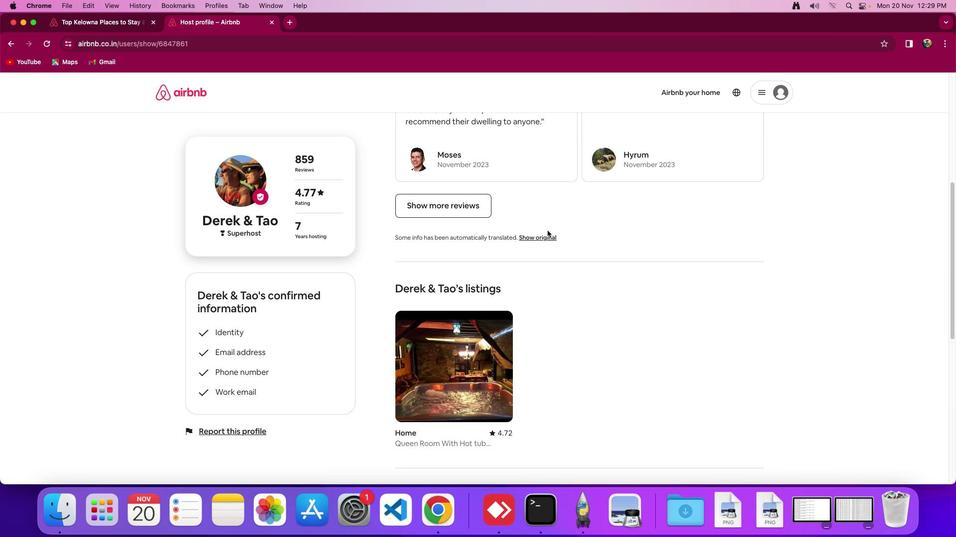 
Action: Mouse moved to (477, 214)
Screenshot: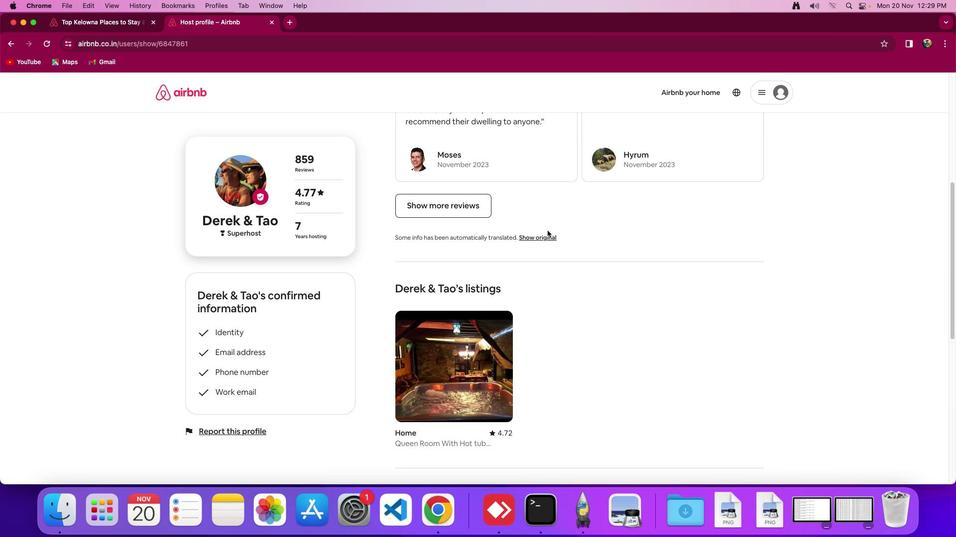 
Action: Mouse scrolled (477, 214) with delta (102, 133)
Screenshot: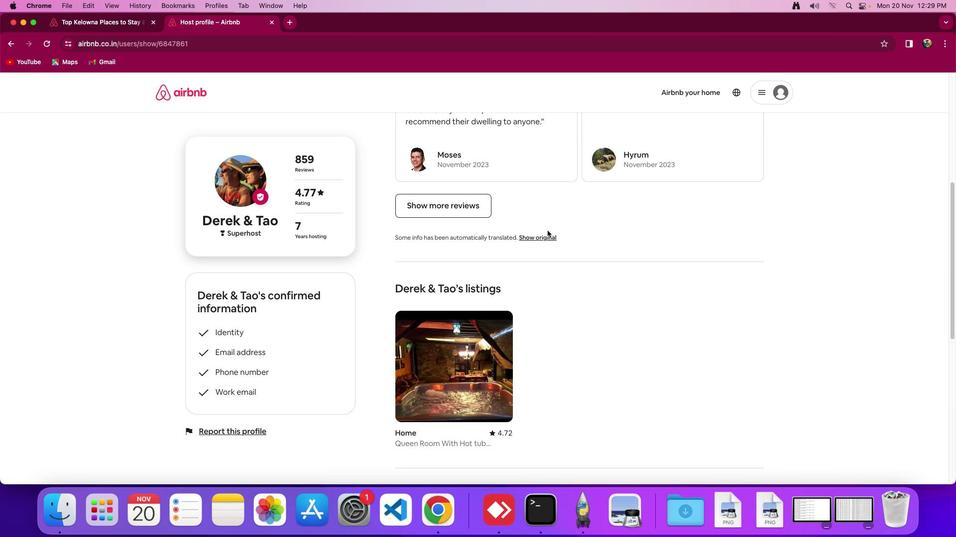 
Action: Mouse moved to (475, 214)
Screenshot: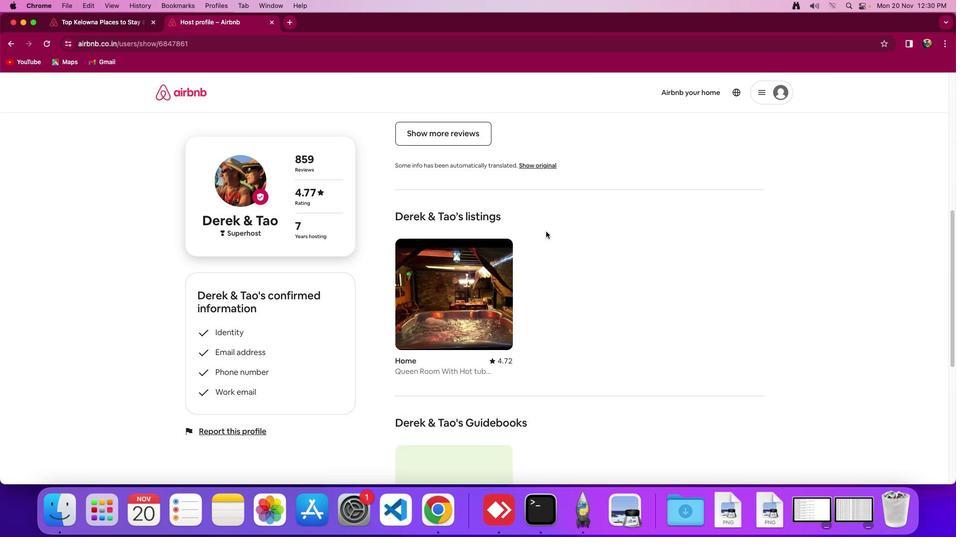 
Action: Mouse scrolled (475, 214) with delta (102, 134)
Screenshot: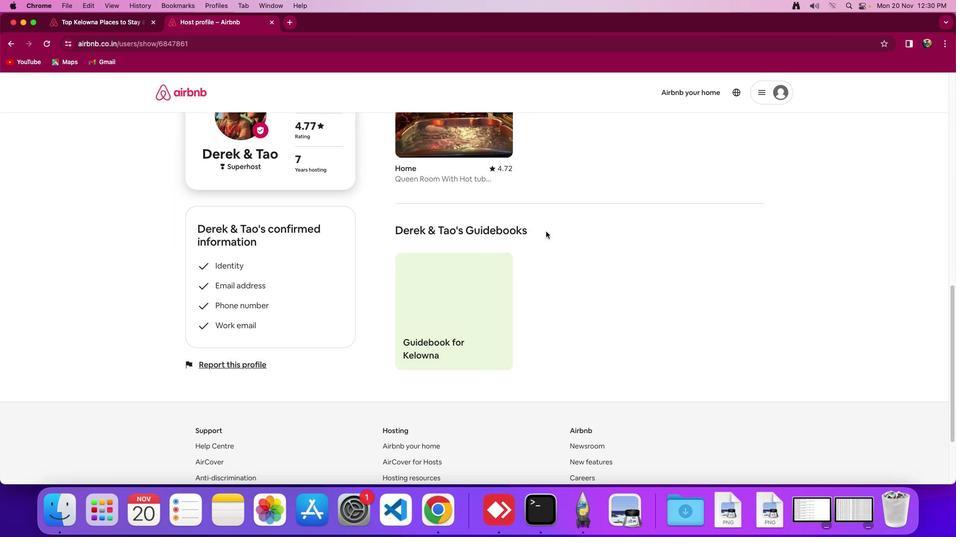 
Action: Mouse scrolled (475, 214) with delta (102, 134)
Screenshot: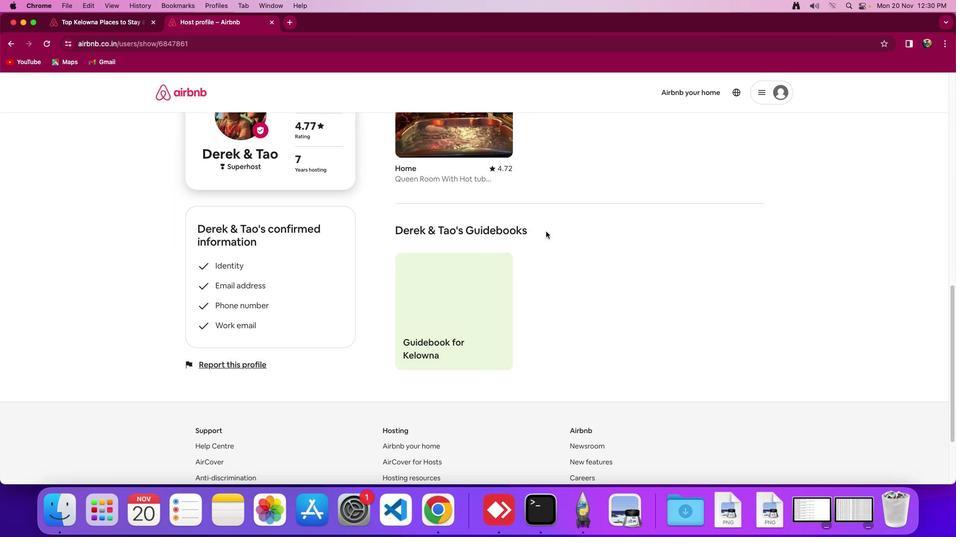 
Action: Mouse scrolled (475, 214) with delta (102, 134)
Screenshot: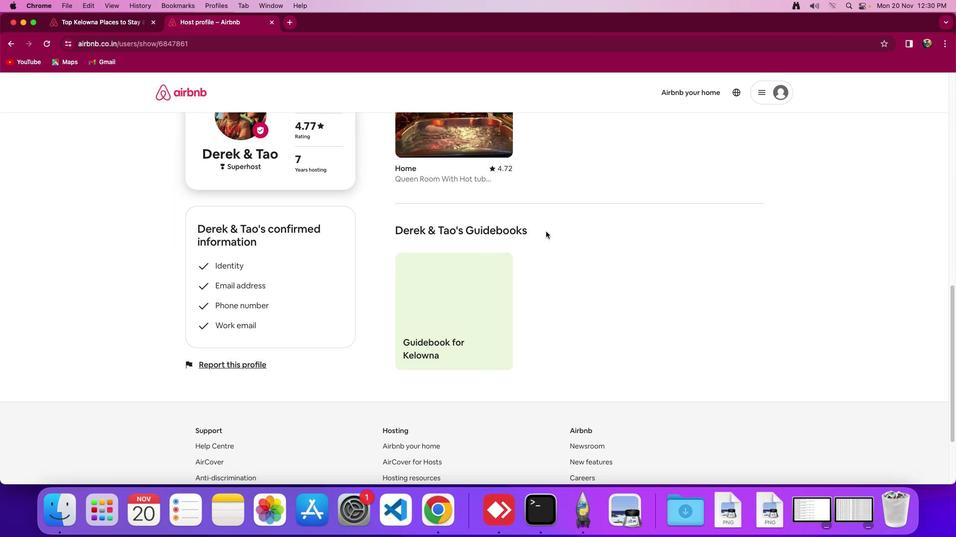 
Action: Mouse scrolled (475, 214) with delta (102, 133)
Screenshot: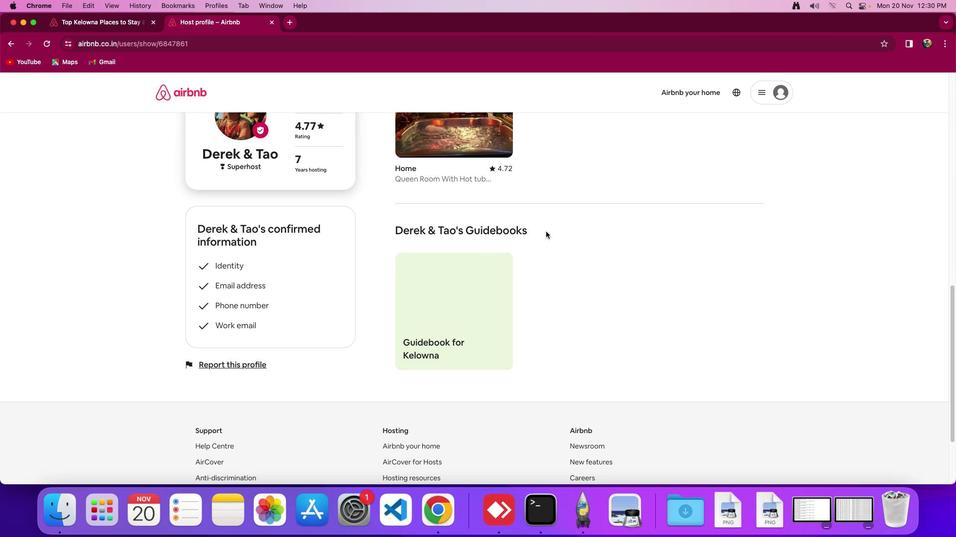 
Action: Mouse moved to (475, 214)
